 Task: Find connections with filter location Náchod with filter topic #Moneywith filter profile language Potuguese with filter current company NatWest Group with filter school Lala Lajpatrai Institute Of Management with filter industry Ground Passenger Transportation with filter service category Visual Design with filter keywords title Finance Director
Action: Mouse moved to (633, 97)
Screenshot: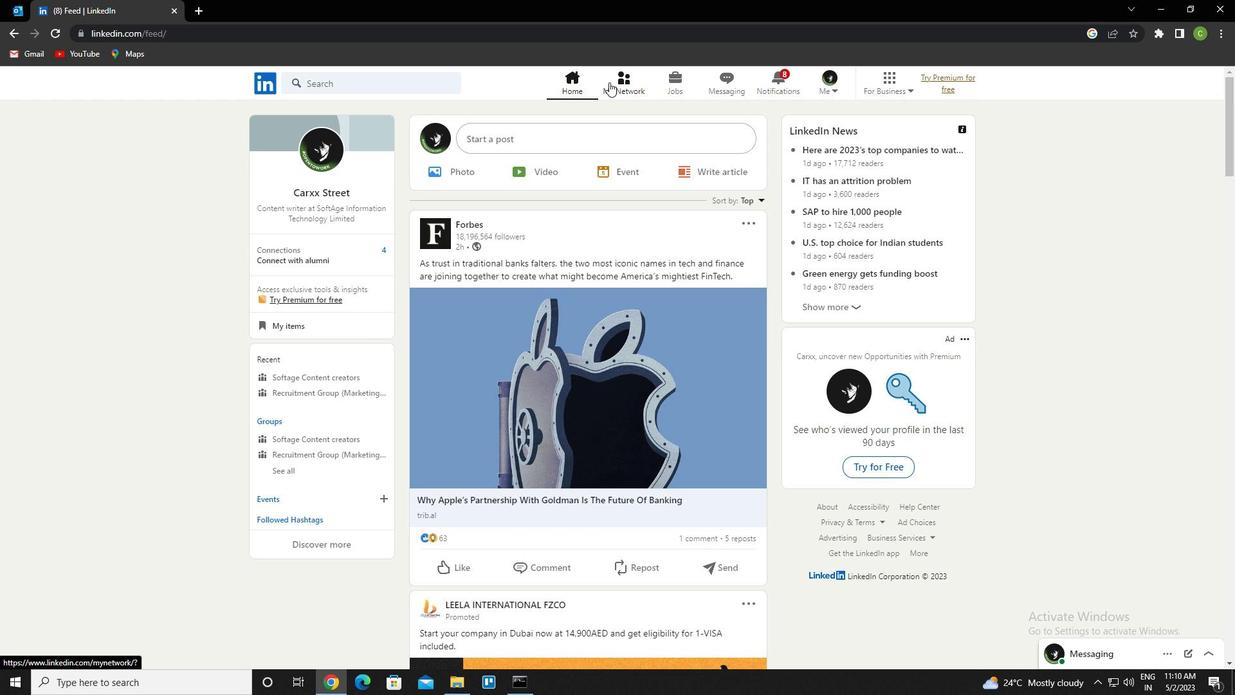 
Action: Mouse pressed left at (633, 97)
Screenshot: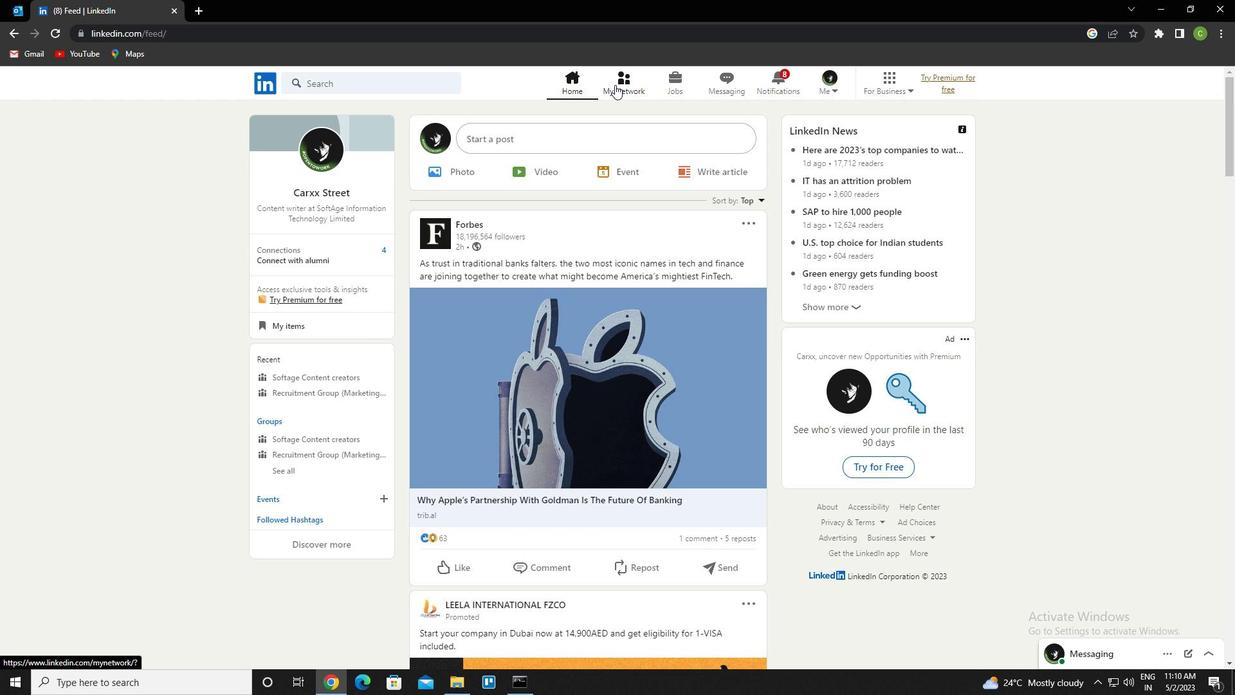 
Action: Mouse moved to (379, 150)
Screenshot: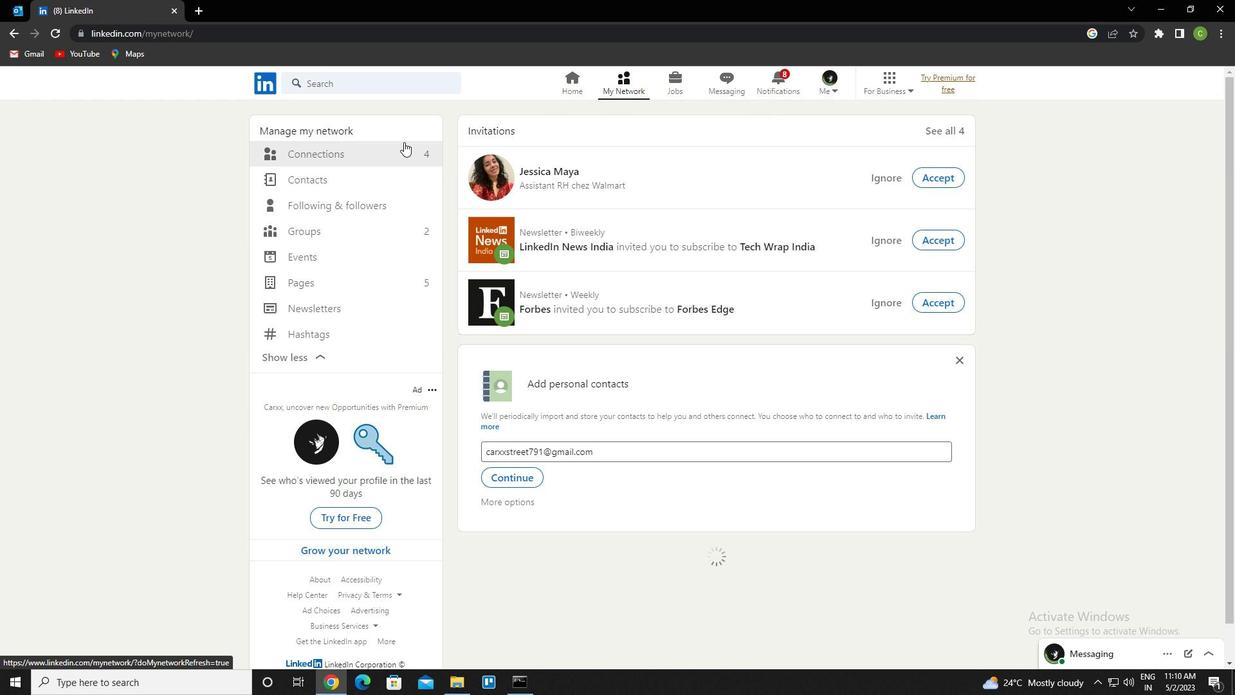 
Action: Mouse pressed left at (379, 150)
Screenshot: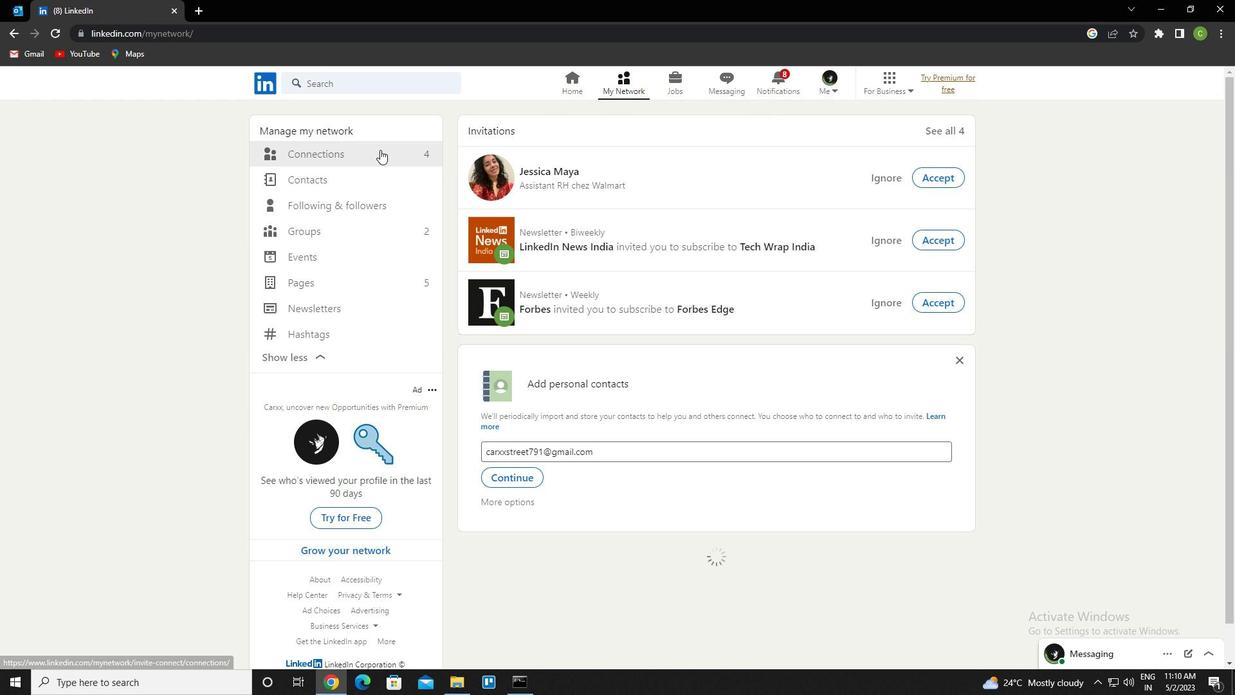 
Action: Mouse moved to (706, 153)
Screenshot: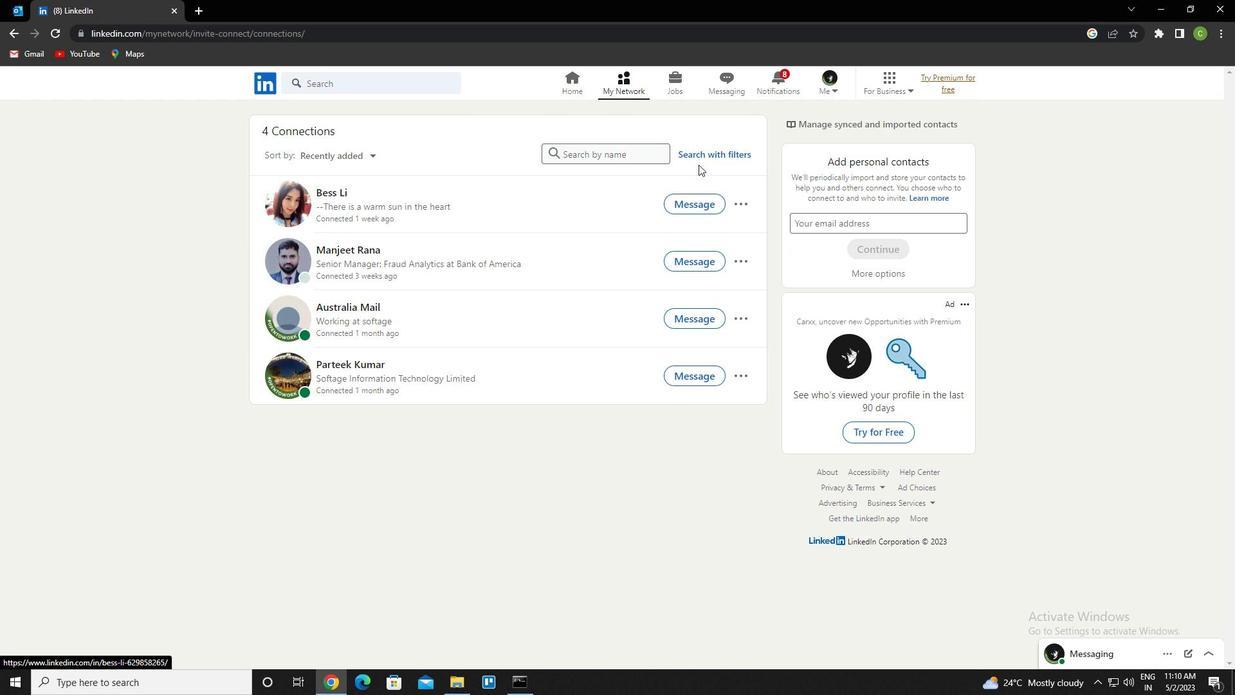 
Action: Mouse pressed left at (706, 153)
Screenshot: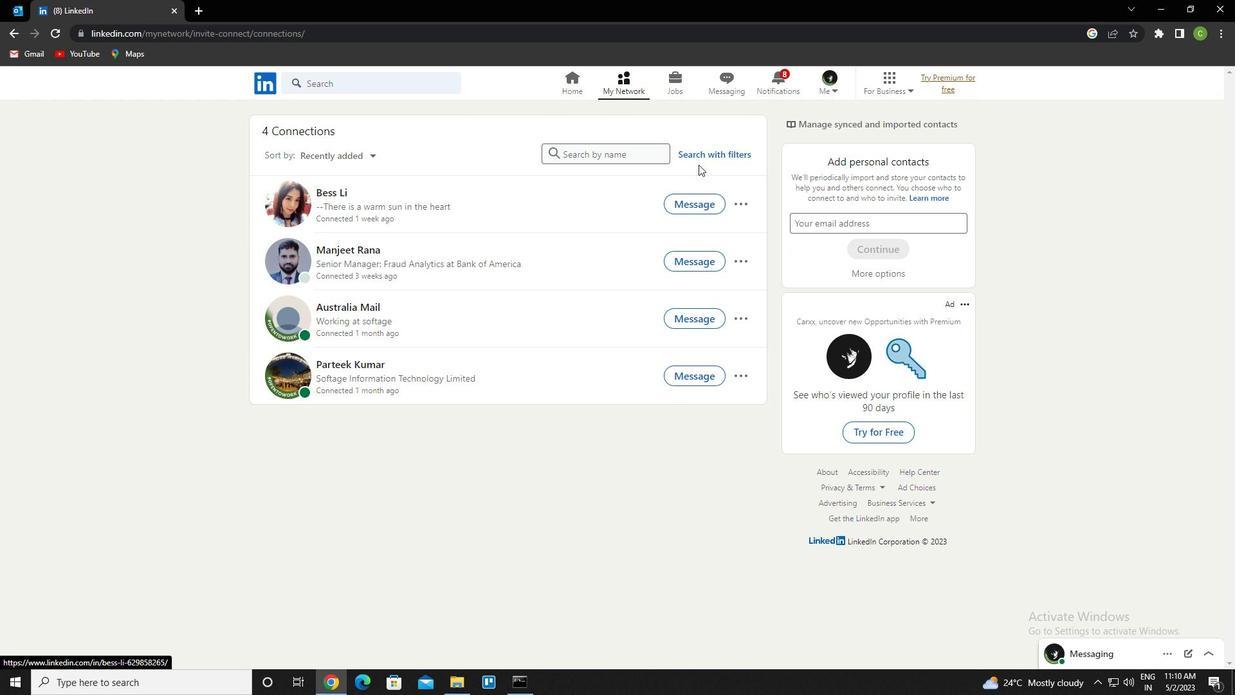 
Action: Mouse moved to (657, 120)
Screenshot: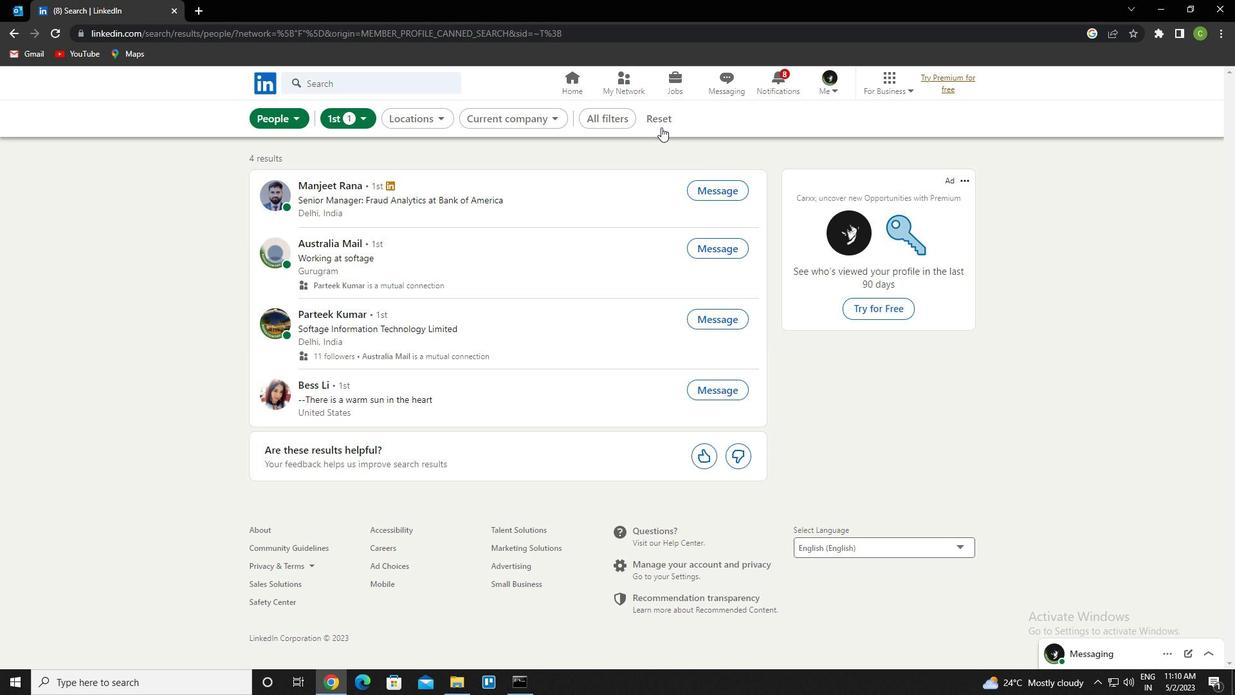 
Action: Mouse pressed left at (657, 120)
Screenshot: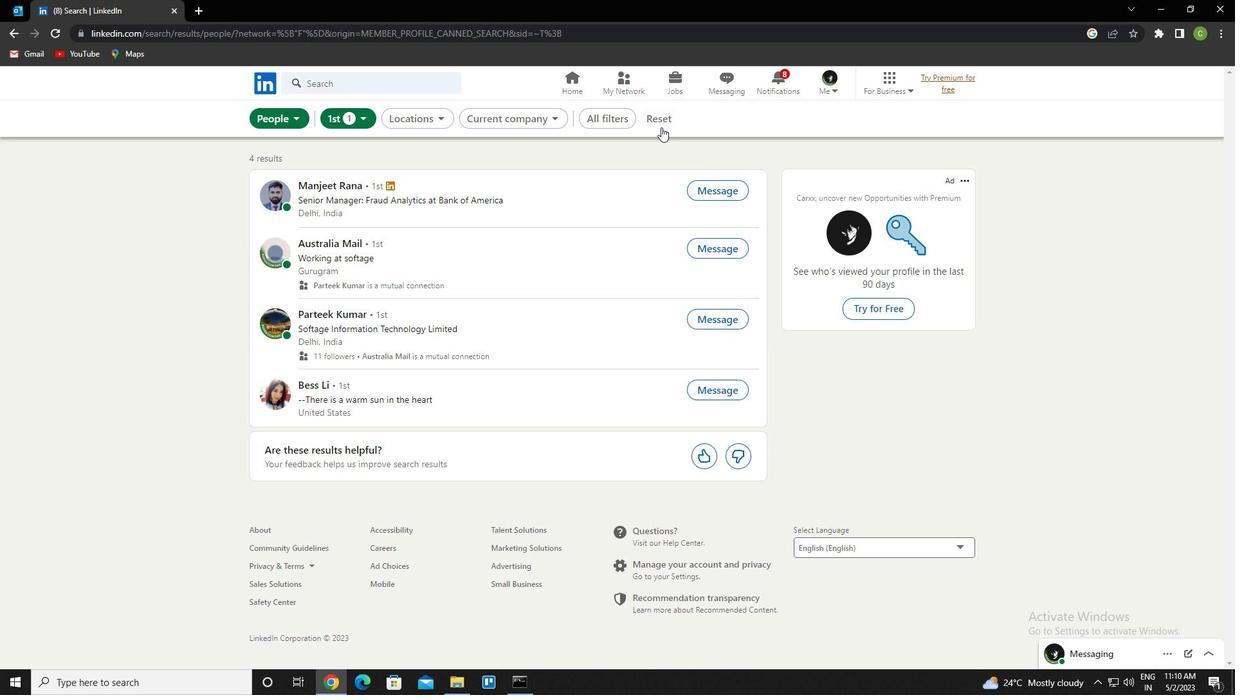 
Action: Mouse moved to (654, 119)
Screenshot: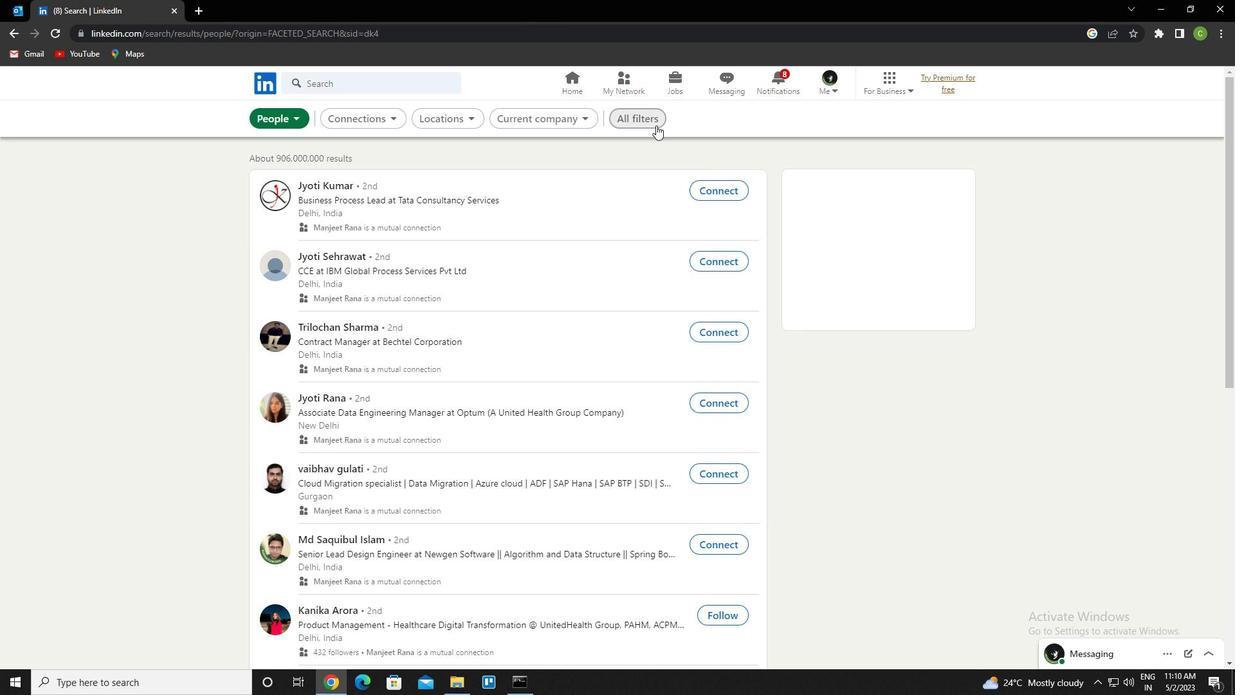 
Action: Mouse pressed left at (654, 119)
Screenshot: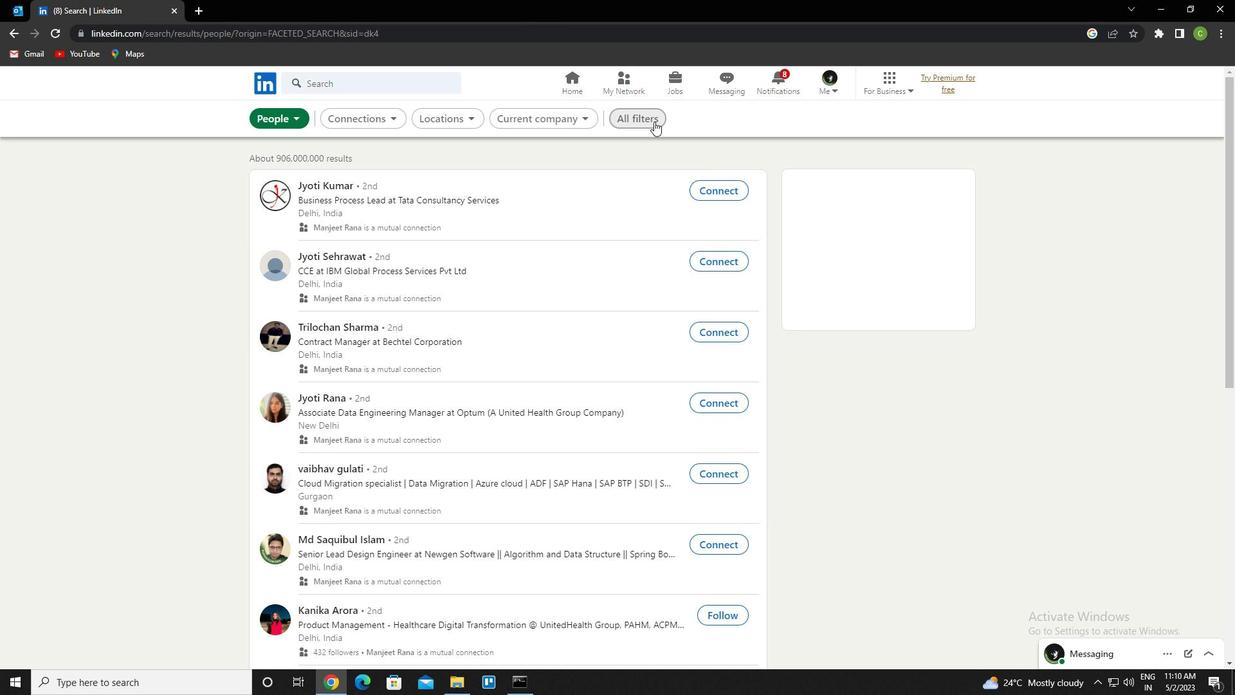 
Action: Mouse moved to (1103, 572)
Screenshot: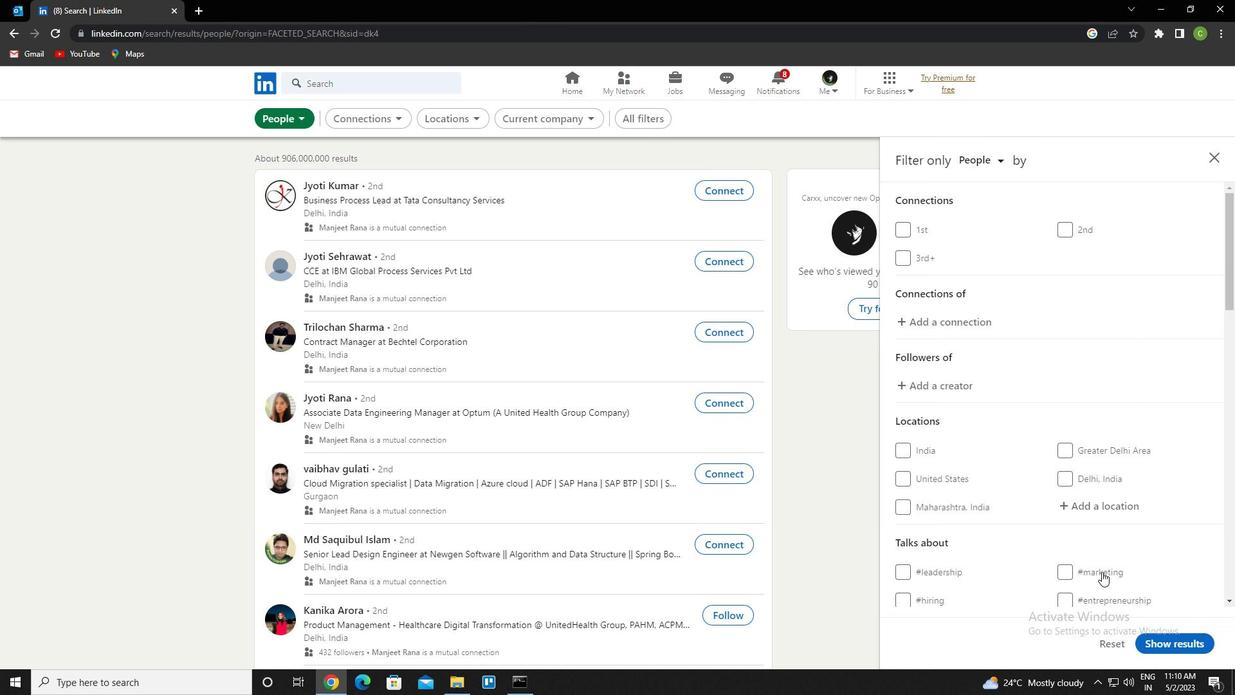 
Action: Mouse scrolled (1103, 571) with delta (0, 0)
Screenshot: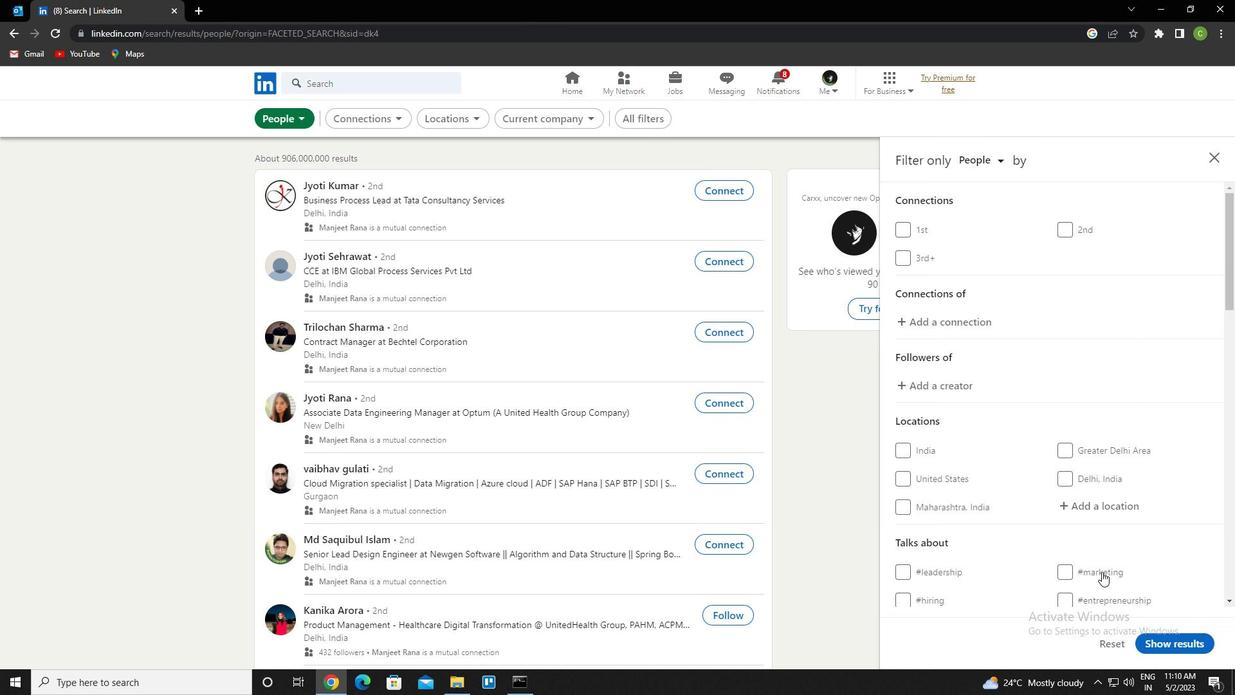 
Action: Mouse moved to (1100, 560)
Screenshot: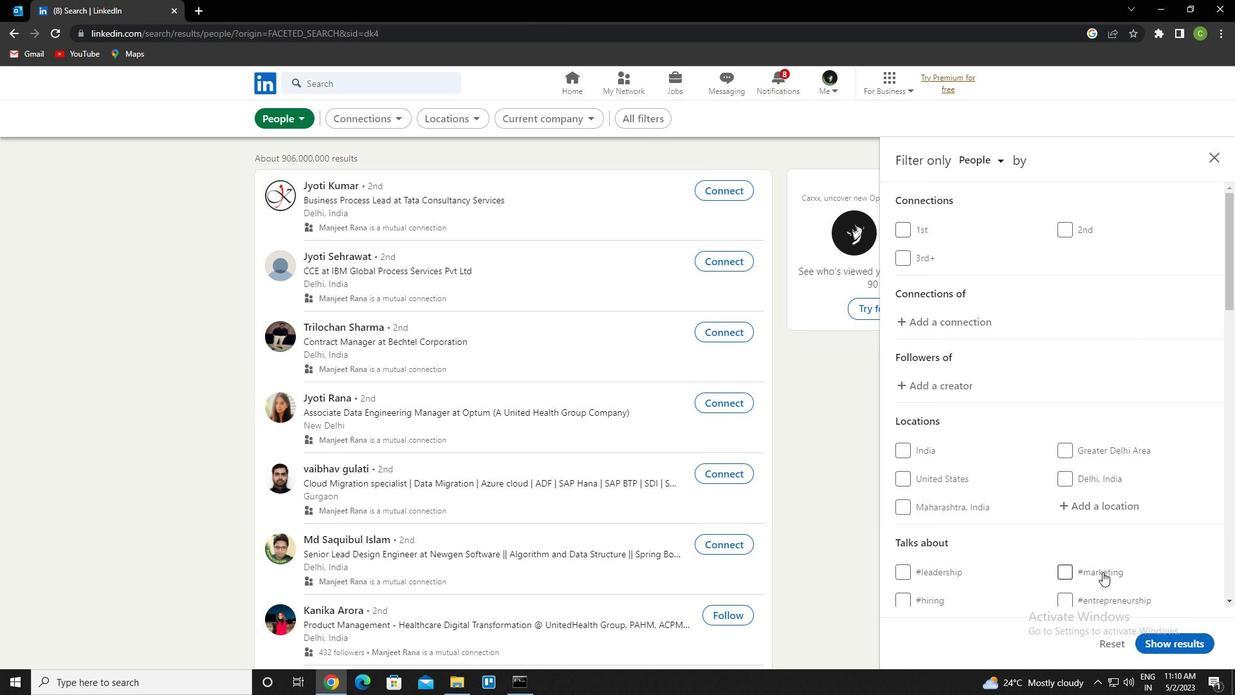 
Action: Mouse scrolled (1100, 559) with delta (0, 0)
Screenshot: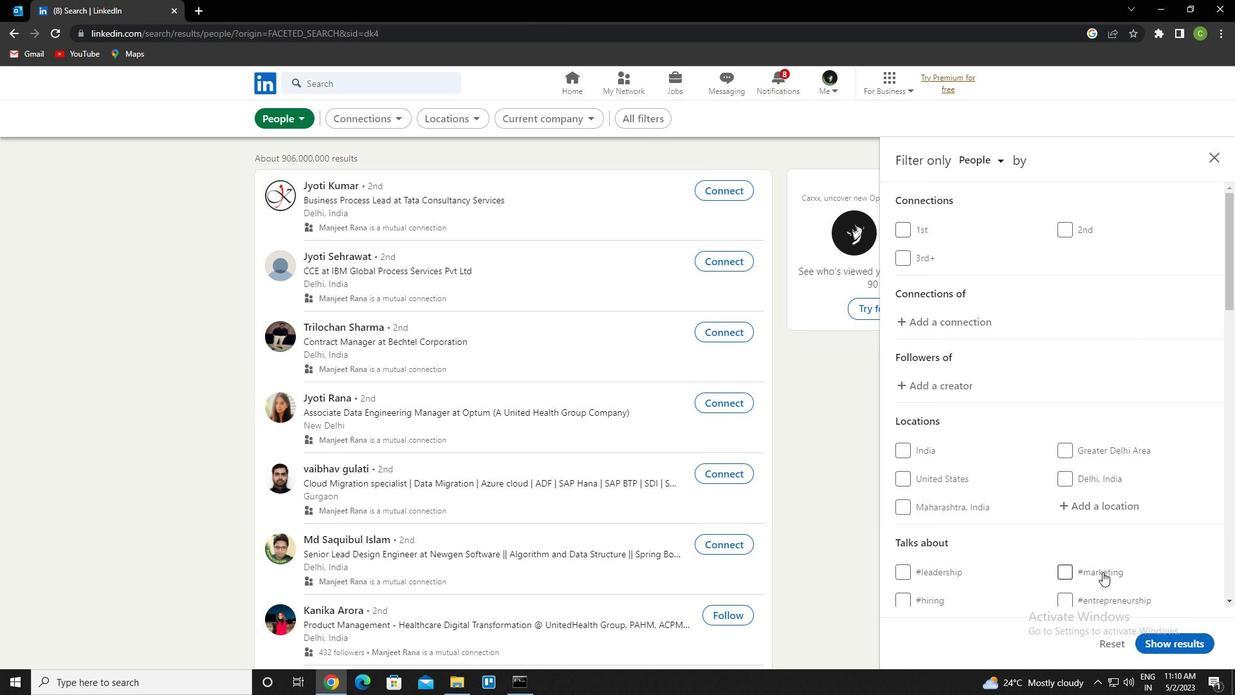 
Action: Mouse moved to (1096, 372)
Screenshot: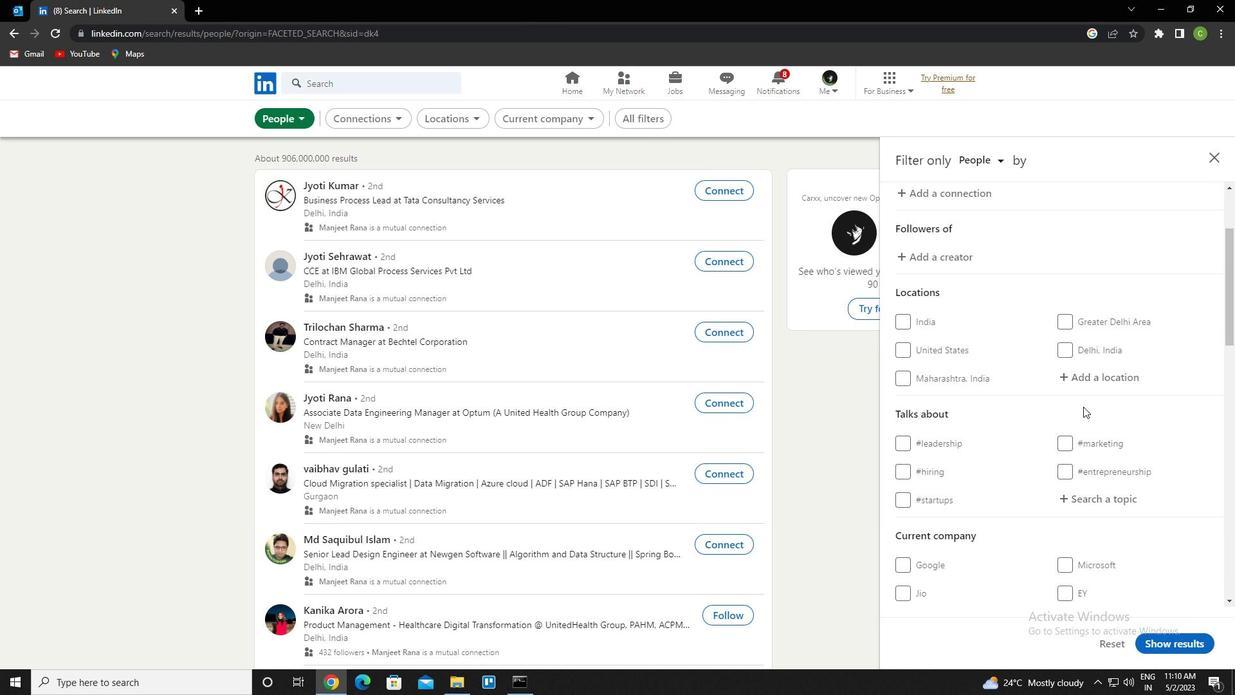 
Action: Mouse pressed left at (1096, 372)
Screenshot: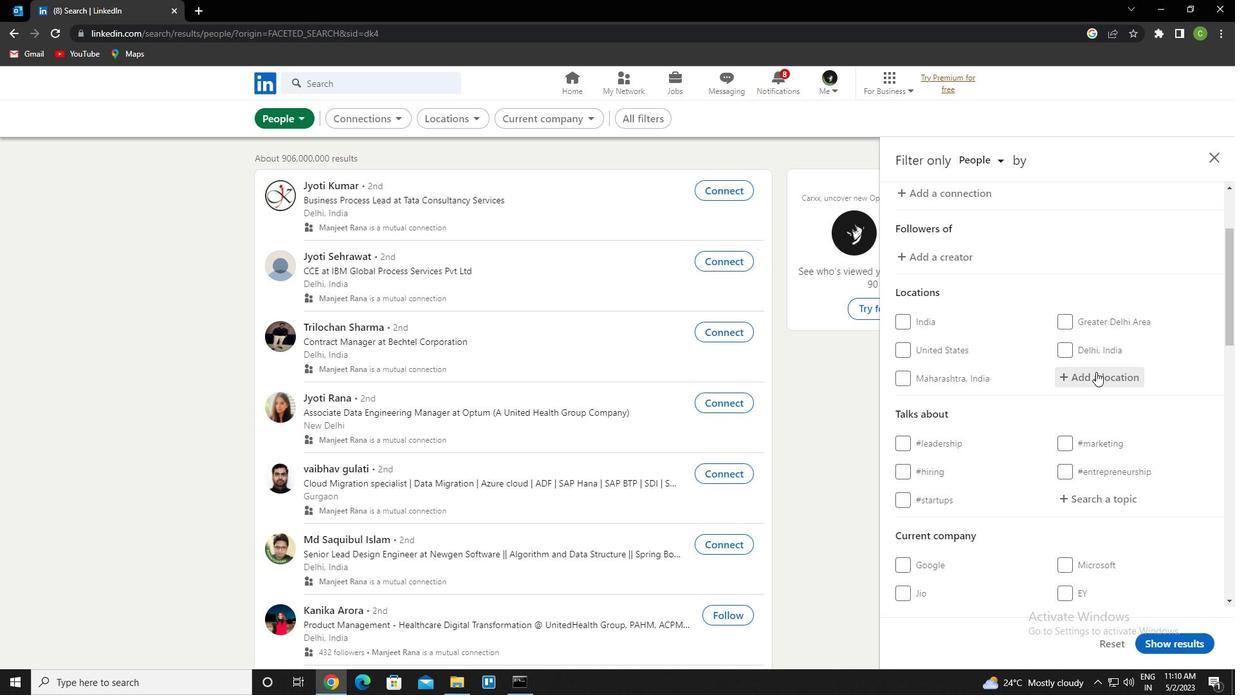 
Action: Key pressed <Key.caps_lock>n<Key.caps_lock>achod<Key.down><Key.enter>
Screenshot: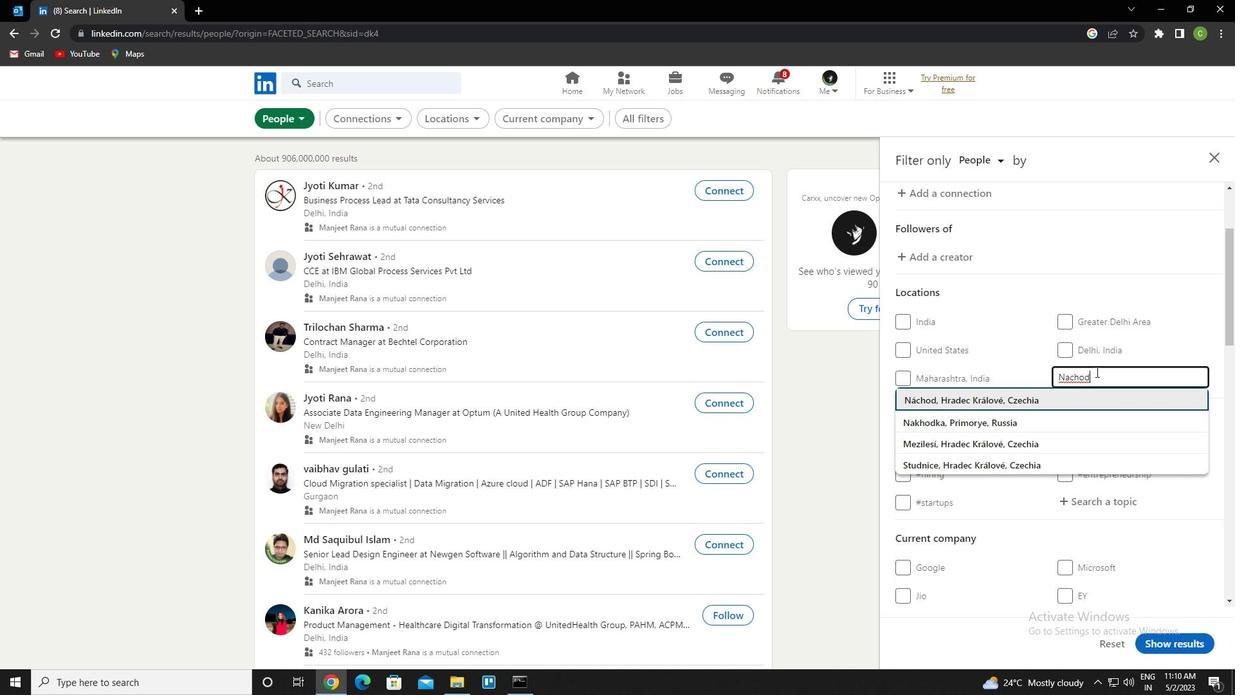 
Action: Mouse scrolled (1096, 371) with delta (0, 0)
Screenshot: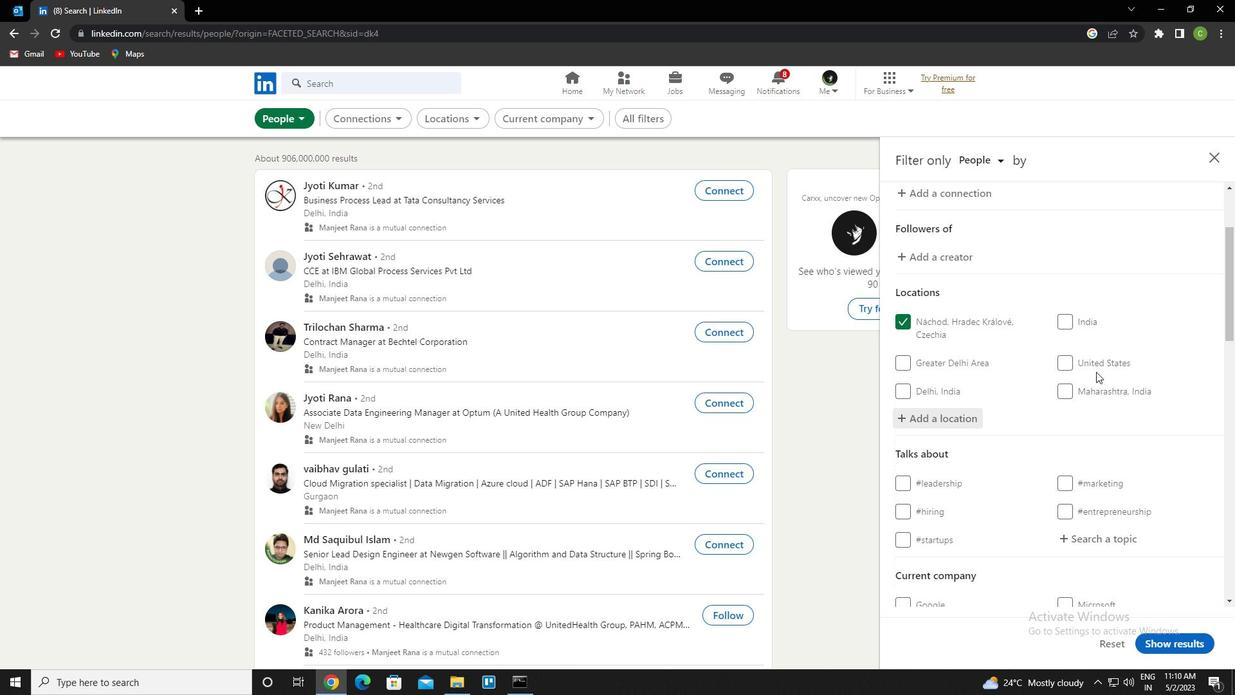 
Action: Mouse scrolled (1096, 371) with delta (0, 0)
Screenshot: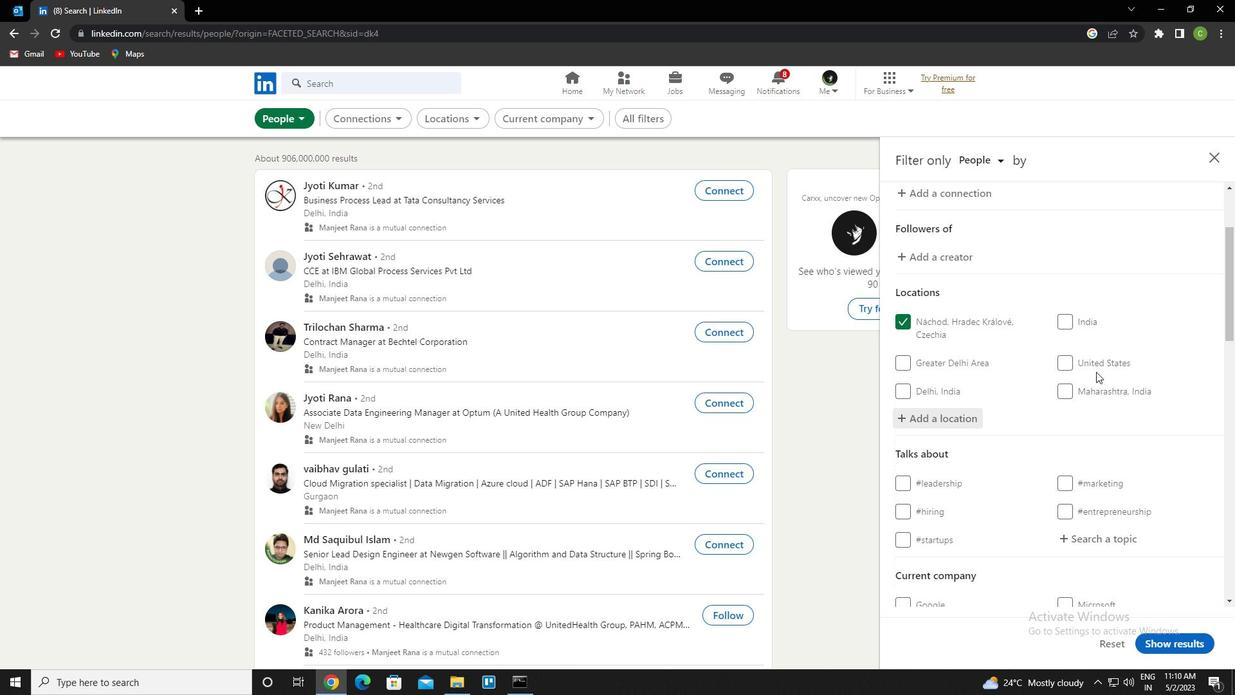 
Action: Mouse scrolled (1096, 371) with delta (0, 0)
Screenshot: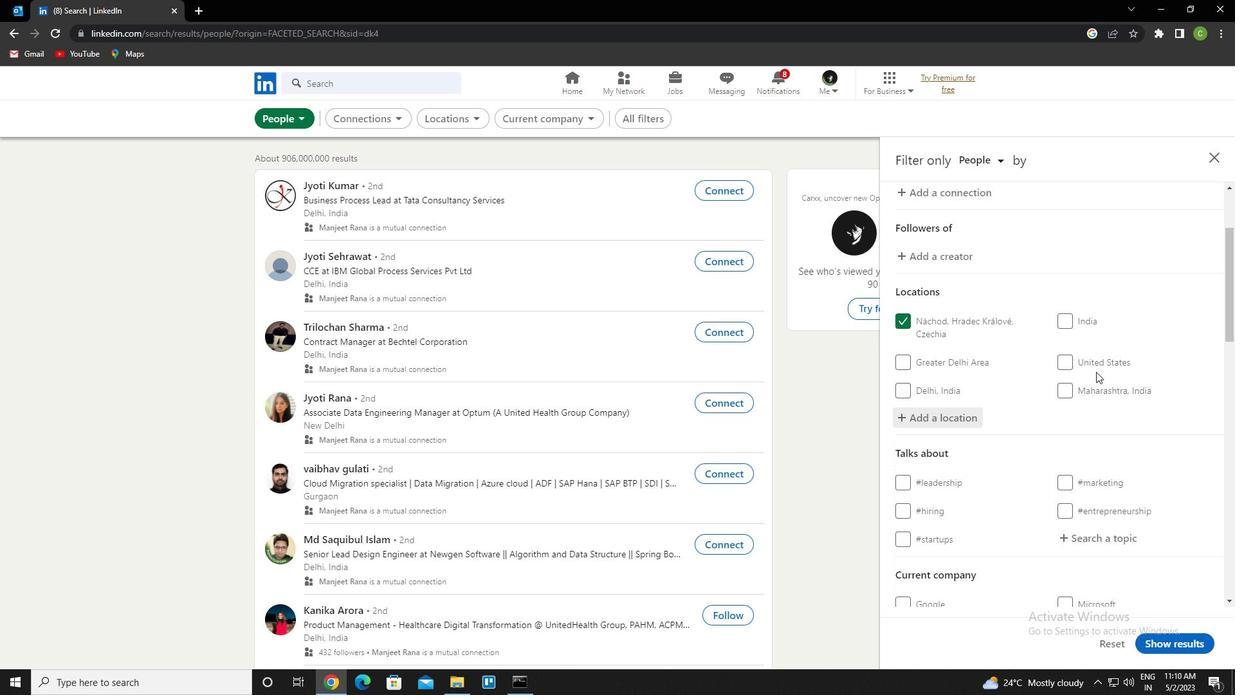 
Action: Mouse moved to (1098, 347)
Screenshot: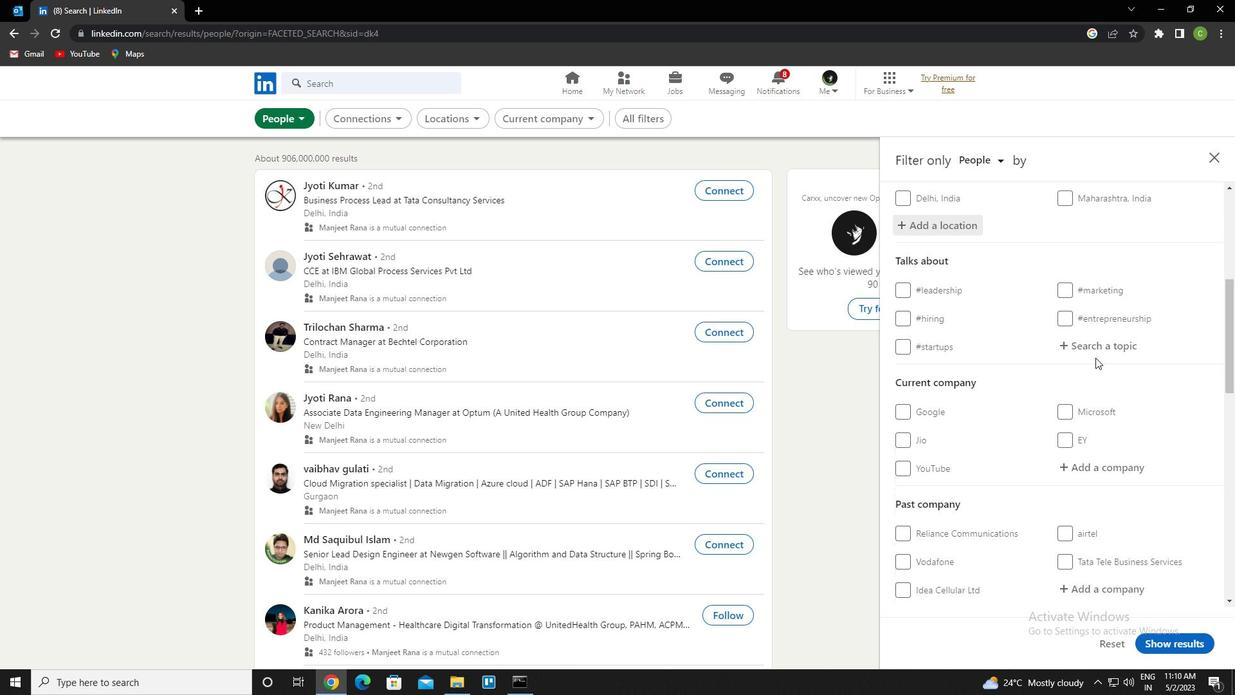 
Action: Mouse pressed left at (1098, 347)
Screenshot: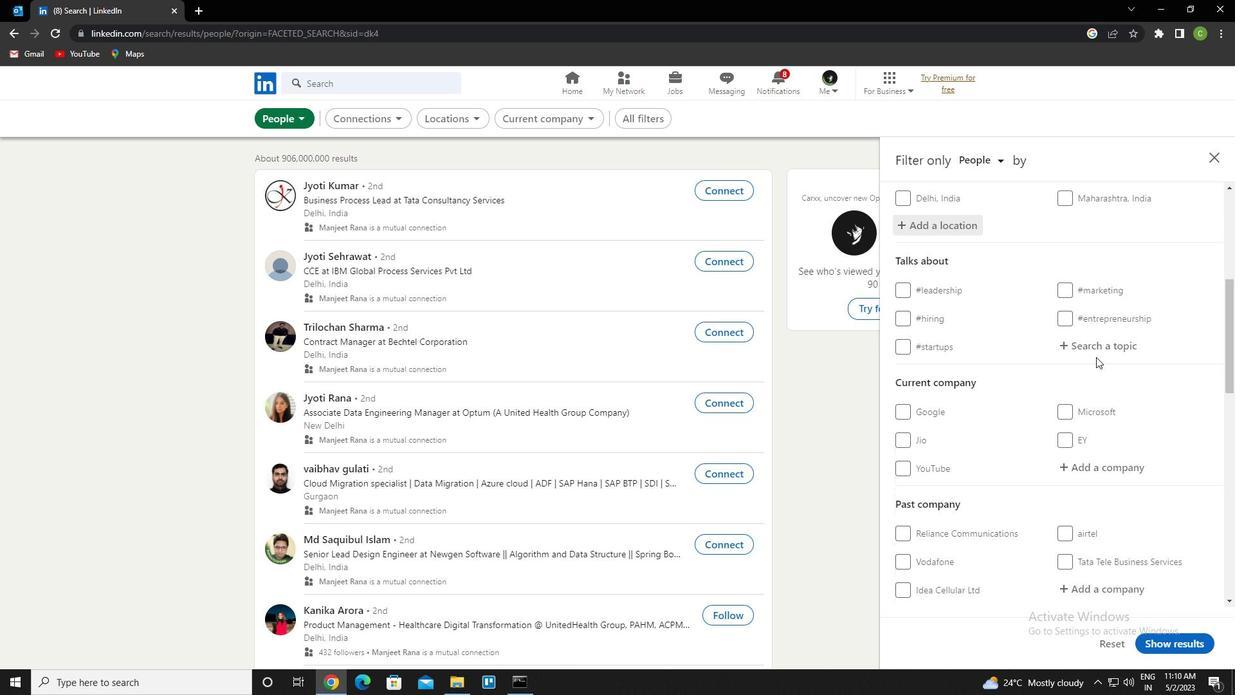 
Action: Key pressed money<Key.down><Key.enter>
Screenshot: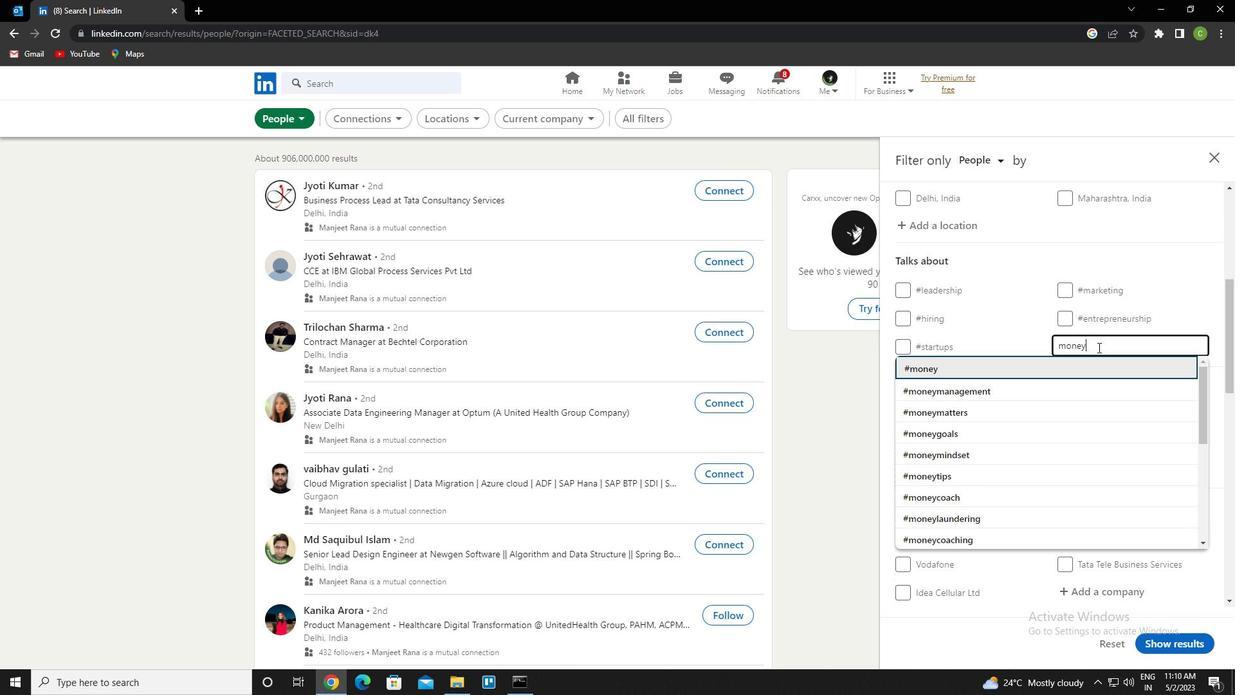 
Action: Mouse moved to (1196, 337)
Screenshot: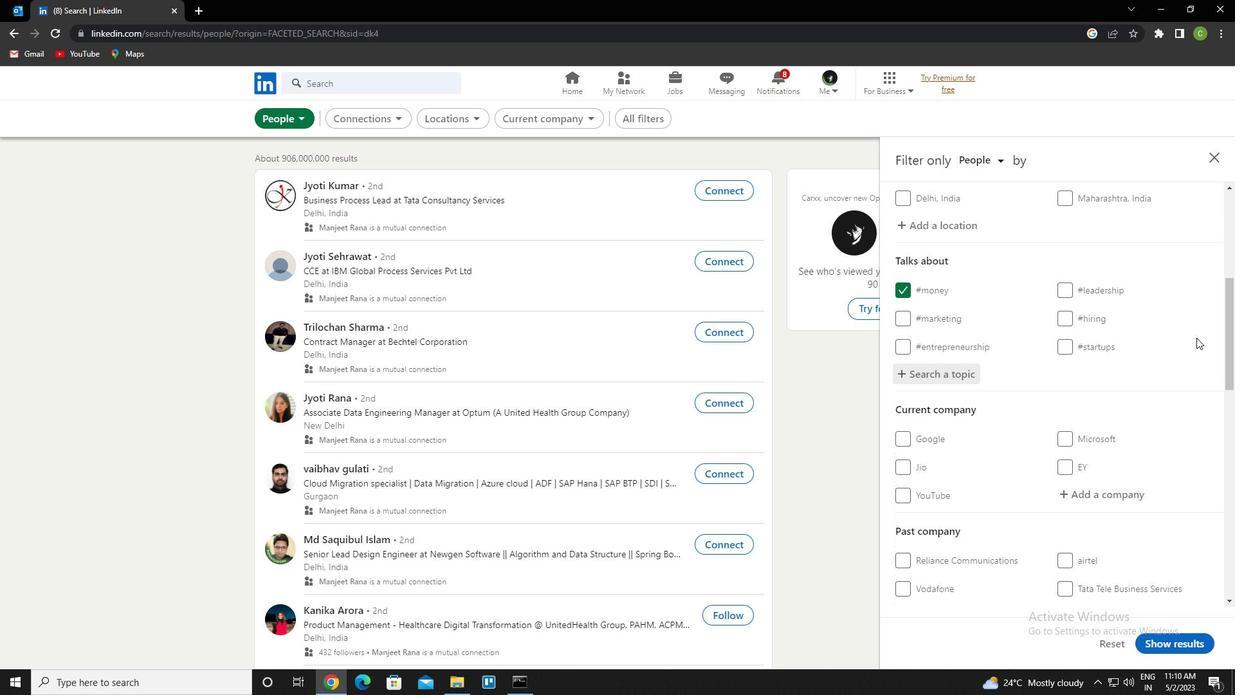
Action: Mouse scrolled (1196, 337) with delta (0, 0)
Screenshot: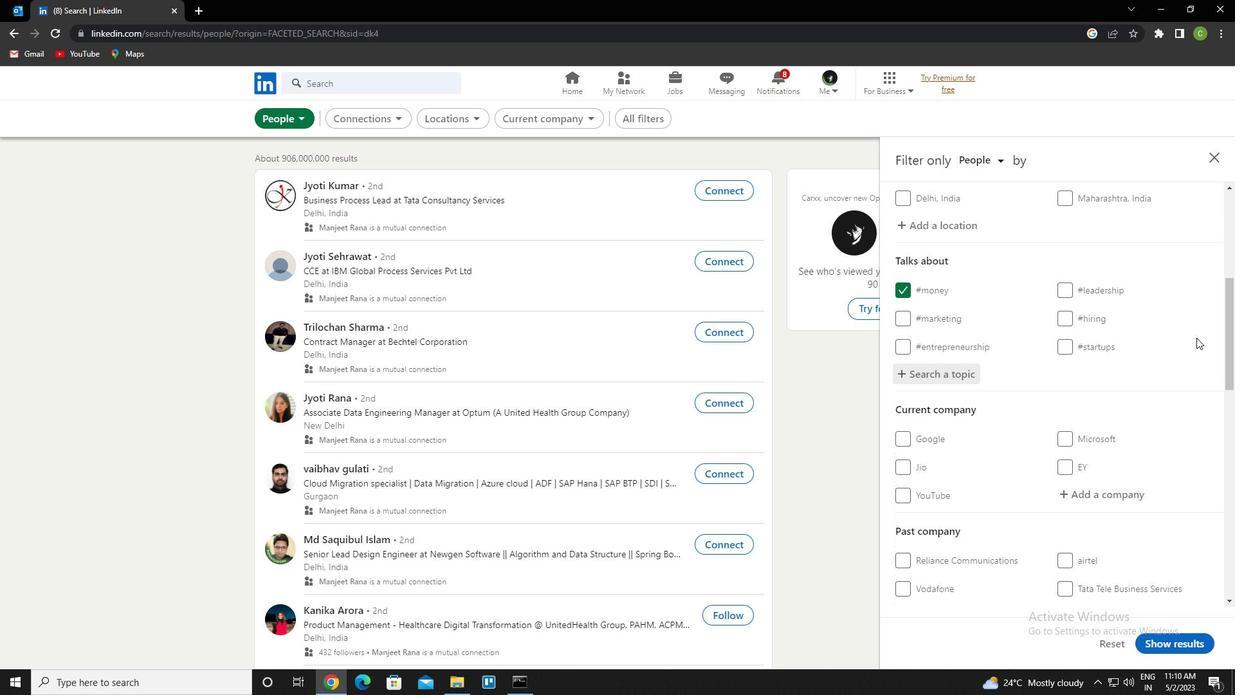 
Action: Mouse moved to (1196, 337)
Screenshot: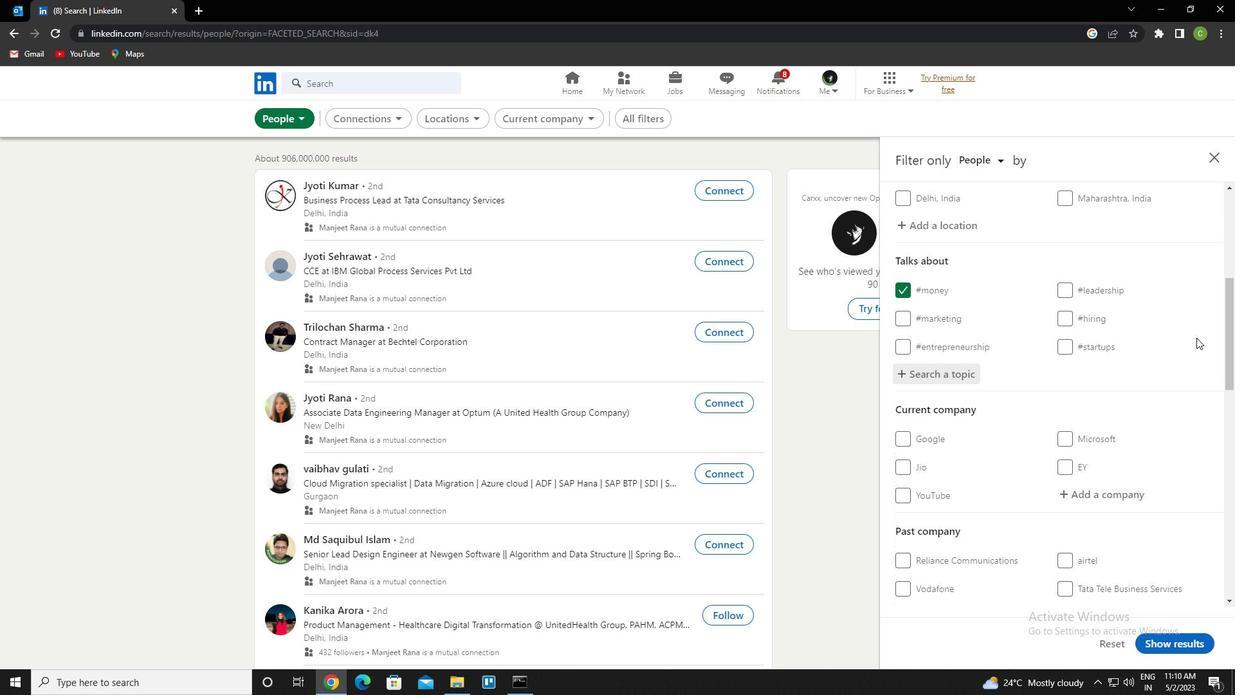 
Action: Mouse scrolled (1196, 337) with delta (0, 0)
Screenshot: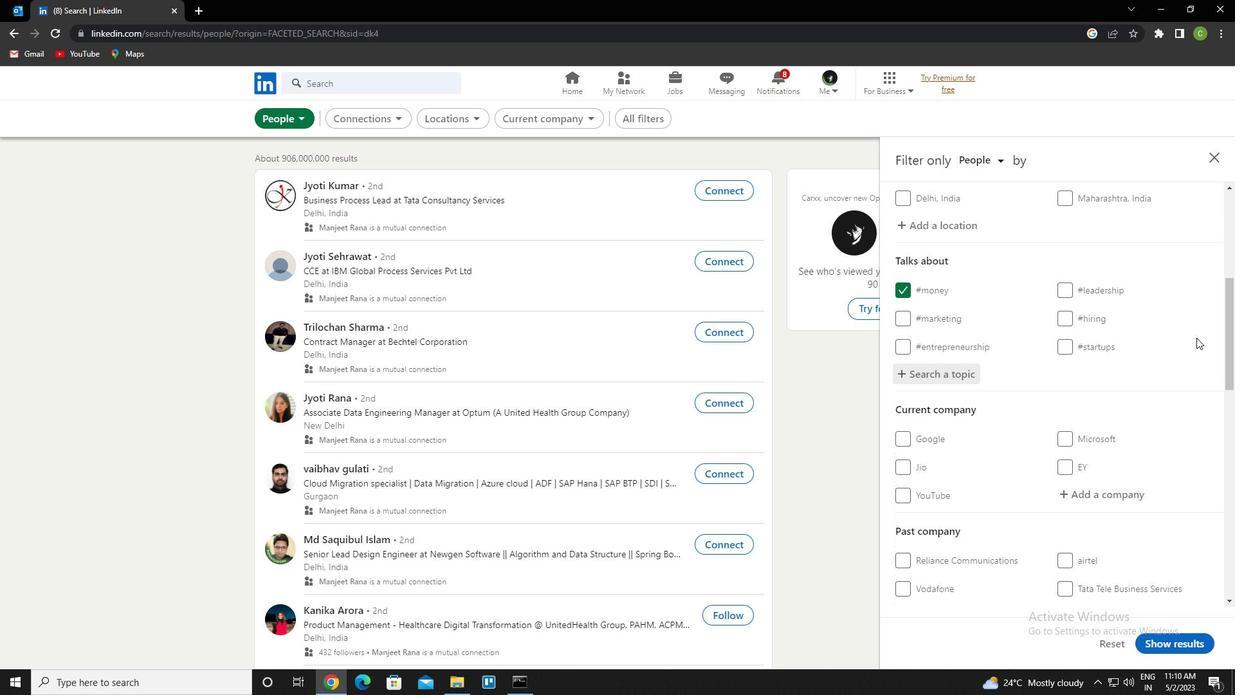 
Action: Mouse moved to (1188, 345)
Screenshot: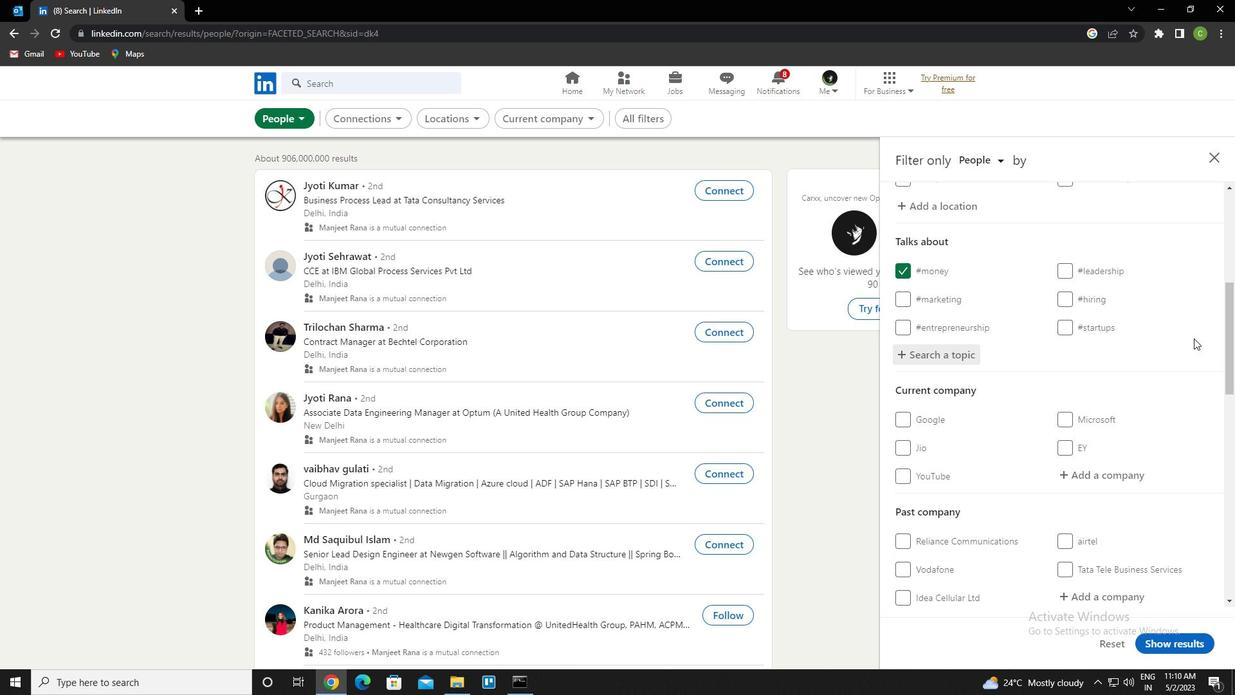 
Action: Mouse scrolled (1188, 344) with delta (0, 0)
Screenshot: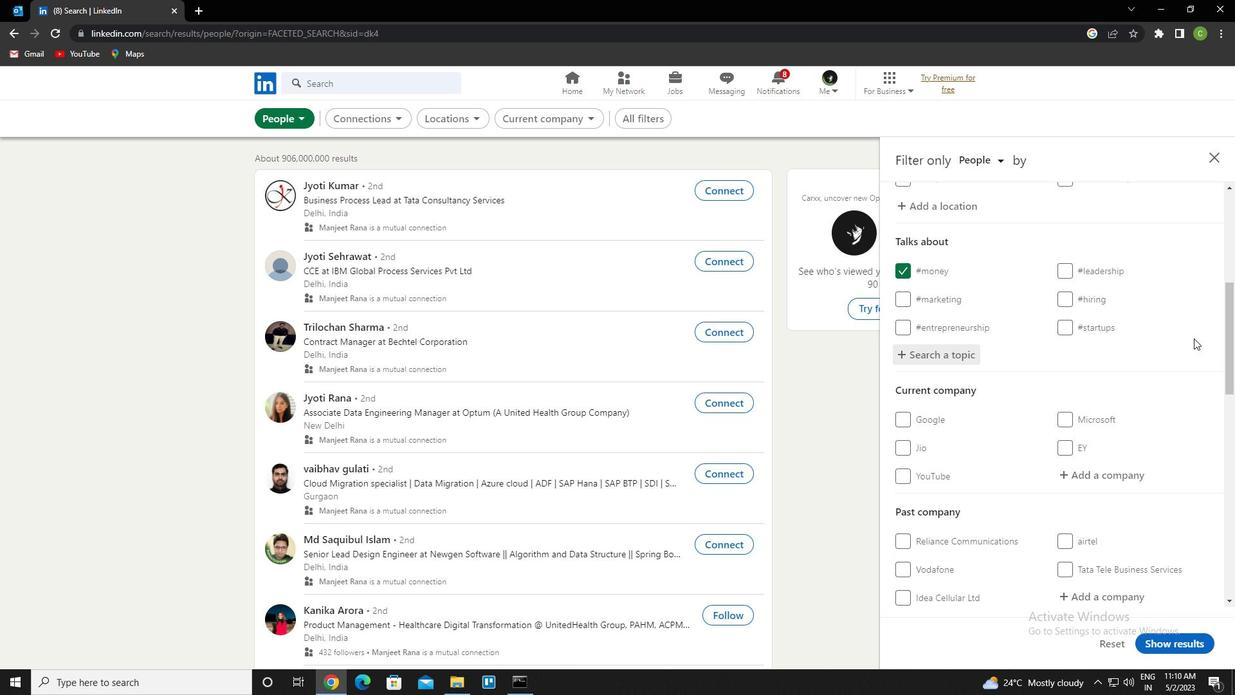 
Action: Mouse moved to (1181, 354)
Screenshot: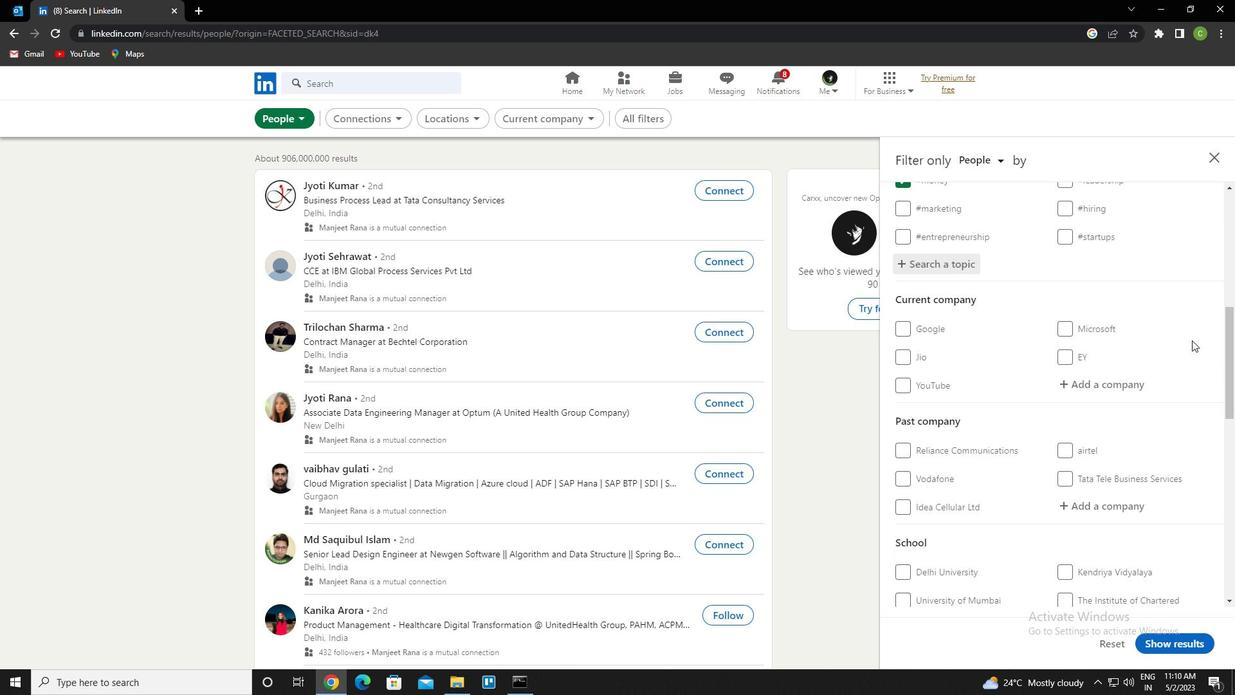 
Action: Mouse scrolled (1181, 354) with delta (0, 0)
Screenshot: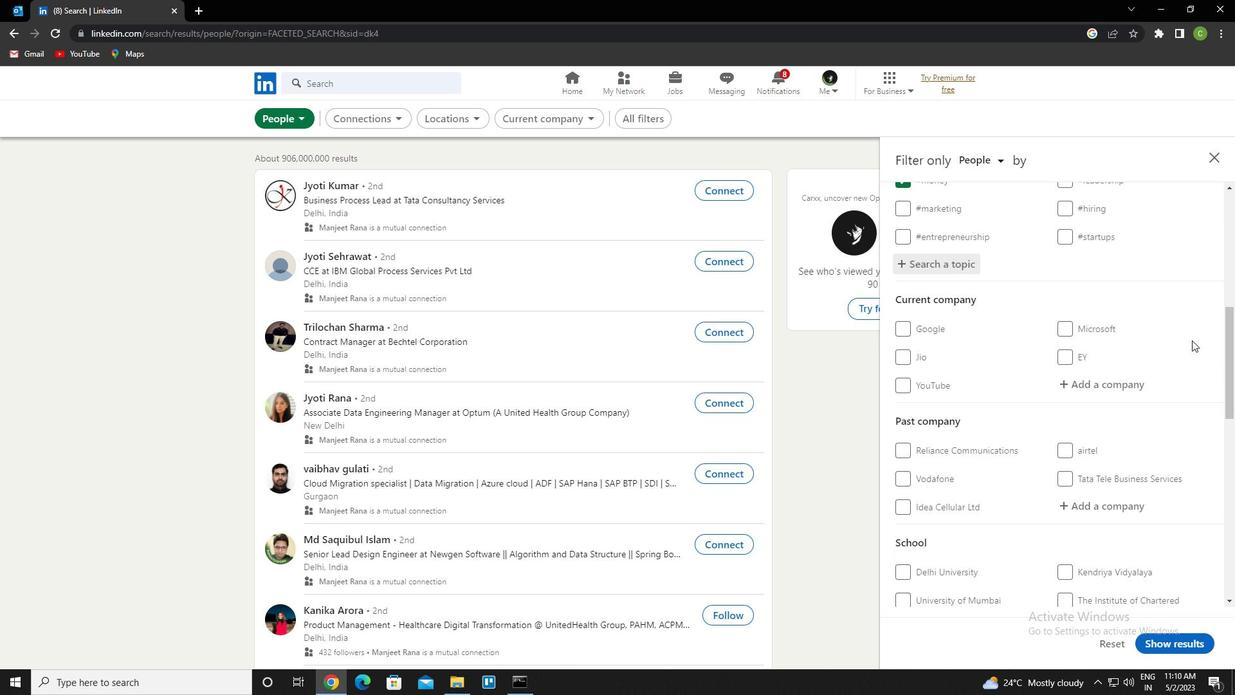 
Action: Mouse scrolled (1181, 354) with delta (0, 0)
Screenshot: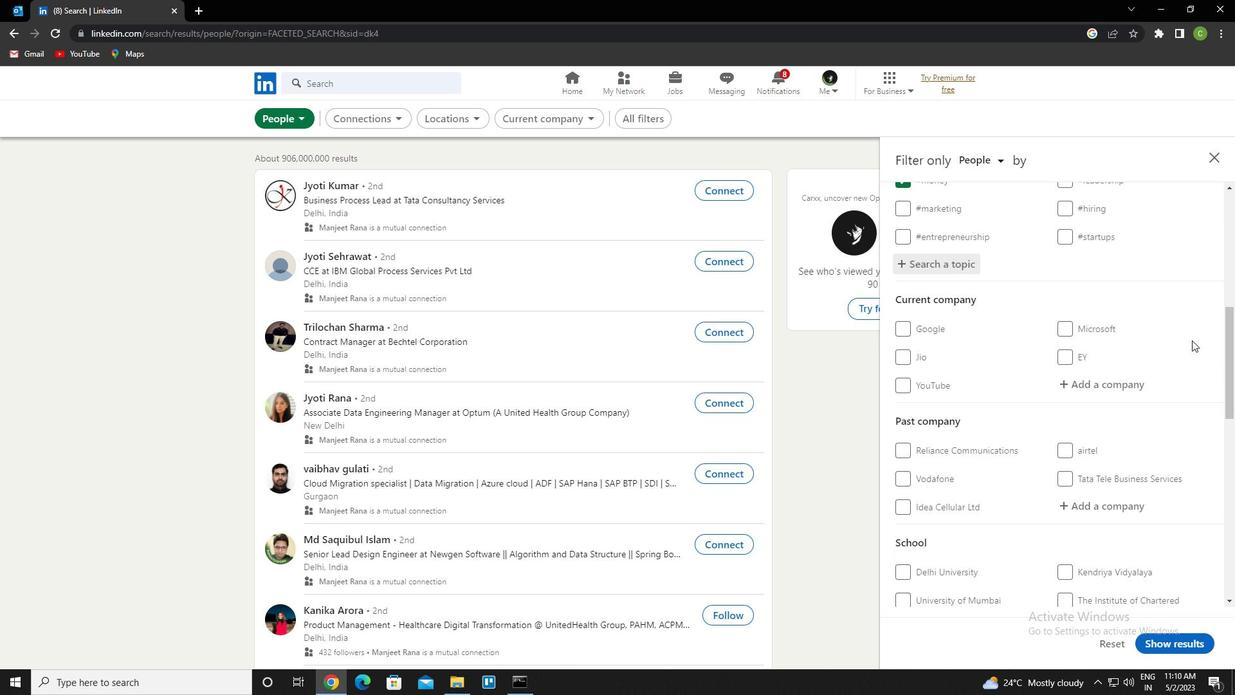 
Action: Mouse moved to (1179, 354)
Screenshot: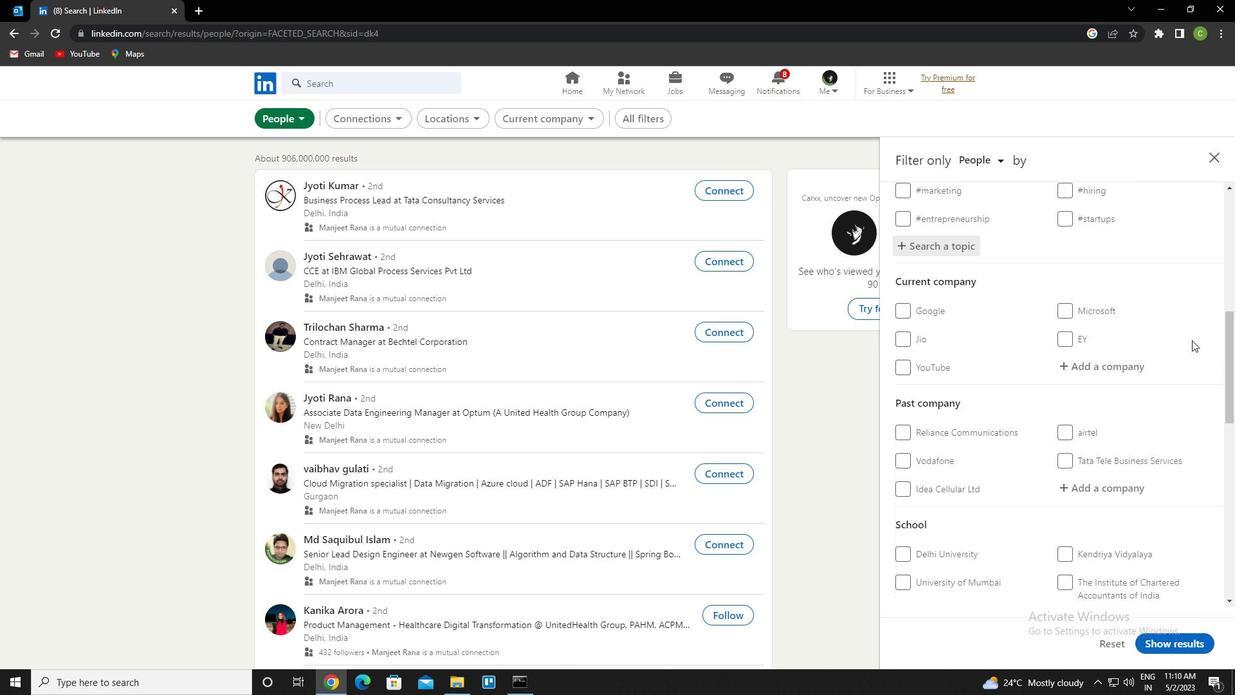 
Action: Mouse scrolled (1179, 354) with delta (0, 0)
Screenshot: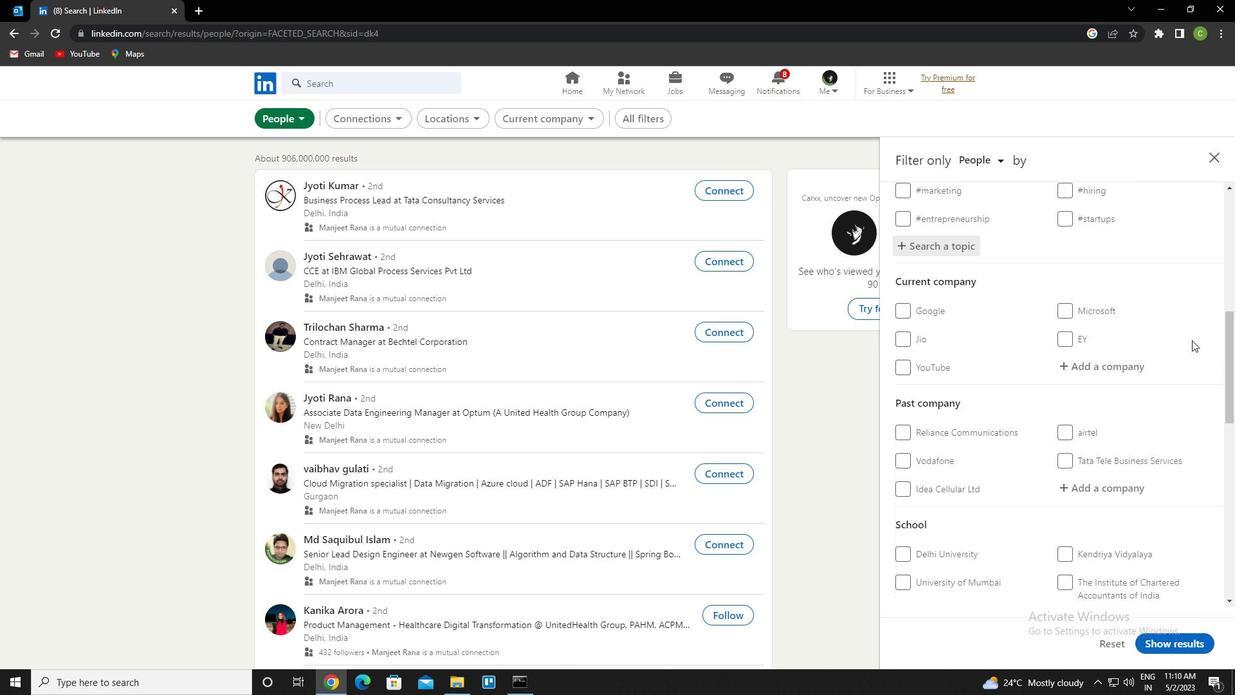
Action: Mouse moved to (1179, 354)
Screenshot: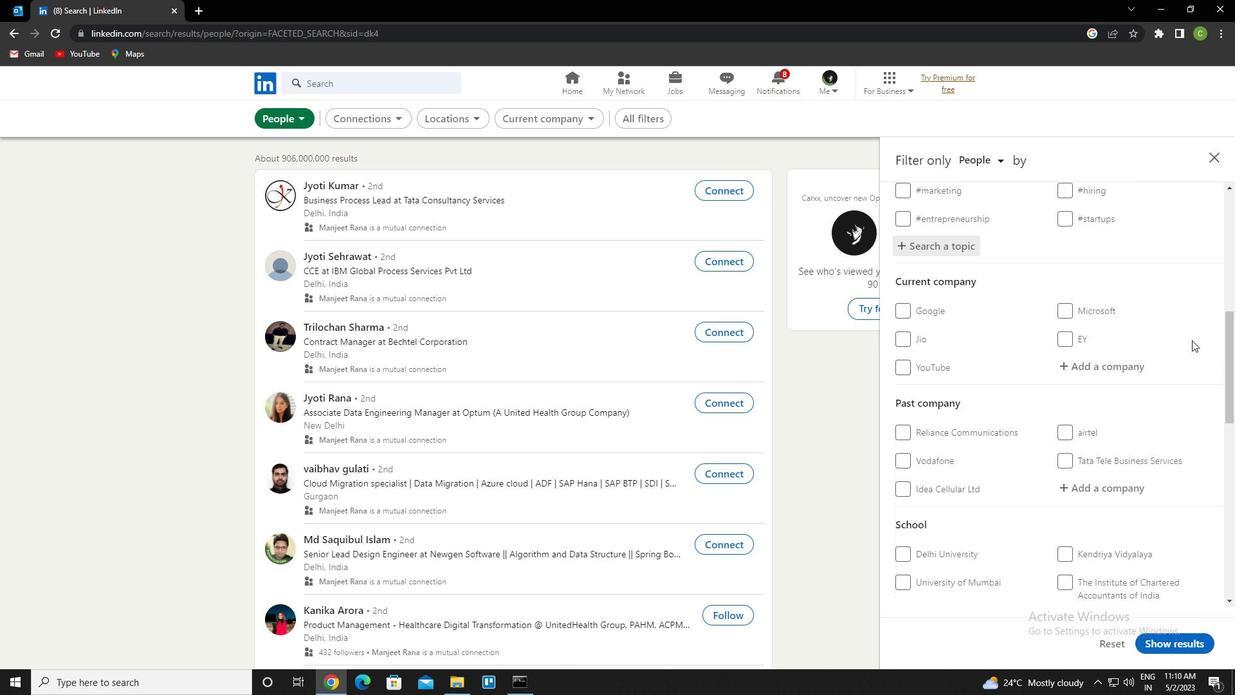 
Action: Mouse scrolled (1179, 354) with delta (0, 0)
Screenshot: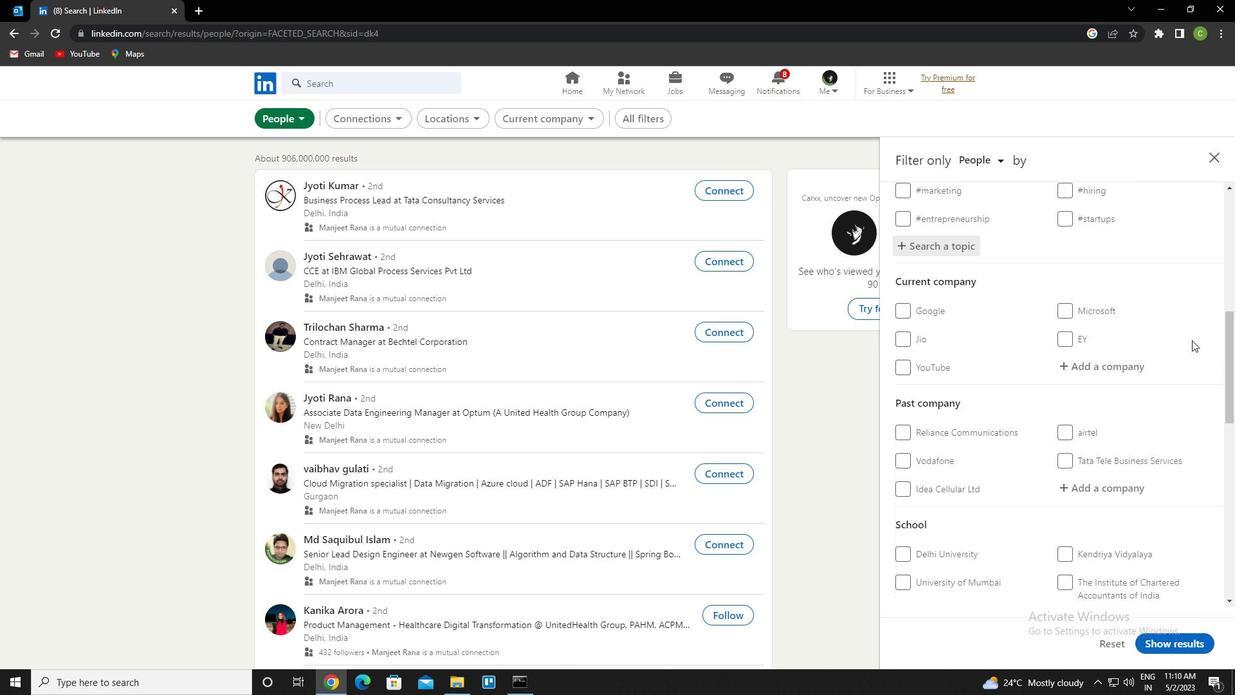 
Action: Mouse scrolled (1179, 354) with delta (0, 0)
Screenshot: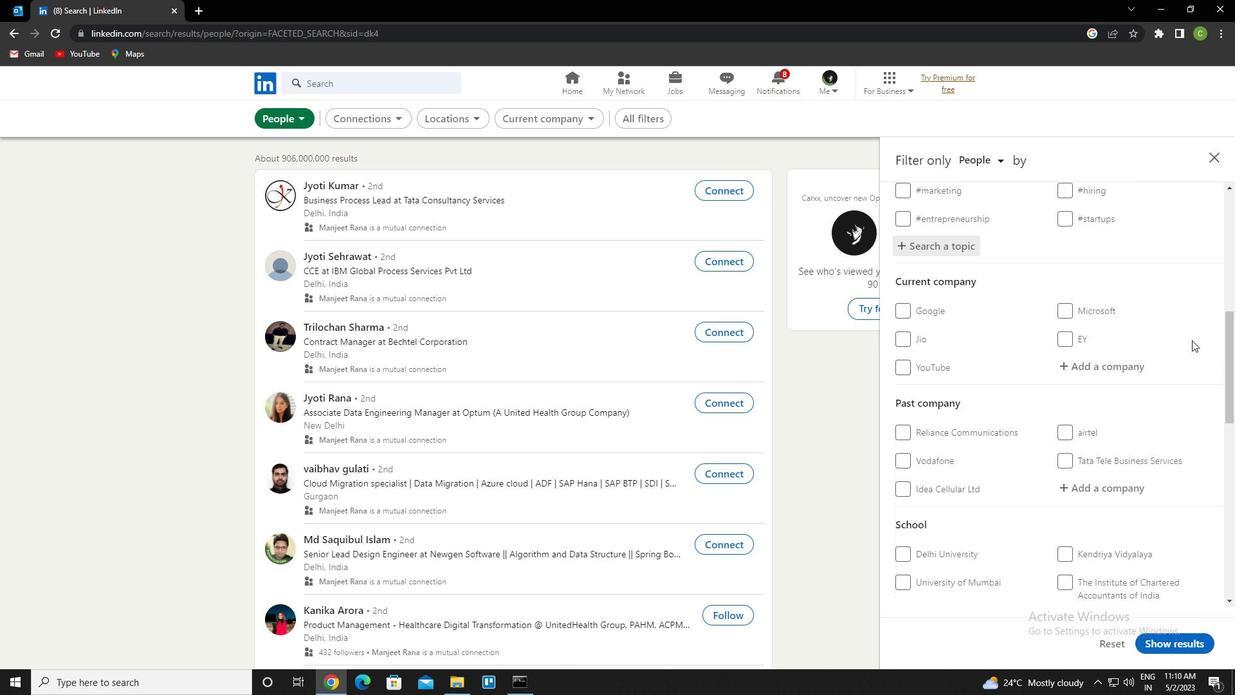 
Action: Mouse moved to (1062, 460)
Screenshot: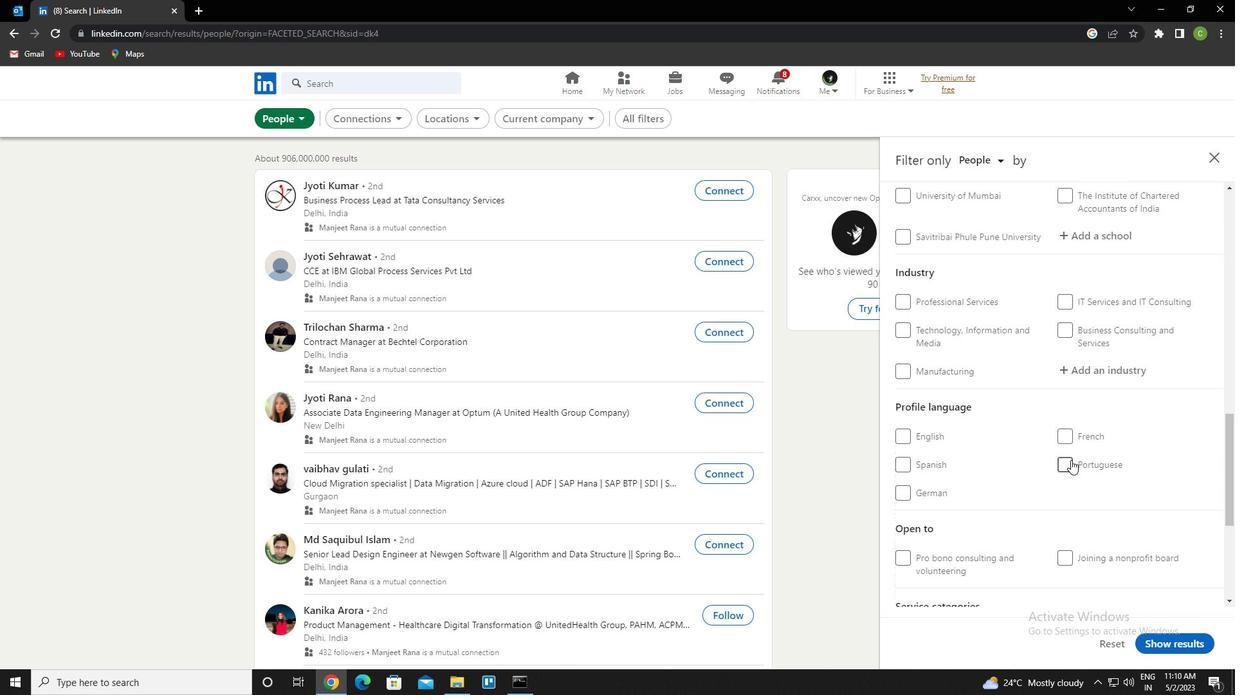 
Action: Mouse pressed left at (1062, 460)
Screenshot: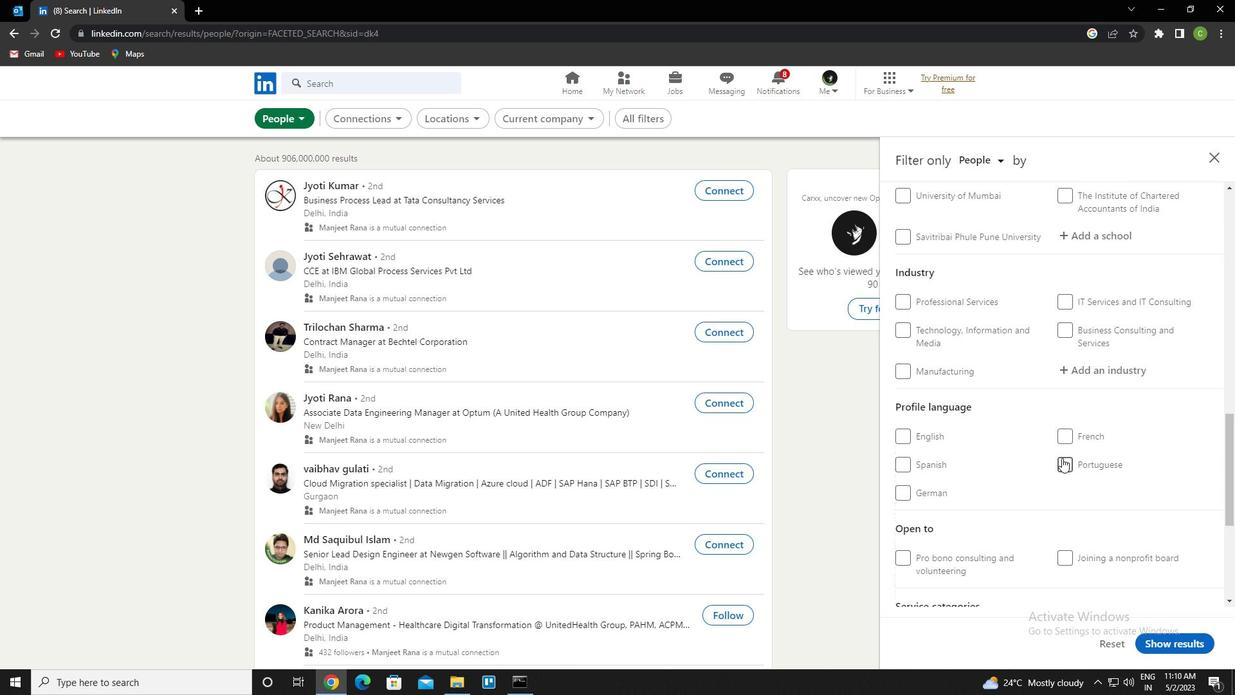 
Action: Mouse scrolled (1062, 460) with delta (0, 0)
Screenshot: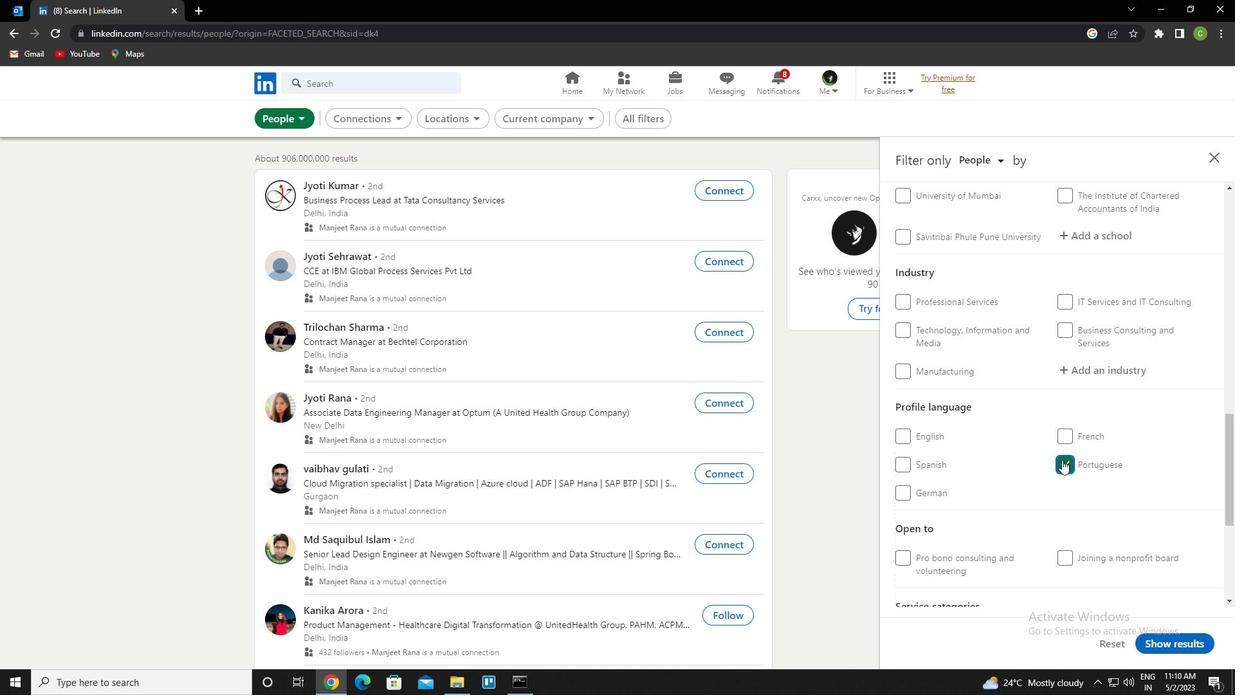
Action: Mouse scrolled (1062, 460) with delta (0, 0)
Screenshot: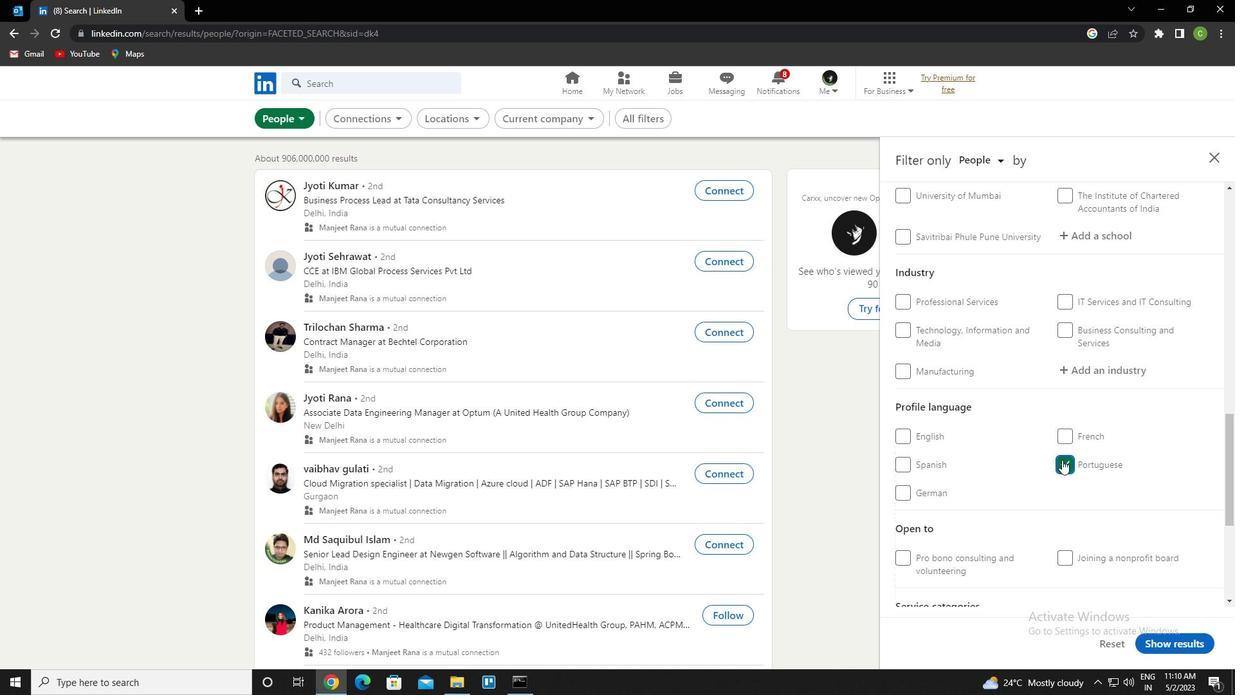 
Action: Mouse scrolled (1062, 460) with delta (0, 0)
Screenshot: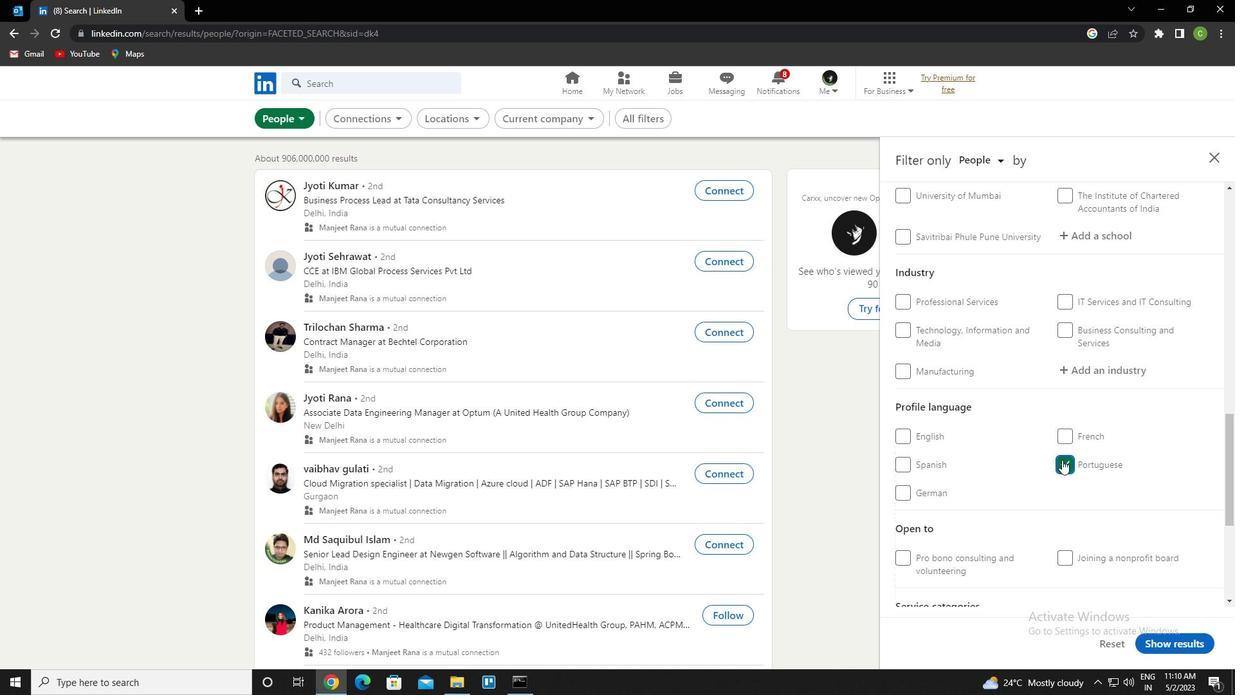 
Action: Mouse scrolled (1062, 460) with delta (0, 0)
Screenshot: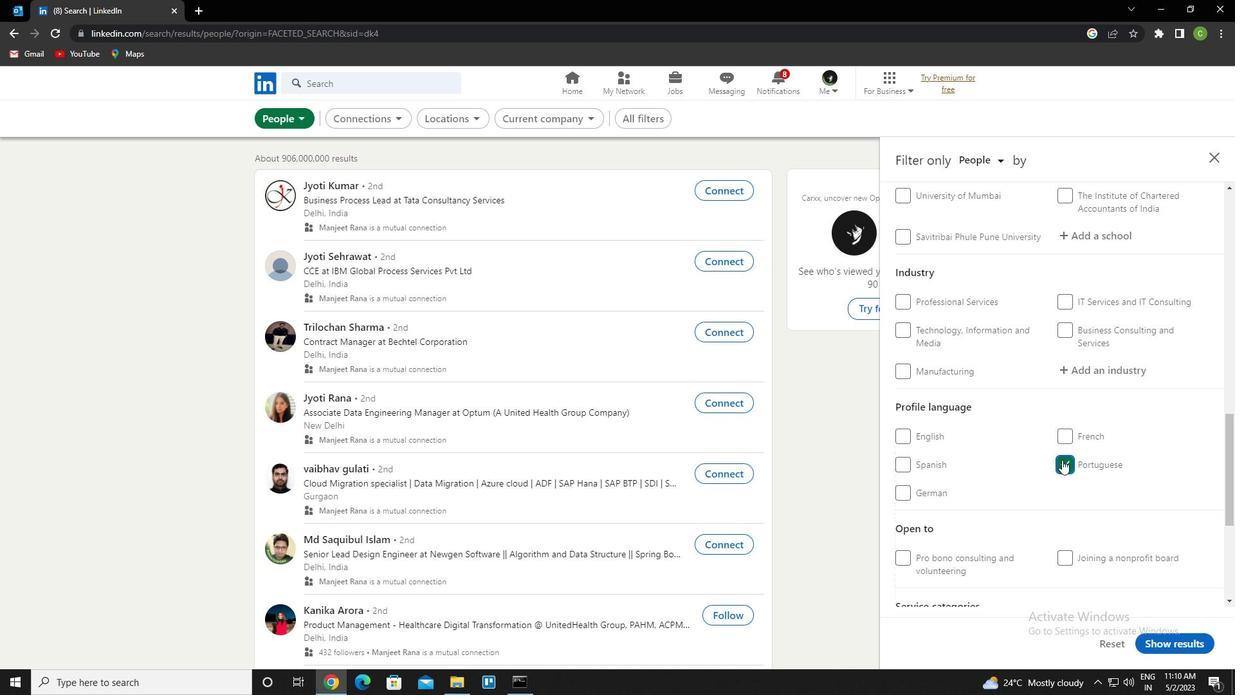 
Action: Mouse scrolled (1062, 460) with delta (0, 0)
Screenshot: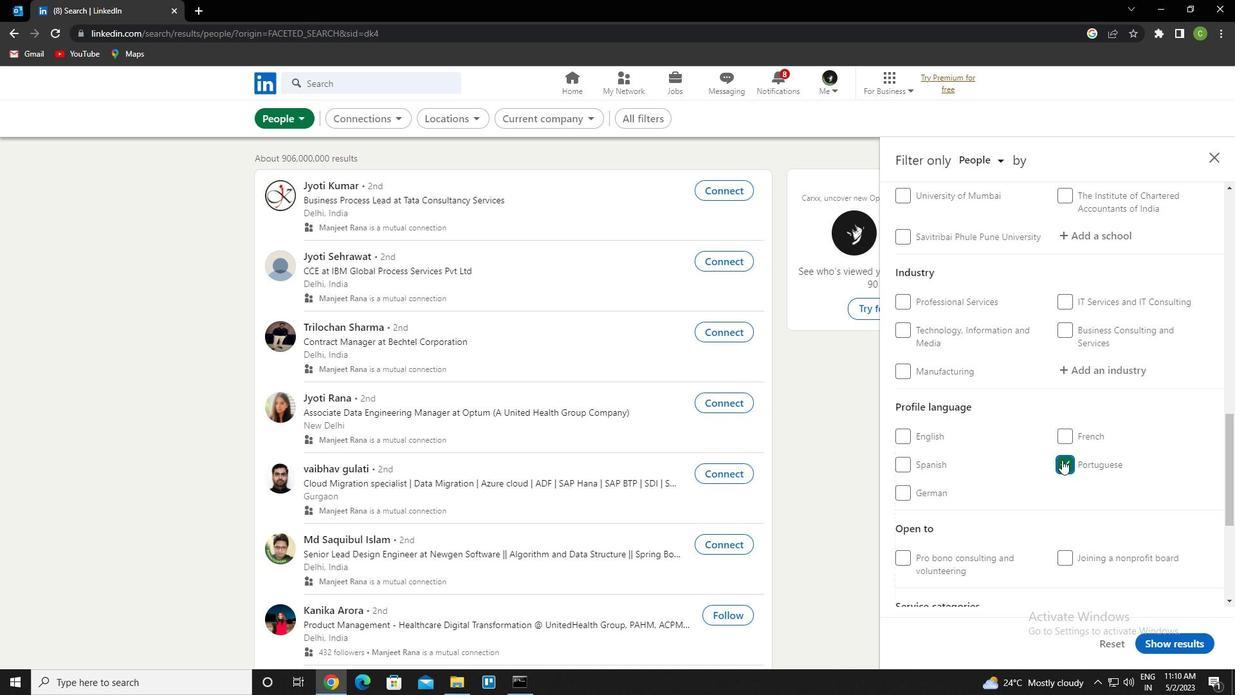 
Action: Mouse moved to (1120, 308)
Screenshot: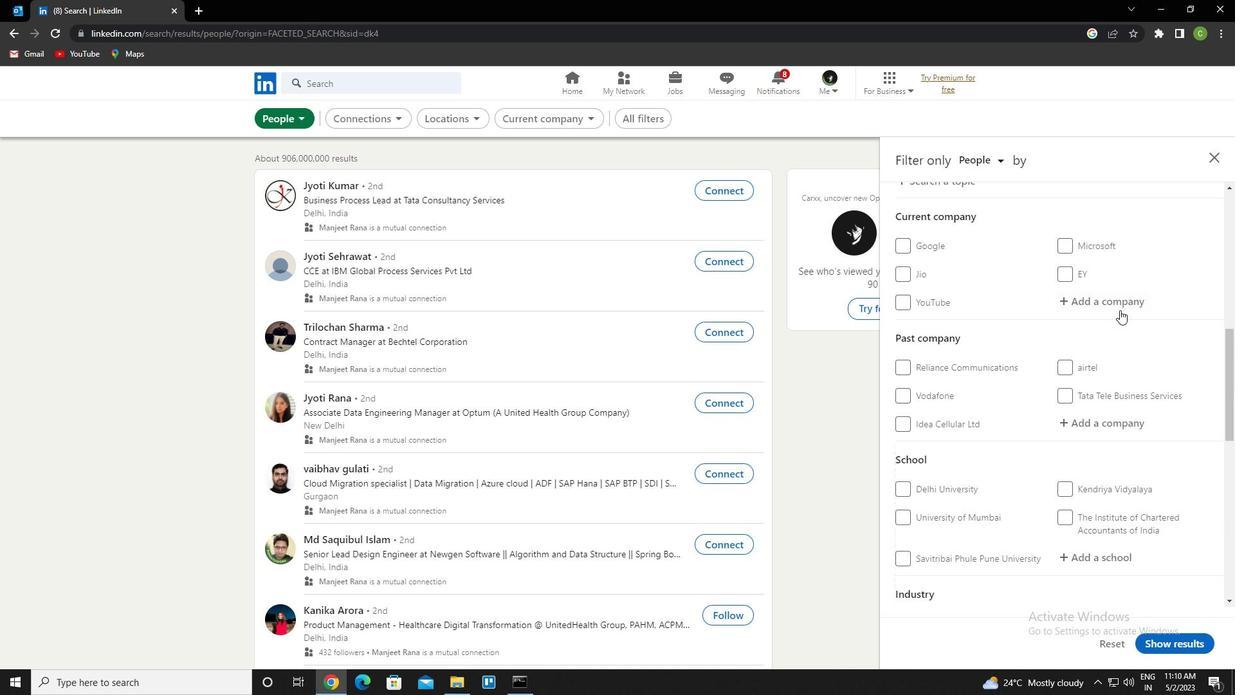 
Action: Mouse pressed left at (1120, 308)
Screenshot: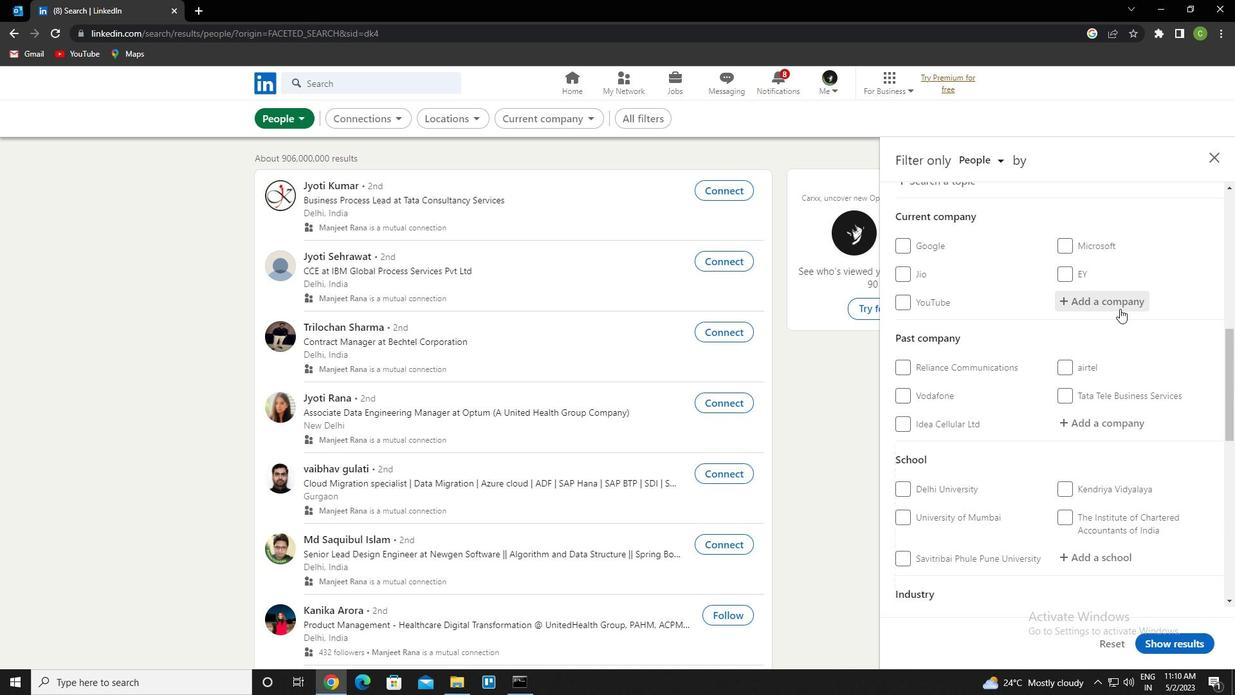 
Action: Key pressed <Key.caps_lock>n<Key.caps_lock>atwest<Key.down><Key.enter>
Screenshot: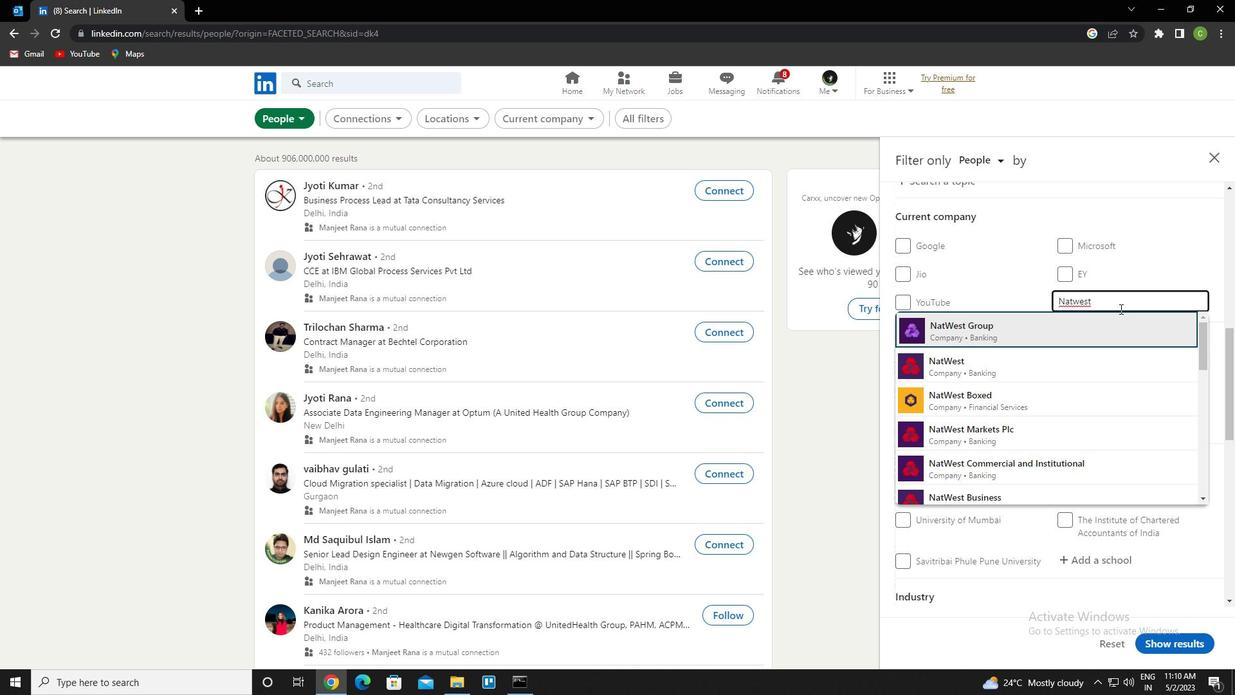 
Action: Mouse moved to (1123, 305)
Screenshot: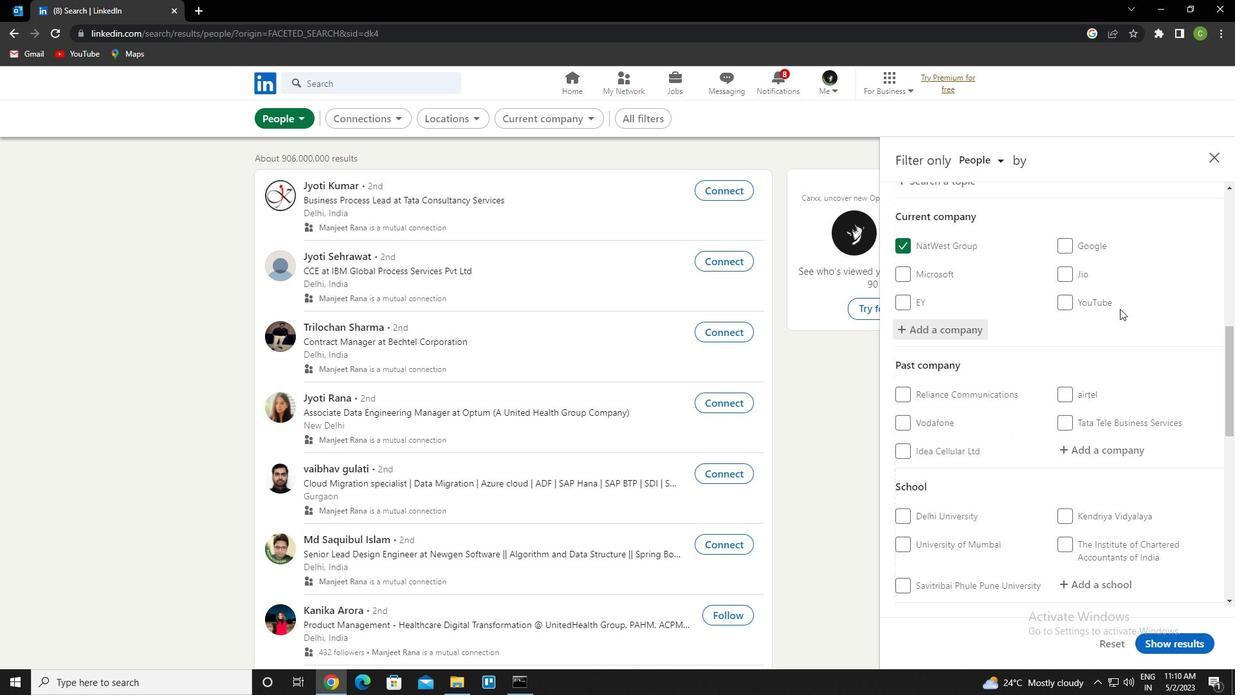 
Action: Mouse scrolled (1123, 304) with delta (0, 0)
Screenshot: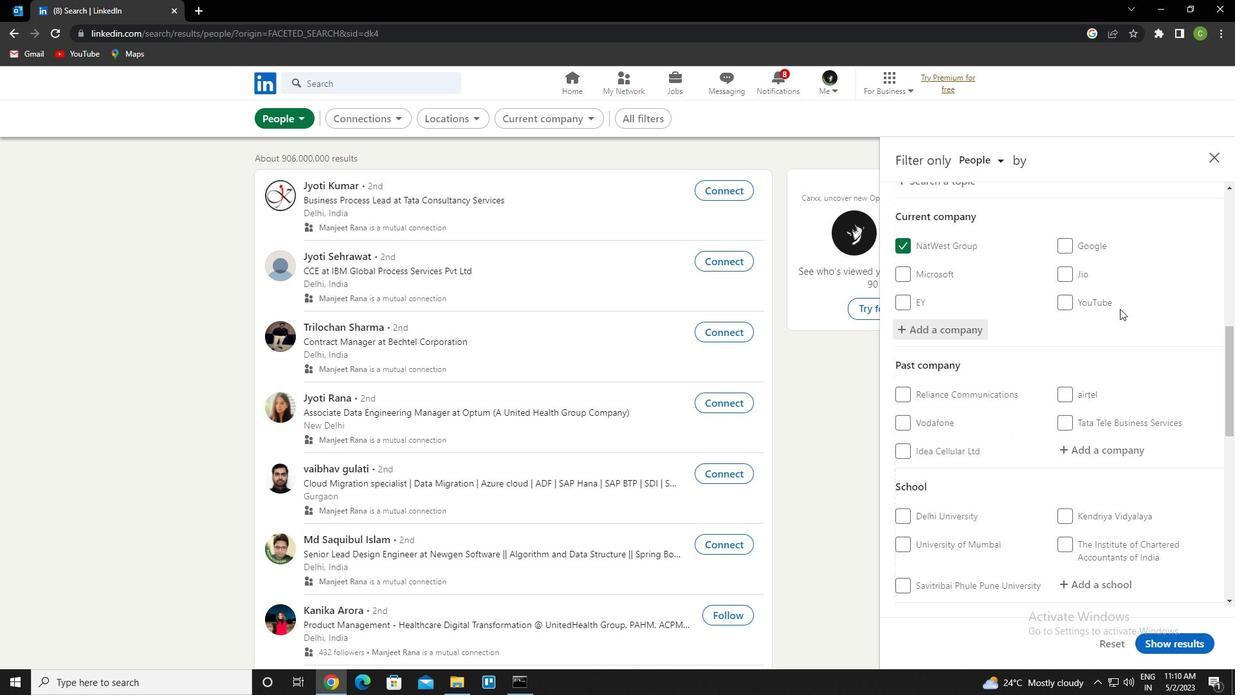 
Action: Mouse moved to (1127, 303)
Screenshot: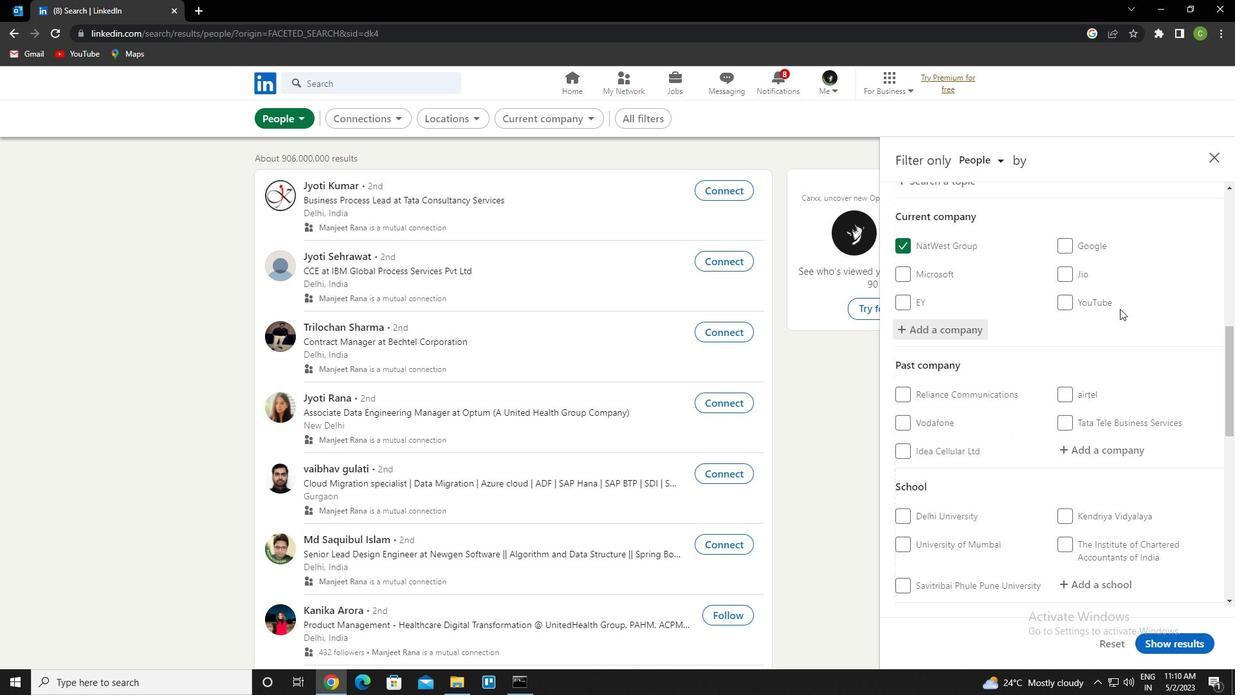 
Action: Mouse scrolled (1127, 302) with delta (0, 0)
Screenshot: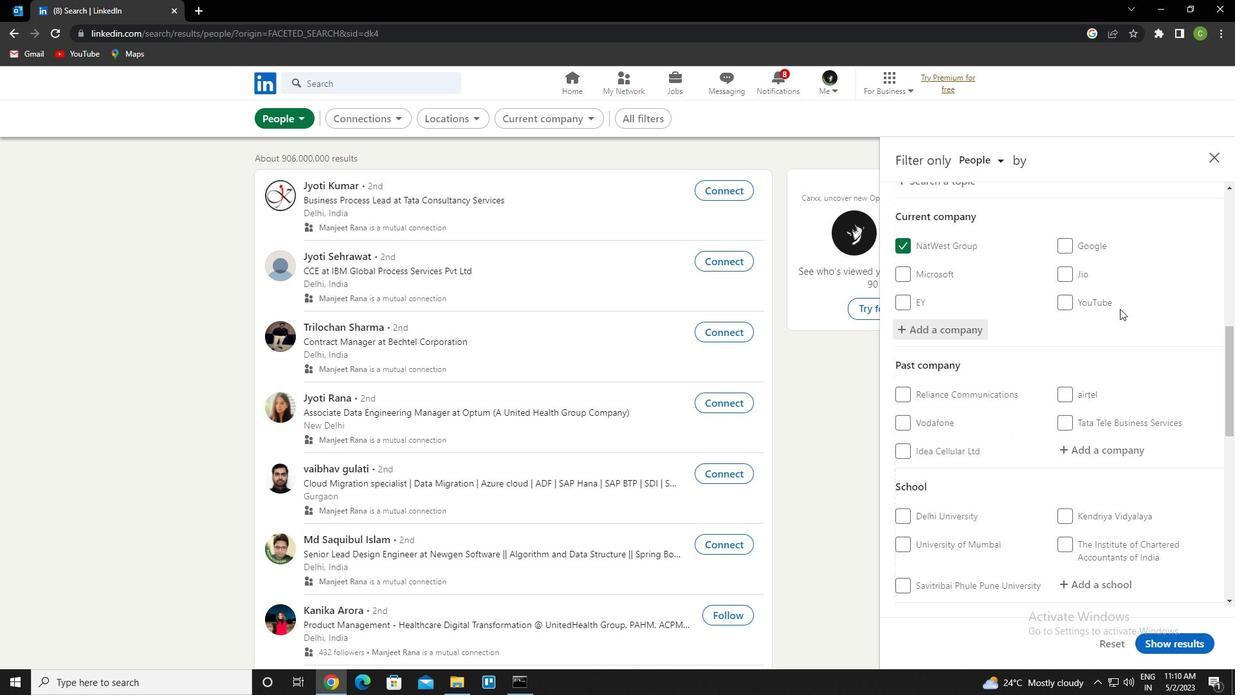 
Action: Mouse scrolled (1127, 302) with delta (0, 0)
Screenshot: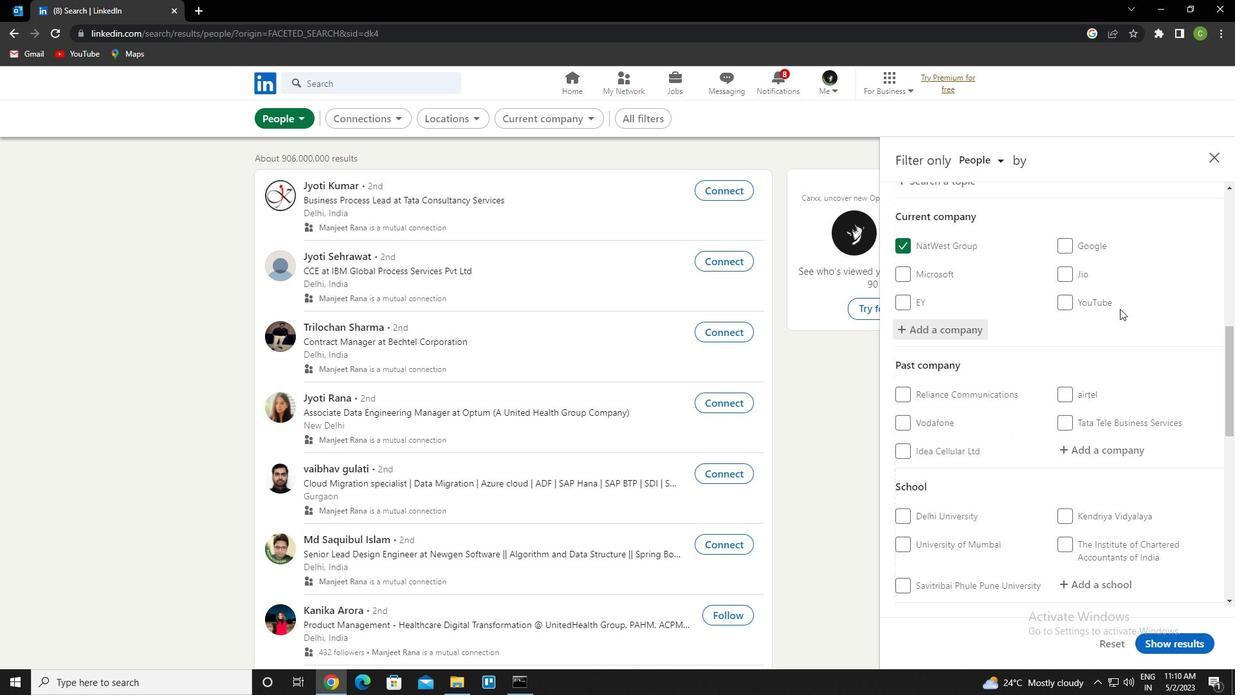 
Action: Mouse moved to (1103, 392)
Screenshot: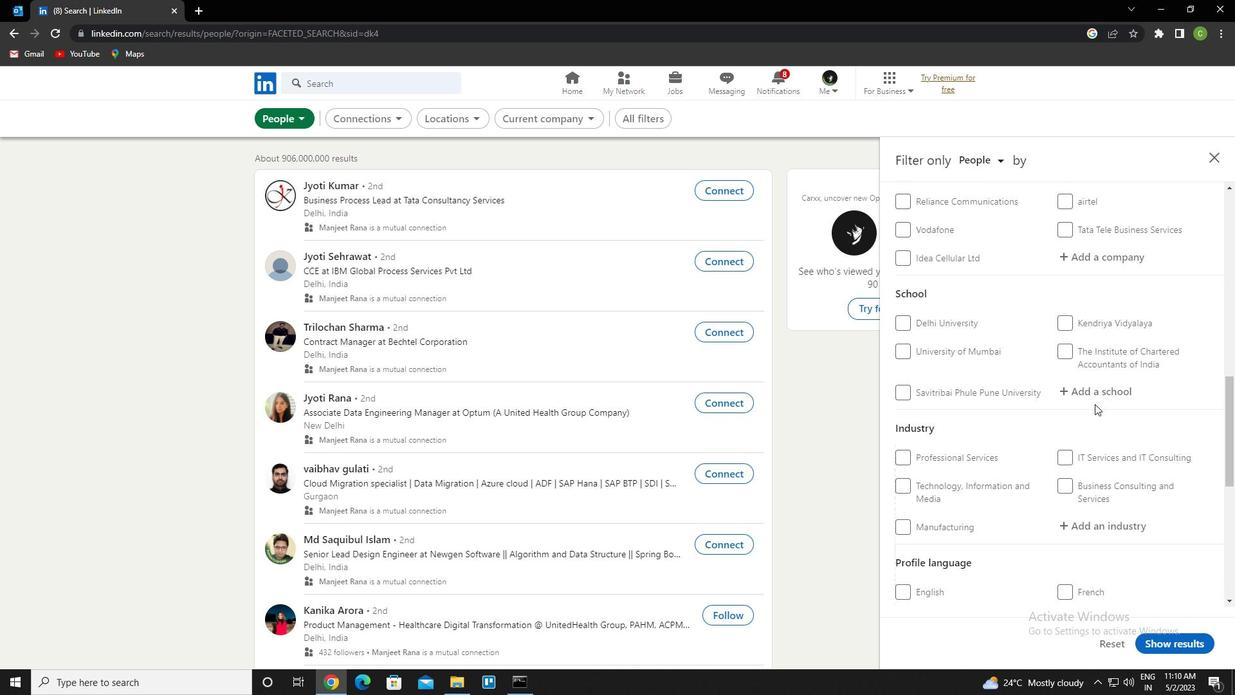 
Action: Mouse pressed left at (1103, 392)
Screenshot: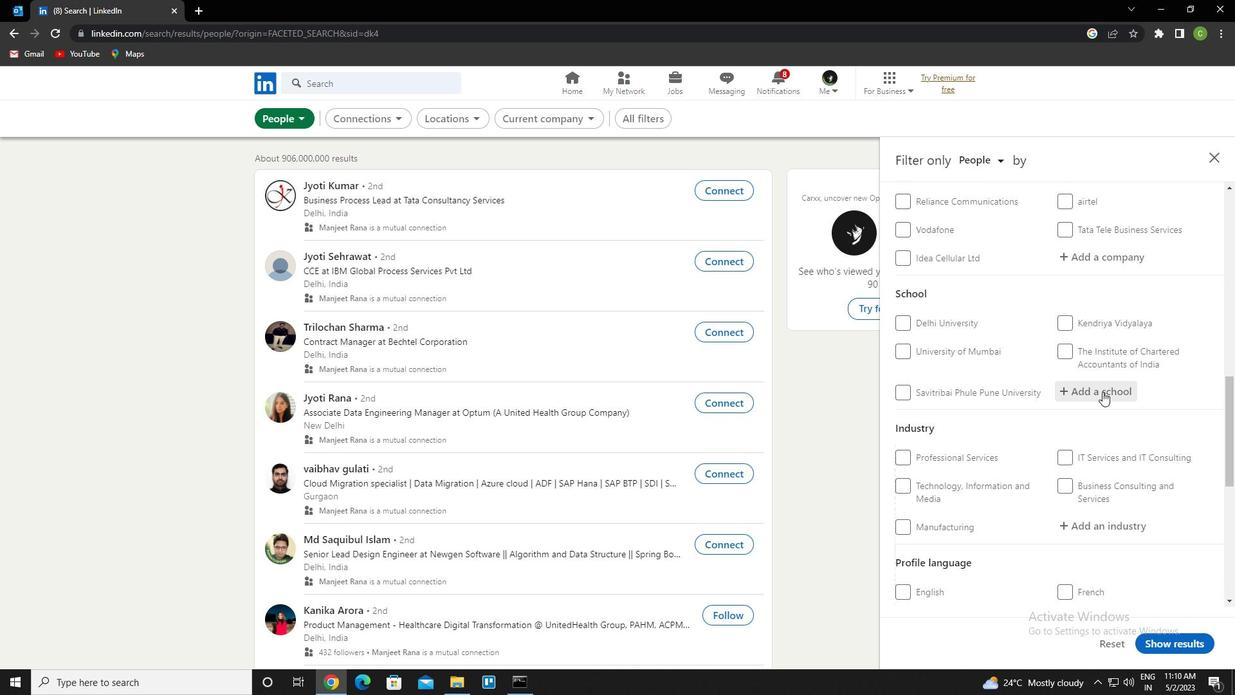 
Action: Key pressed <Key.caps_lock>l<Key.caps_lock>ala<Key.space><Key.caps_lock>l<Key.caps_lock>ajpat<Key.down><Key.enter>
Screenshot: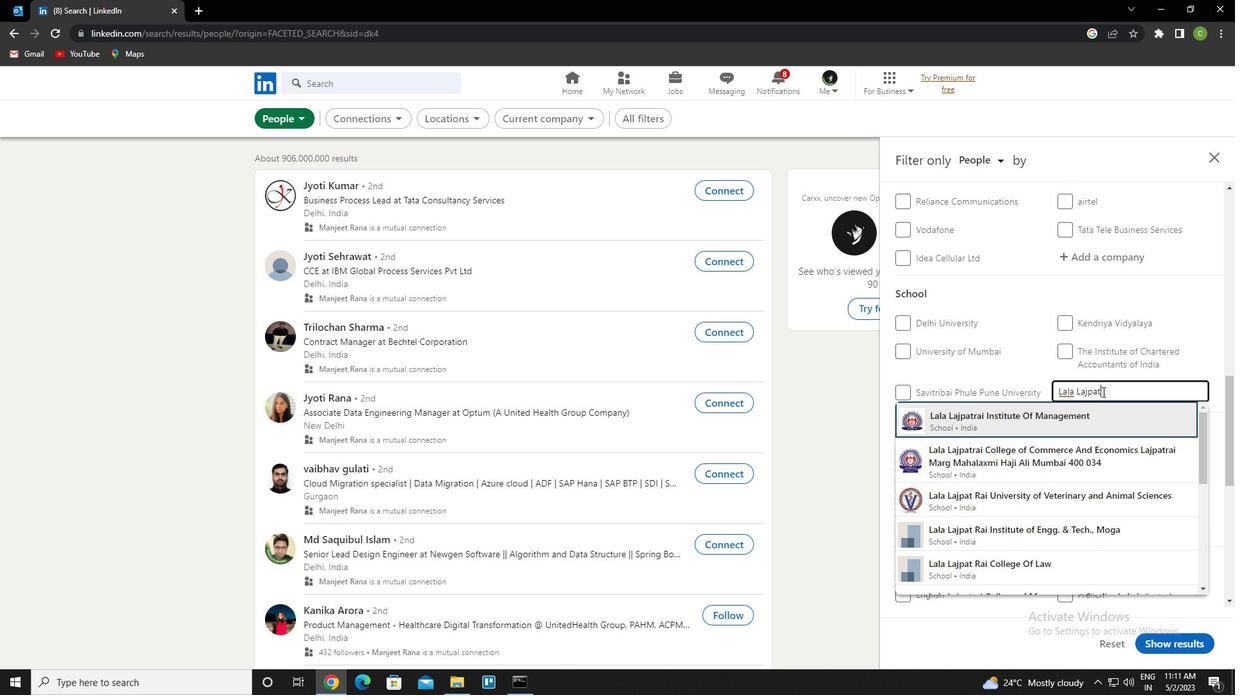 
Action: Mouse moved to (1116, 387)
Screenshot: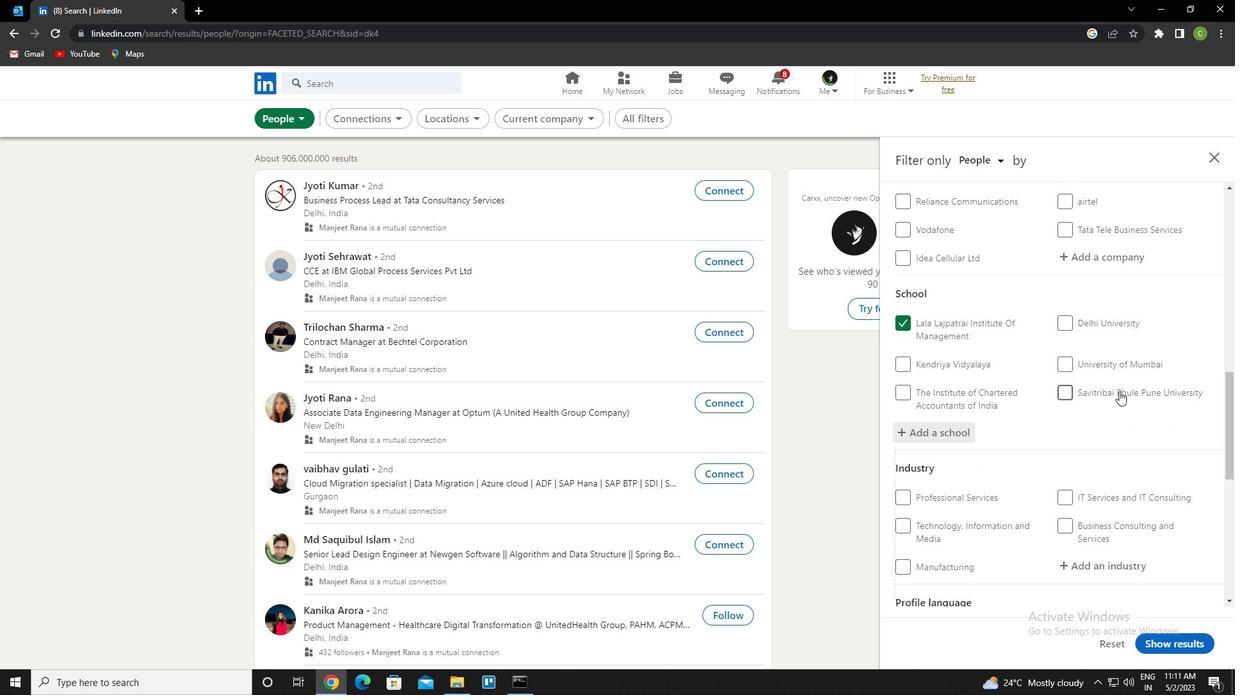 
Action: Mouse scrolled (1116, 386) with delta (0, 0)
Screenshot: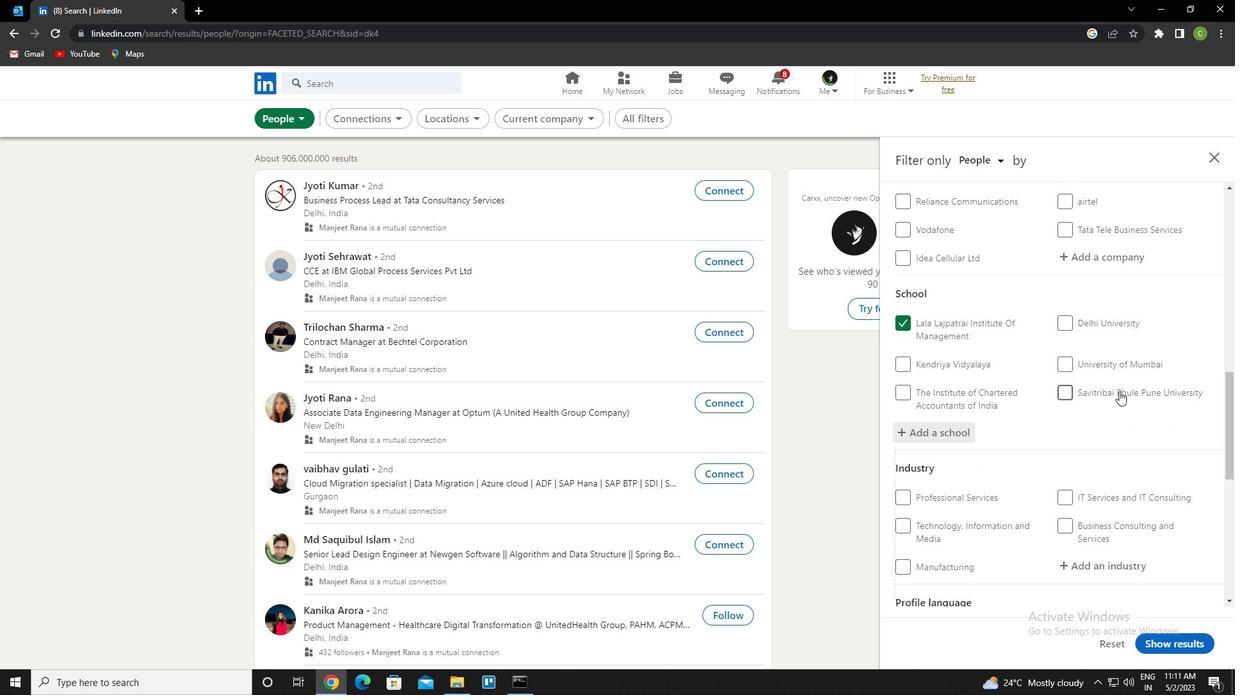 
Action: Mouse moved to (1116, 387)
Screenshot: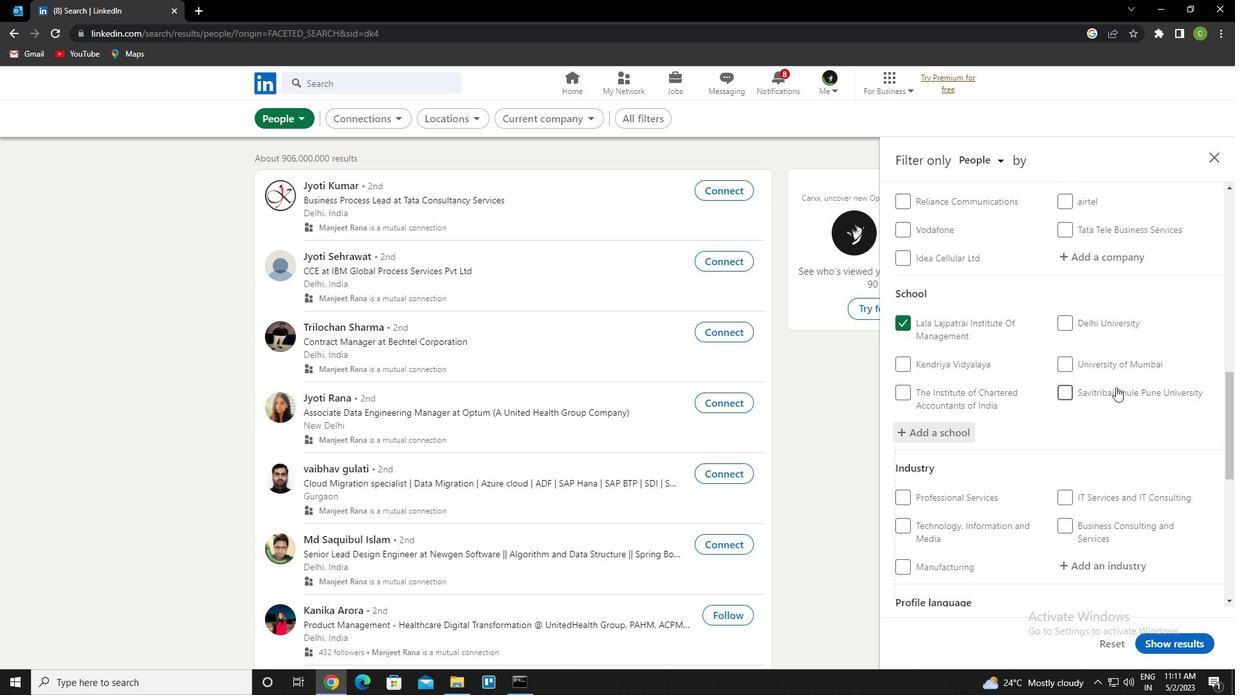 
Action: Mouse scrolled (1116, 386) with delta (0, 0)
Screenshot: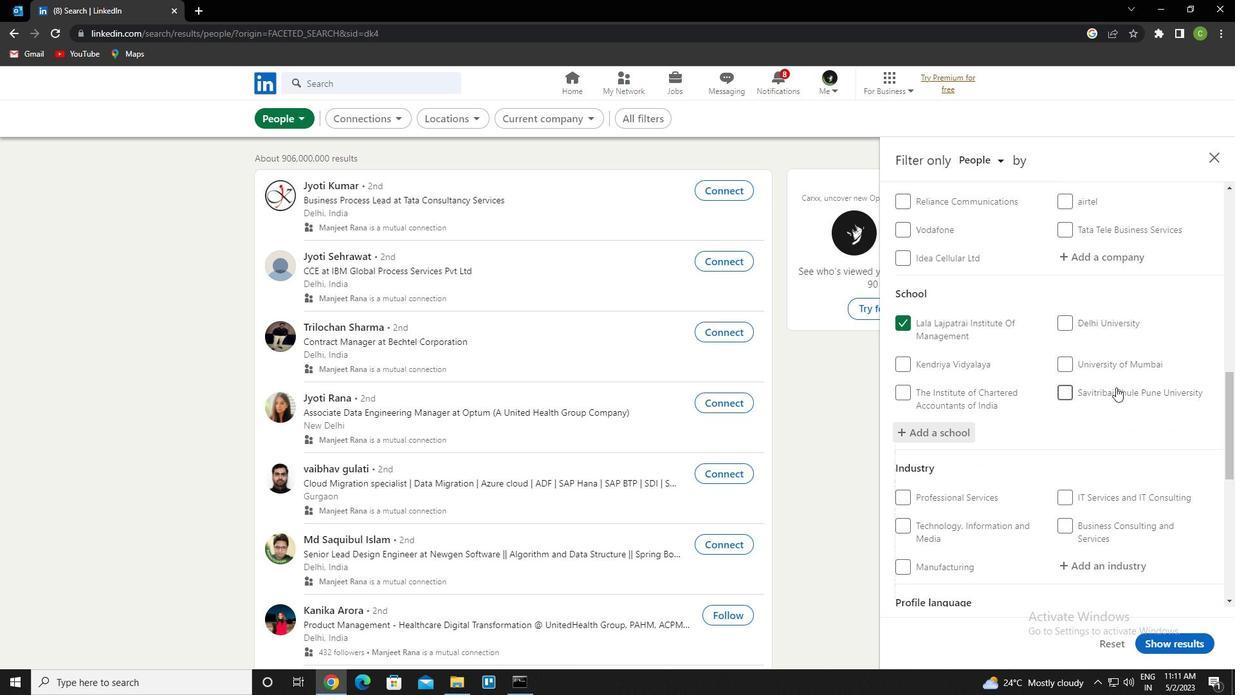
Action: Mouse scrolled (1116, 386) with delta (0, 0)
Screenshot: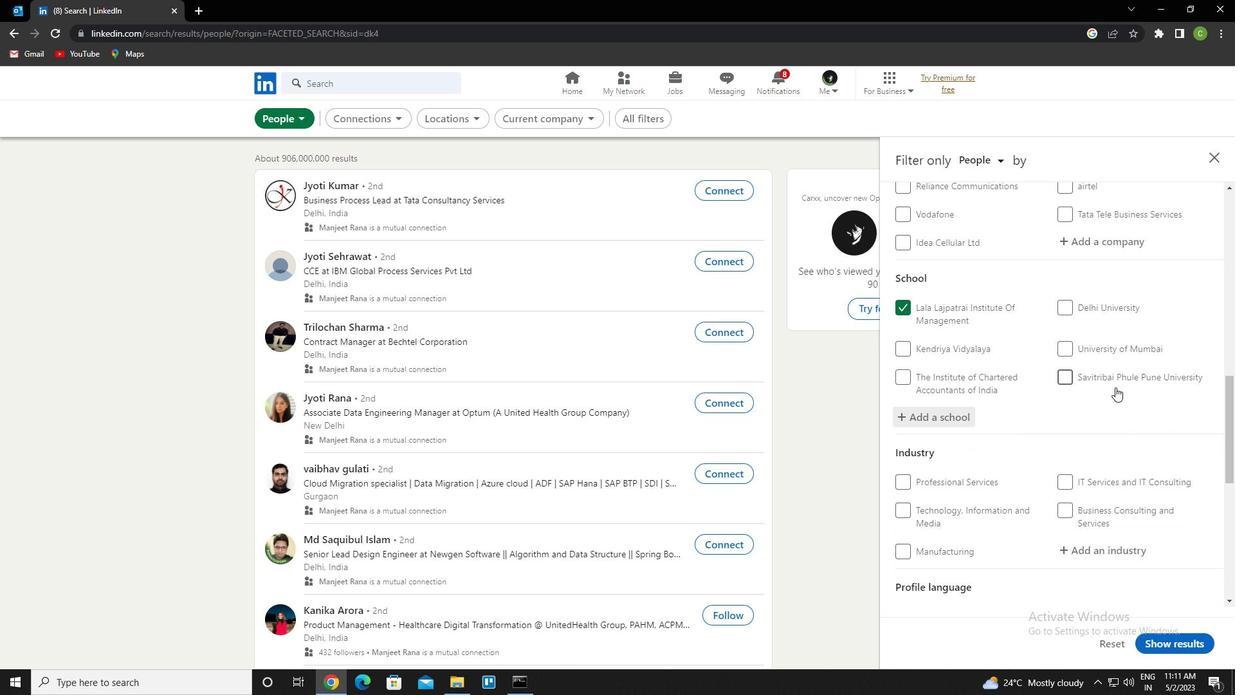 
Action: Mouse scrolled (1116, 386) with delta (0, 0)
Screenshot: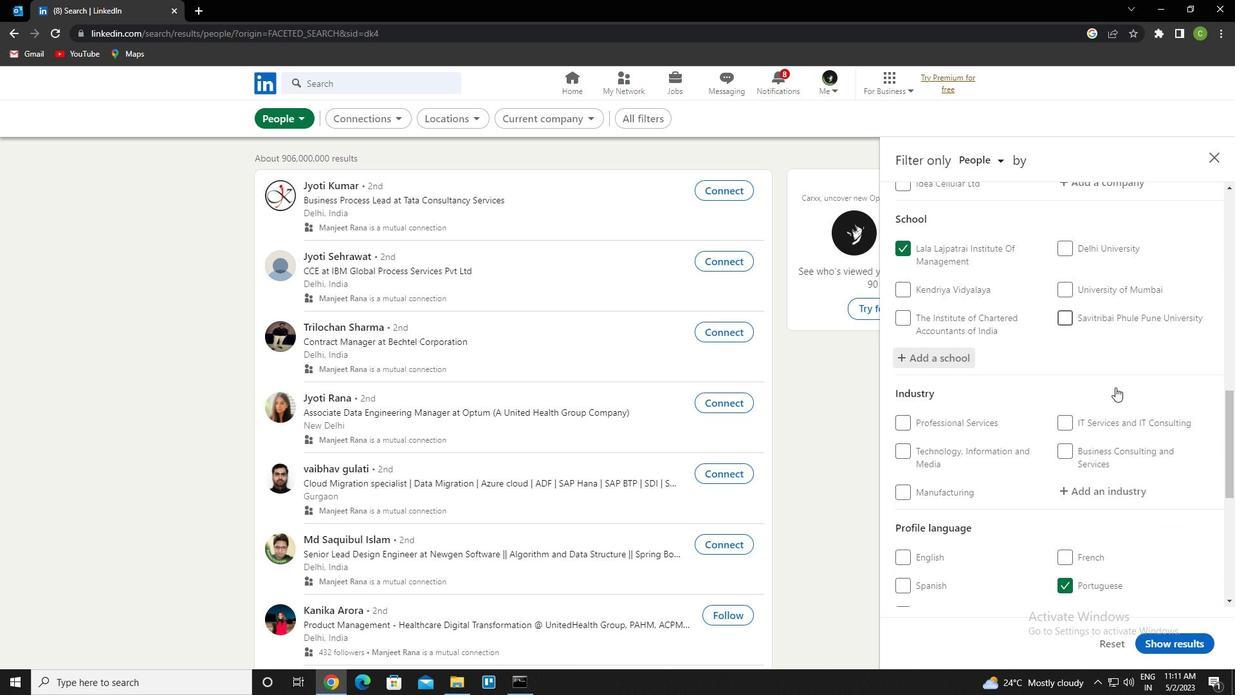 
Action: Mouse moved to (1090, 312)
Screenshot: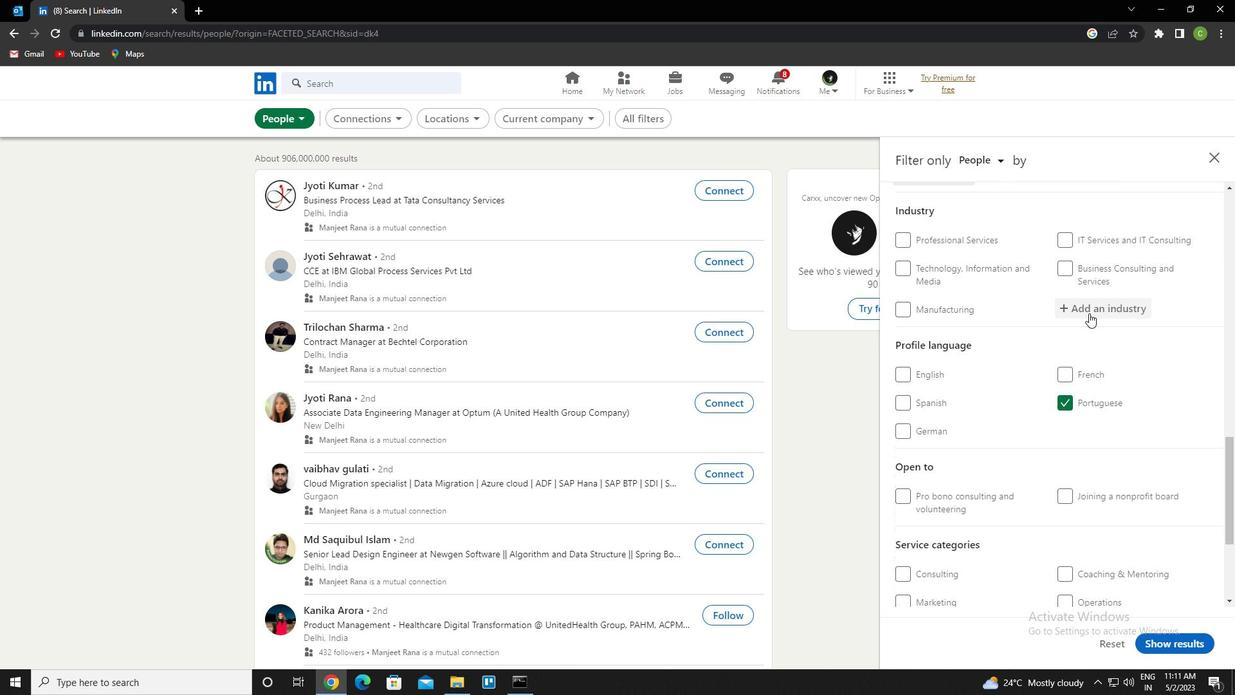 
Action: Mouse pressed left at (1090, 312)
Screenshot: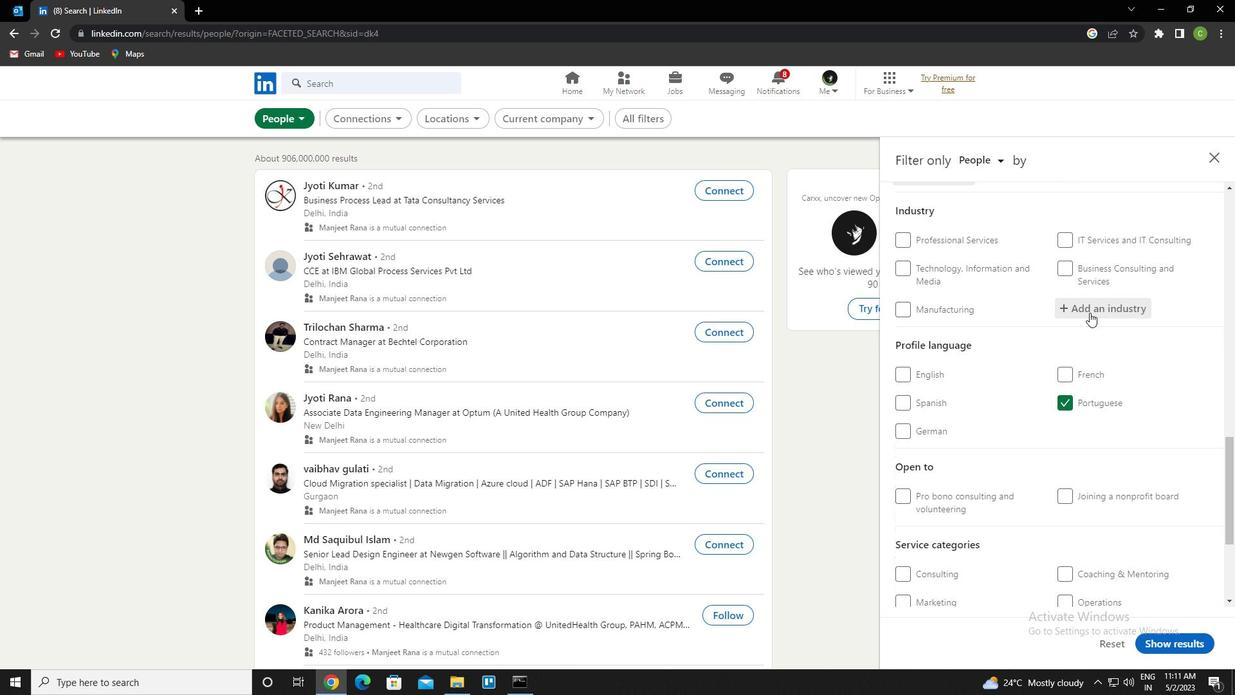 
Action: Key pressed <Key.caps_lock>g<Key.caps_lock>round<Key.down><Key.enter>
Screenshot: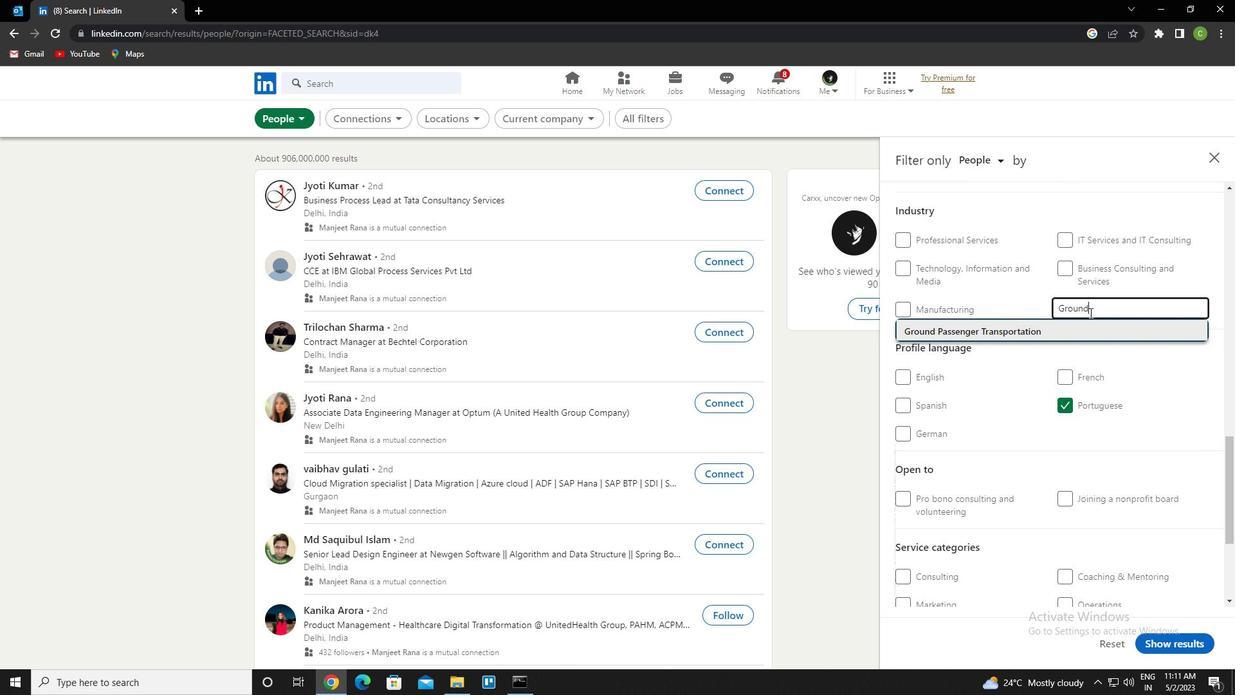 
Action: Mouse scrolled (1090, 312) with delta (0, 0)
Screenshot: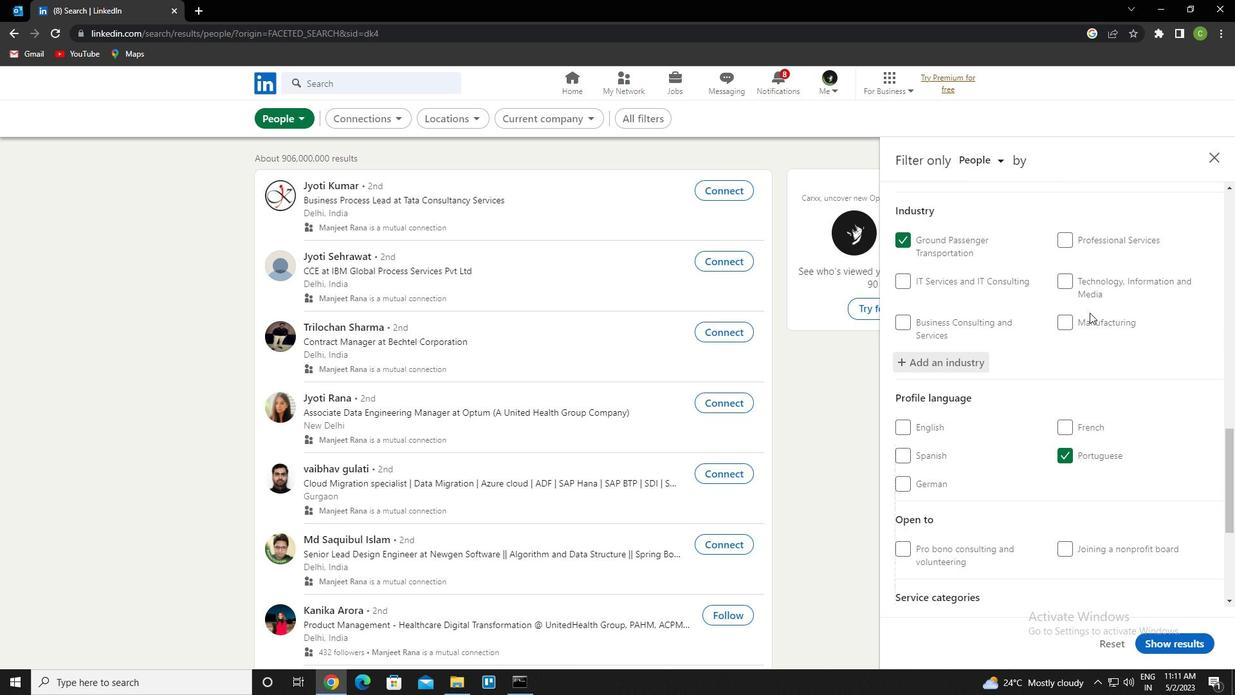 
Action: Mouse scrolled (1090, 312) with delta (0, 0)
Screenshot: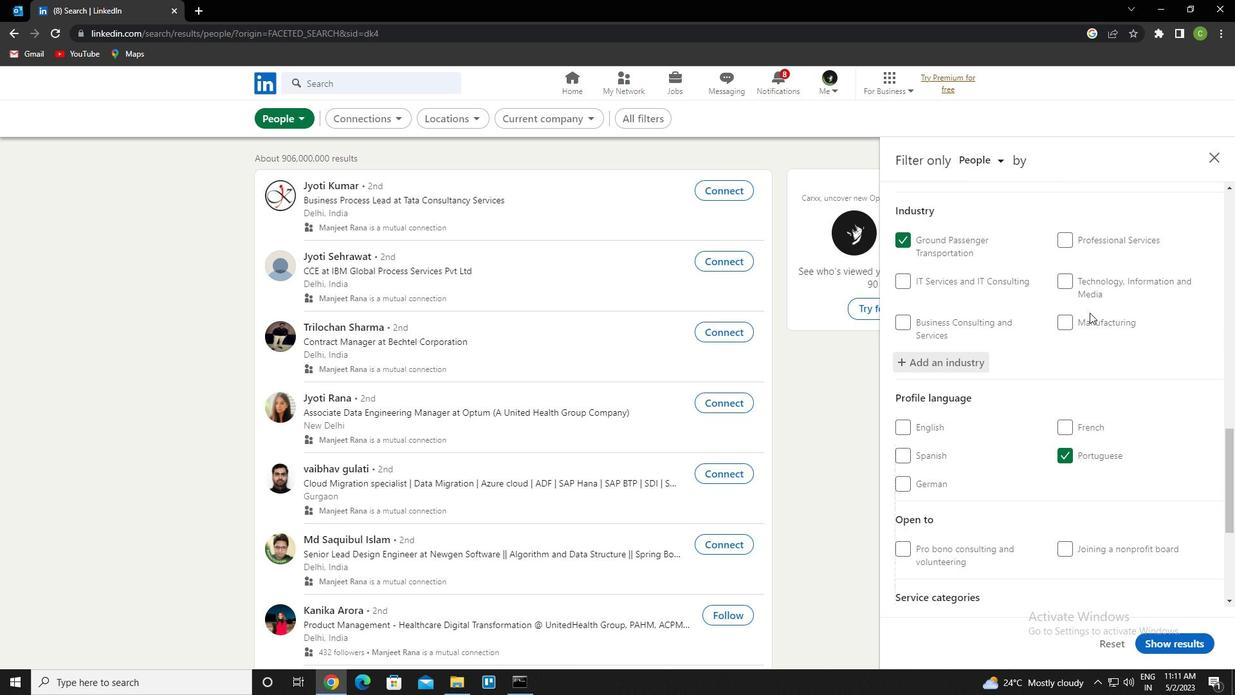 
Action: Mouse moved to (1090, 312)
Screenshot: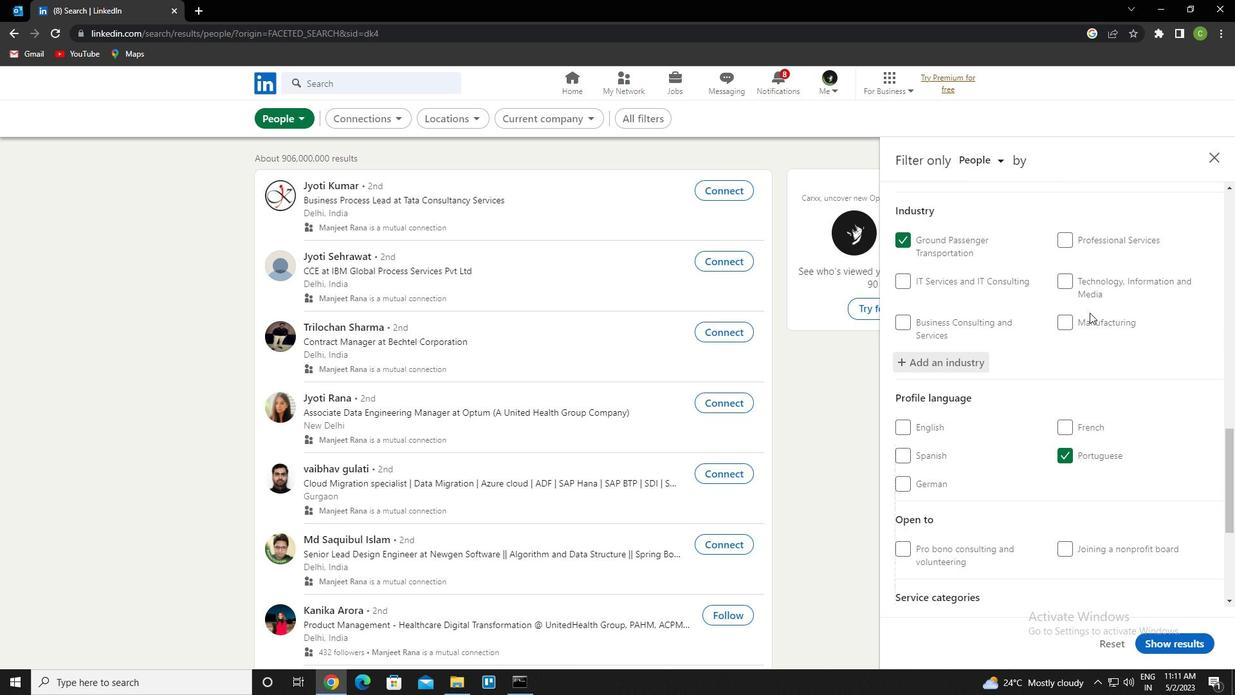 
Action: Mouse scrolled (1090, 312) with delta (0, 0)
Screenshot: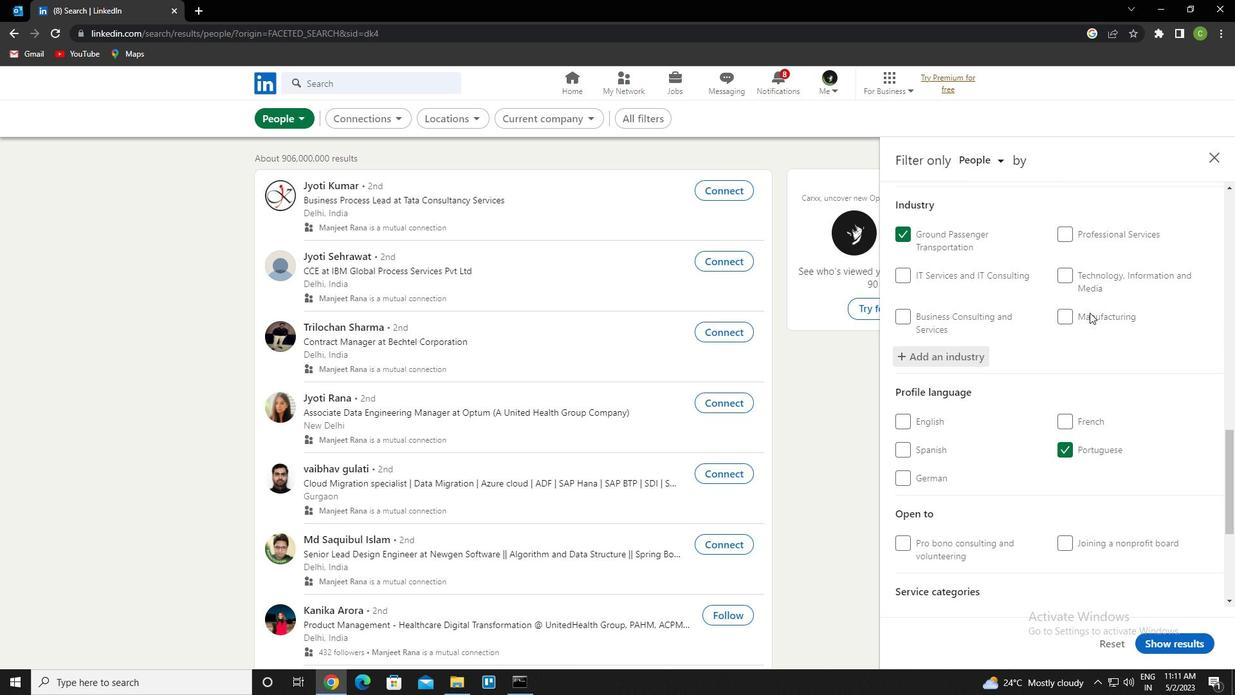 
Action: Mouse scrolled (1090, 312) with delta (0, 0)
Screenshot: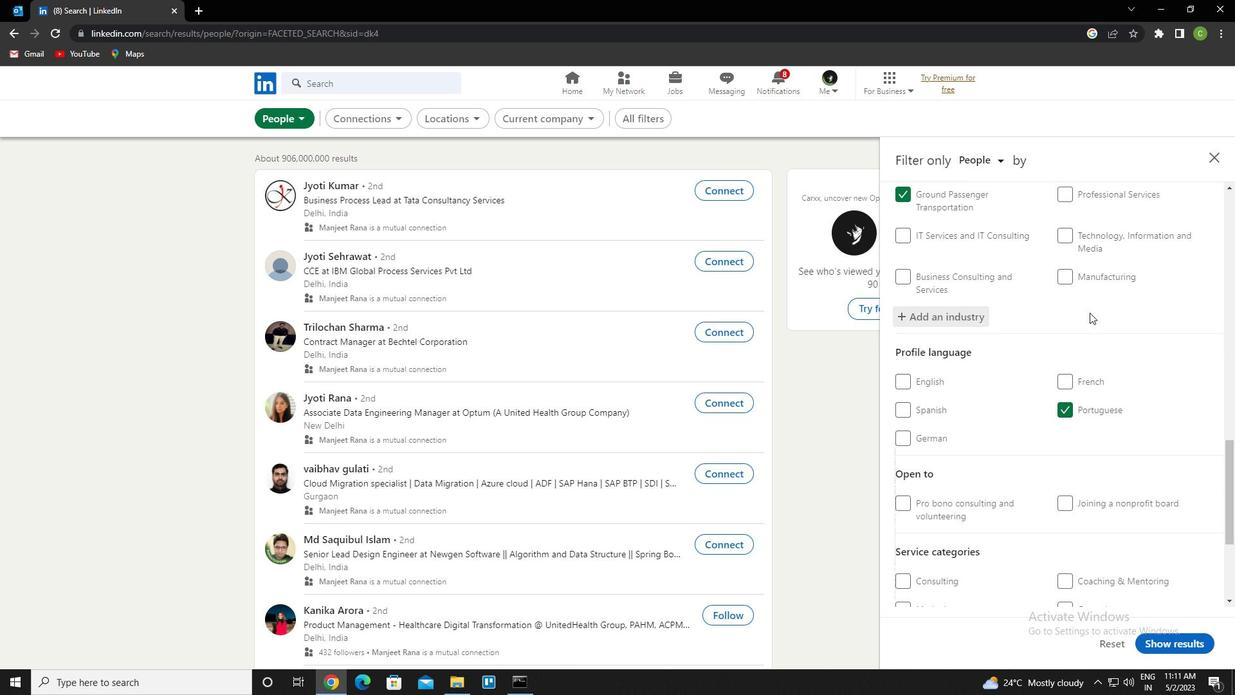 
Action: Mouse scrolled (1090, 312) with delta (0, 0)
Screenshot: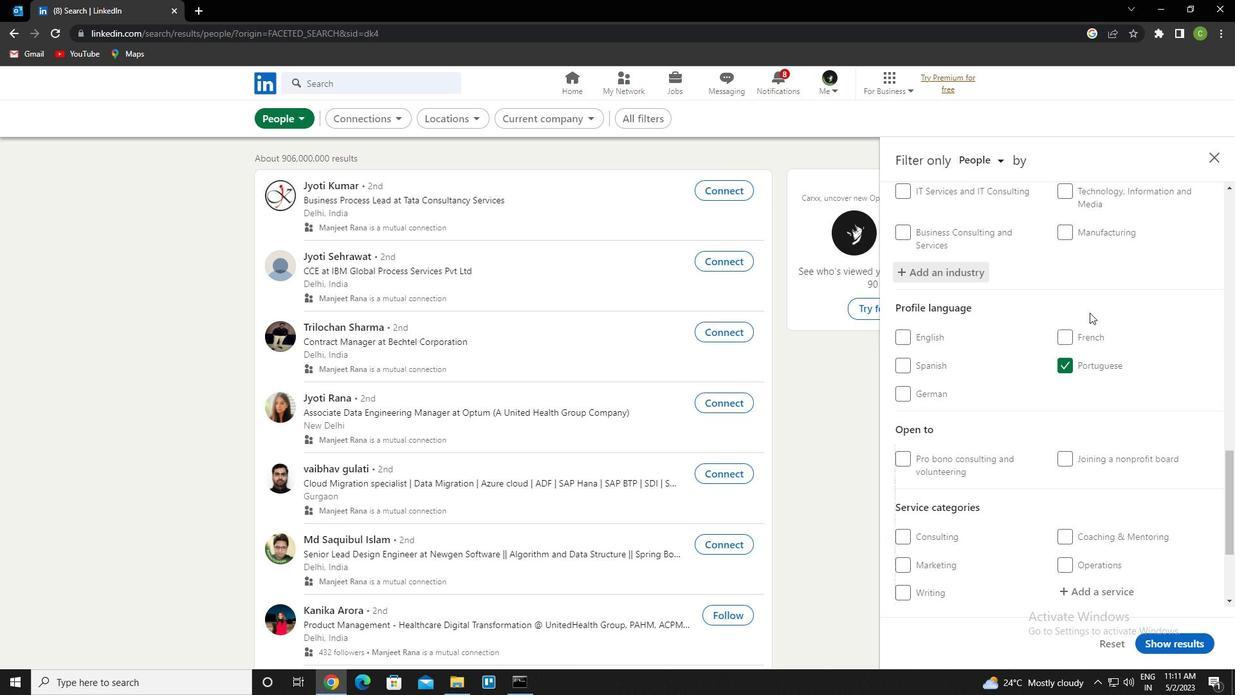 
Action: Mouse scrolled (1090, 312) with delta (0, 0)
Screenshot: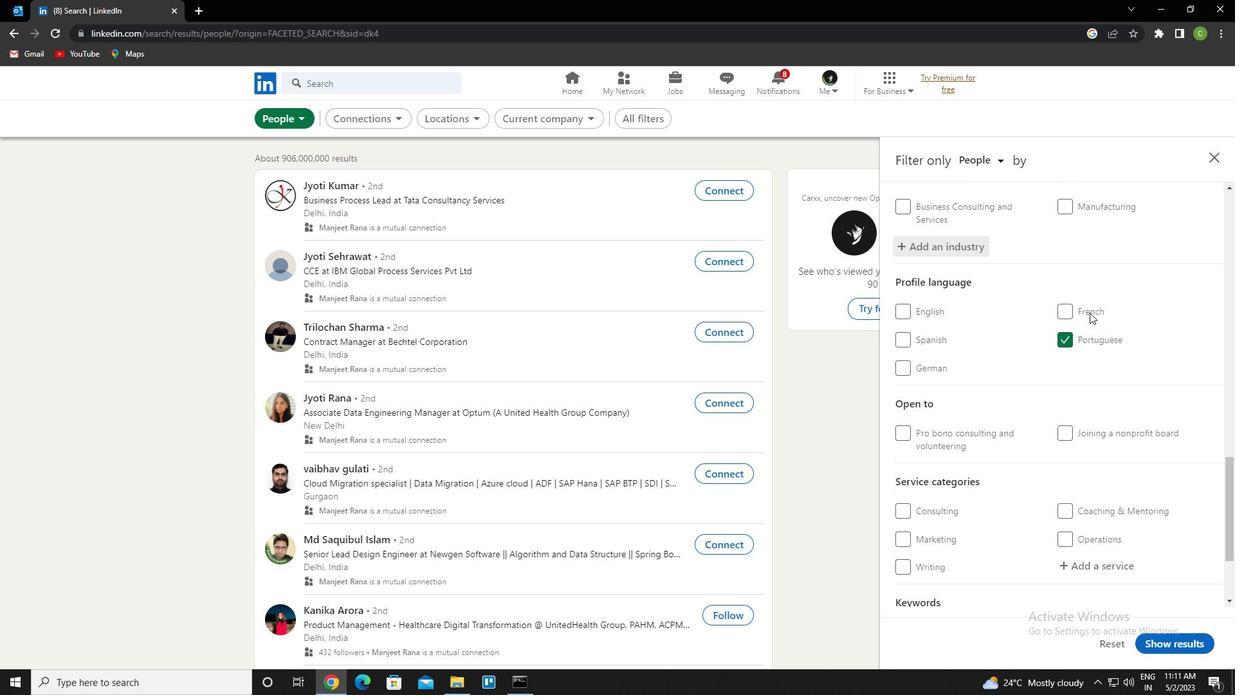 
Action: Mouse moved to (1090, 312)
Screenshot: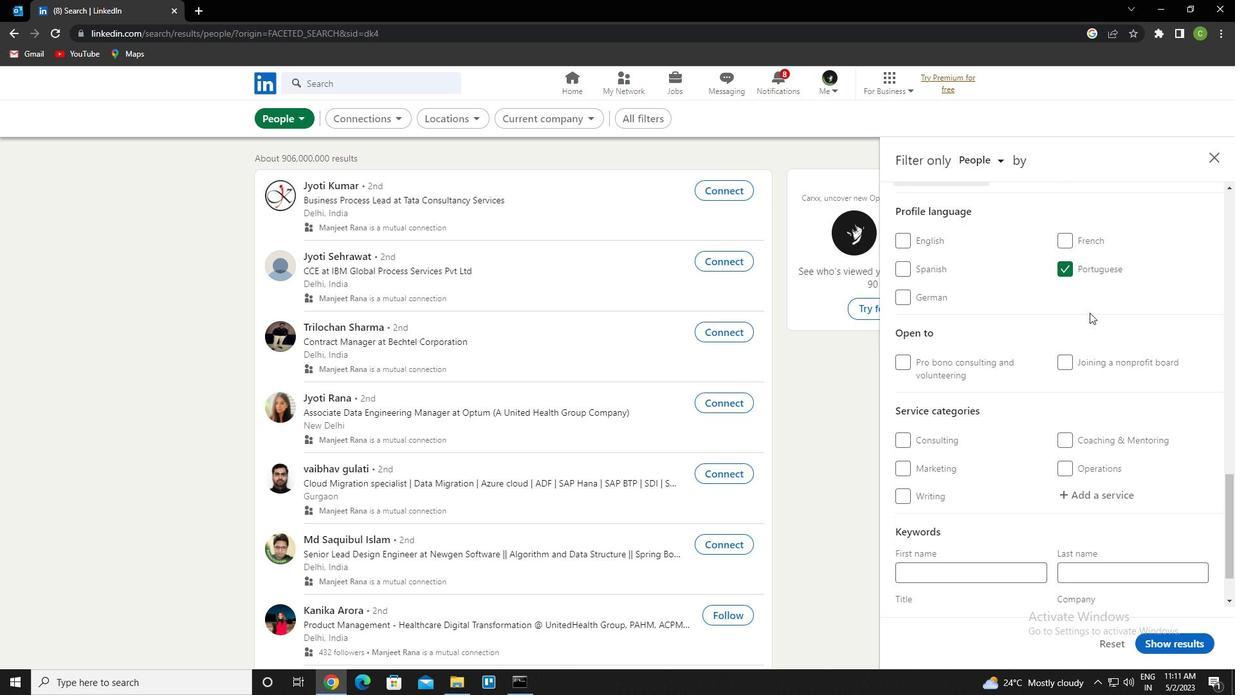 
Action: Mouse scrolled (1090, 312) with delta (0, 0)
Screenshot: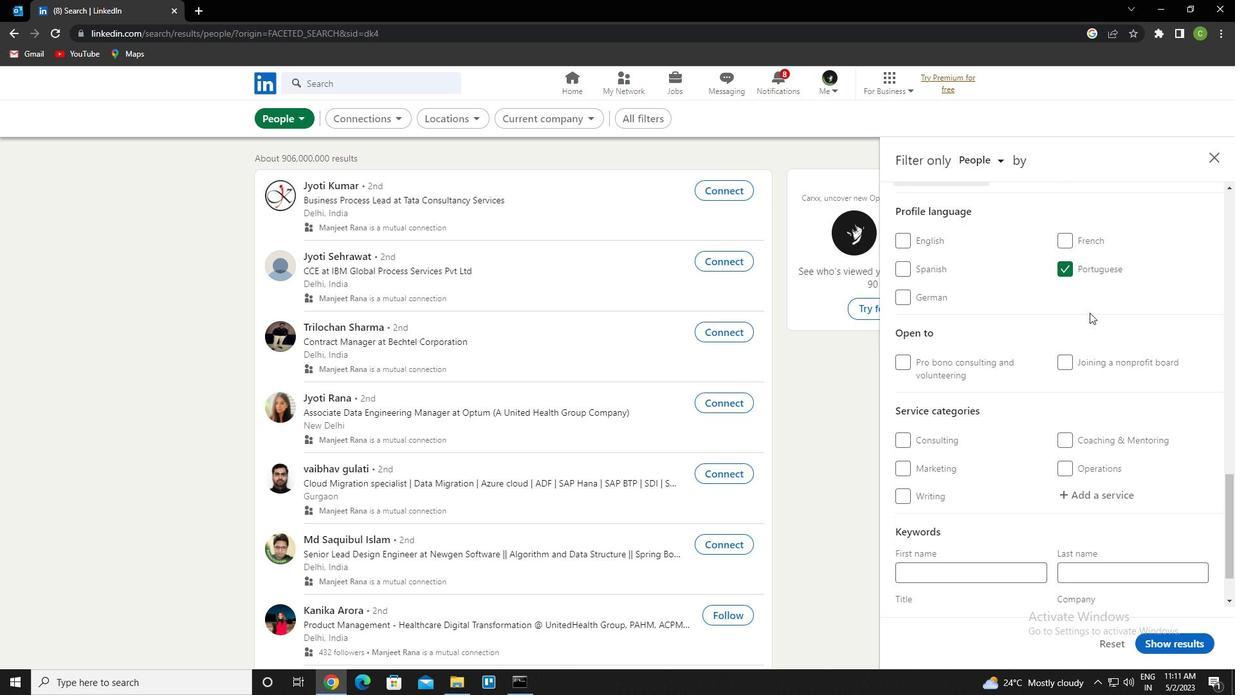
Action: Mouse moved to (1092, 429)
Screenshot: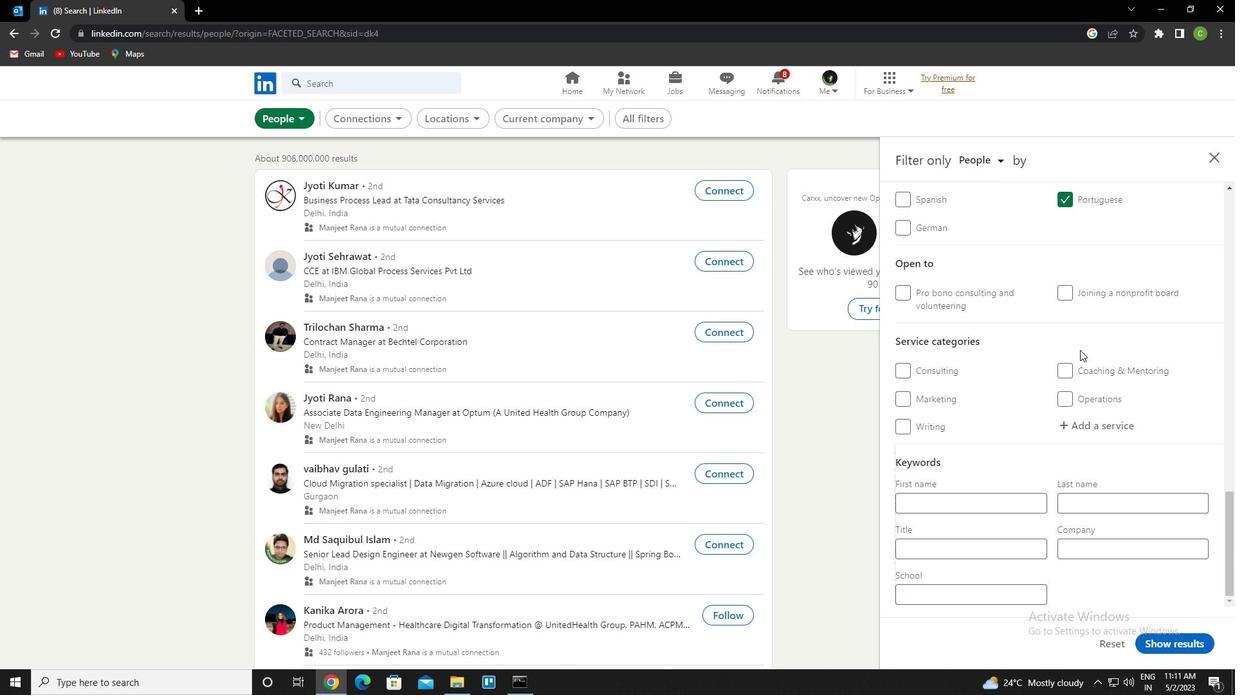 
Action: Mouse pressed left at (1092, 429)
Screenshot: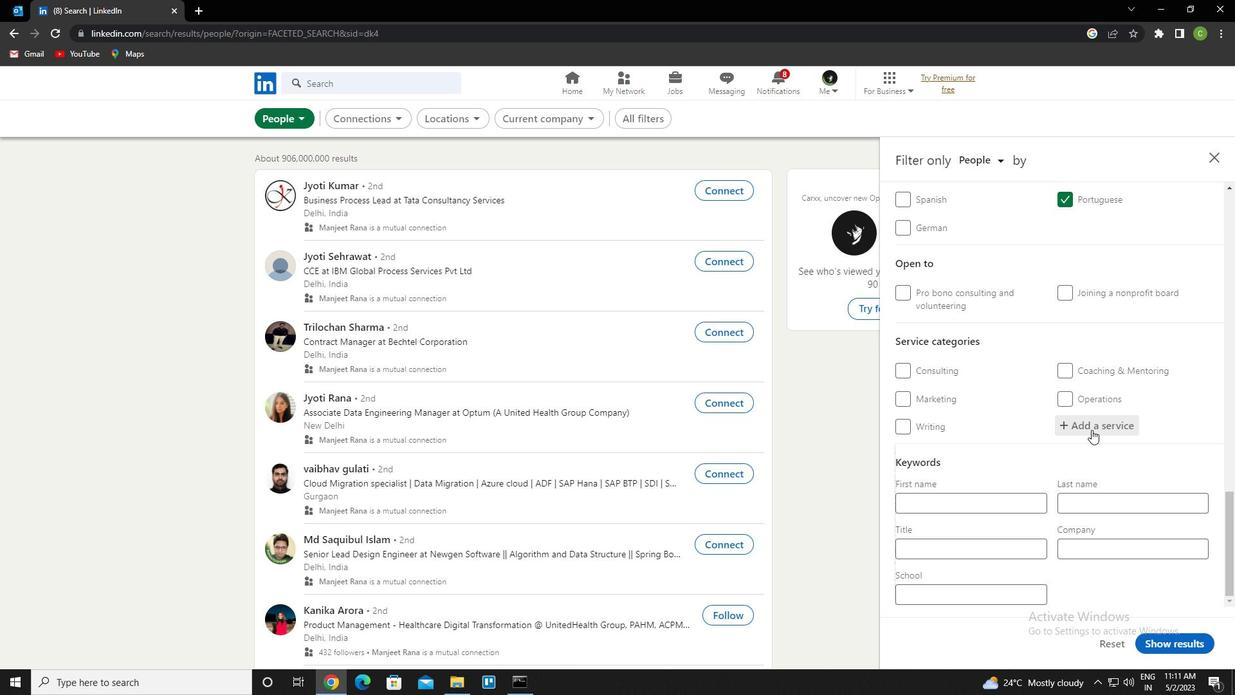 
Action: Key pressed <Key.caps_lock>v<Key.caps_lock>isual<Key.down><Key.enter>
Screenshot: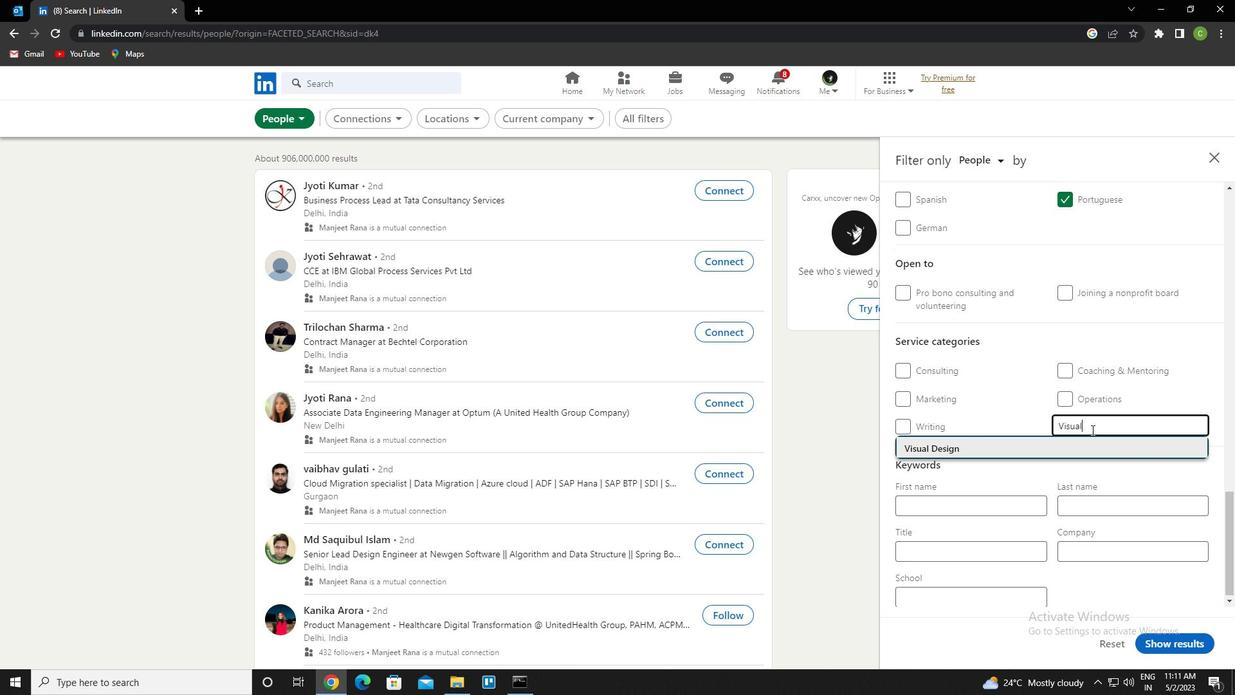 
Action: Mouse scrolled (1092, 429) with delta (0, 0)
Screenshot: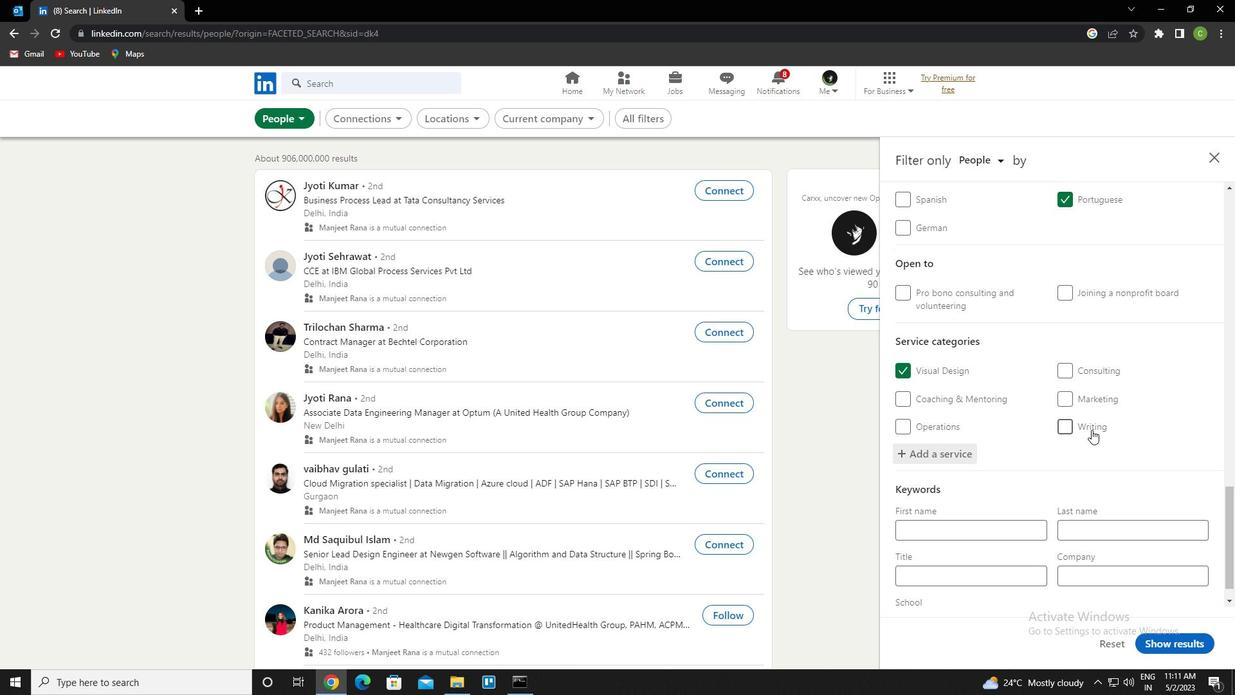 
Action: Mouse scrolled (1092, 429) with delta (0, 0)
Screenshot: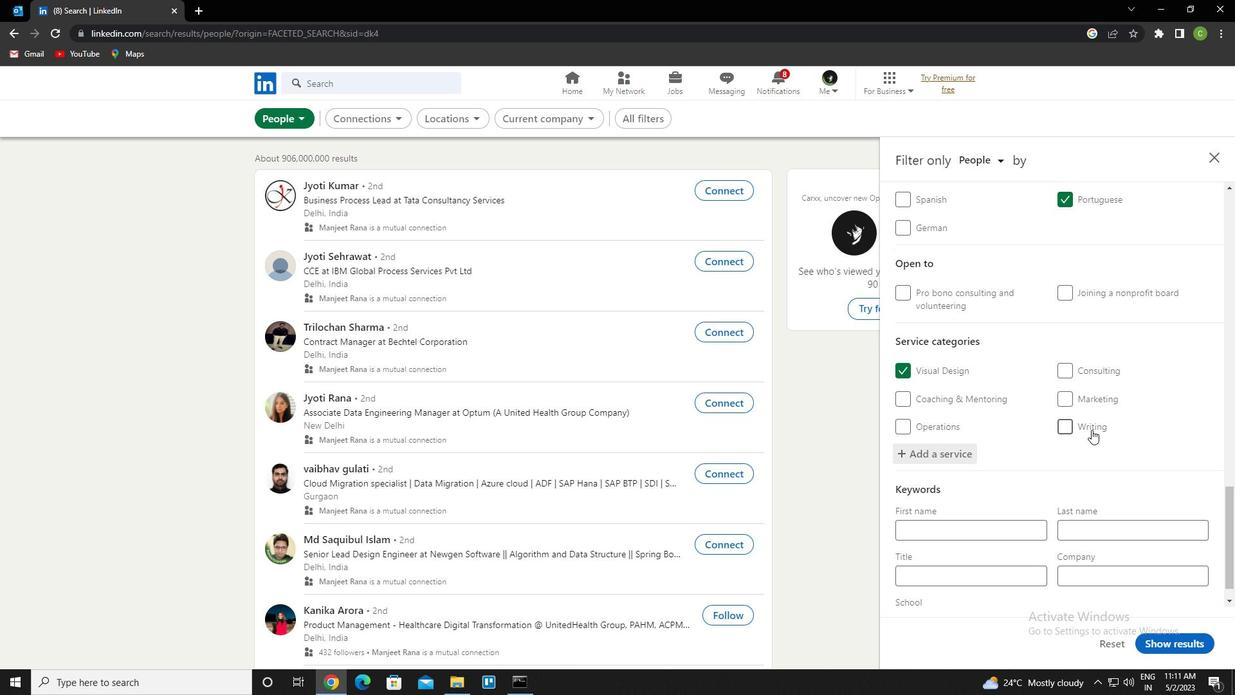 
Action: Mouse scrolled (1092, 429) with delta (0, 0)
Screenshot: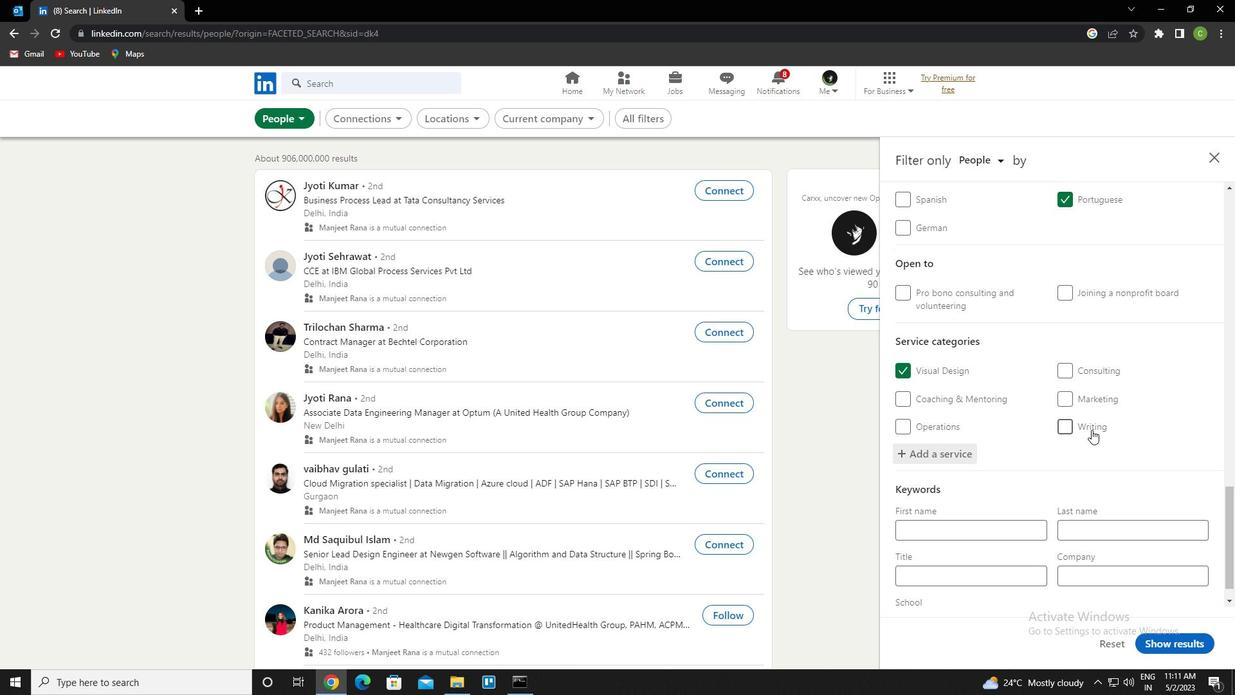 
Action: Mouse scrolled (1092, 429) with delta (0, 0)
Screenshot: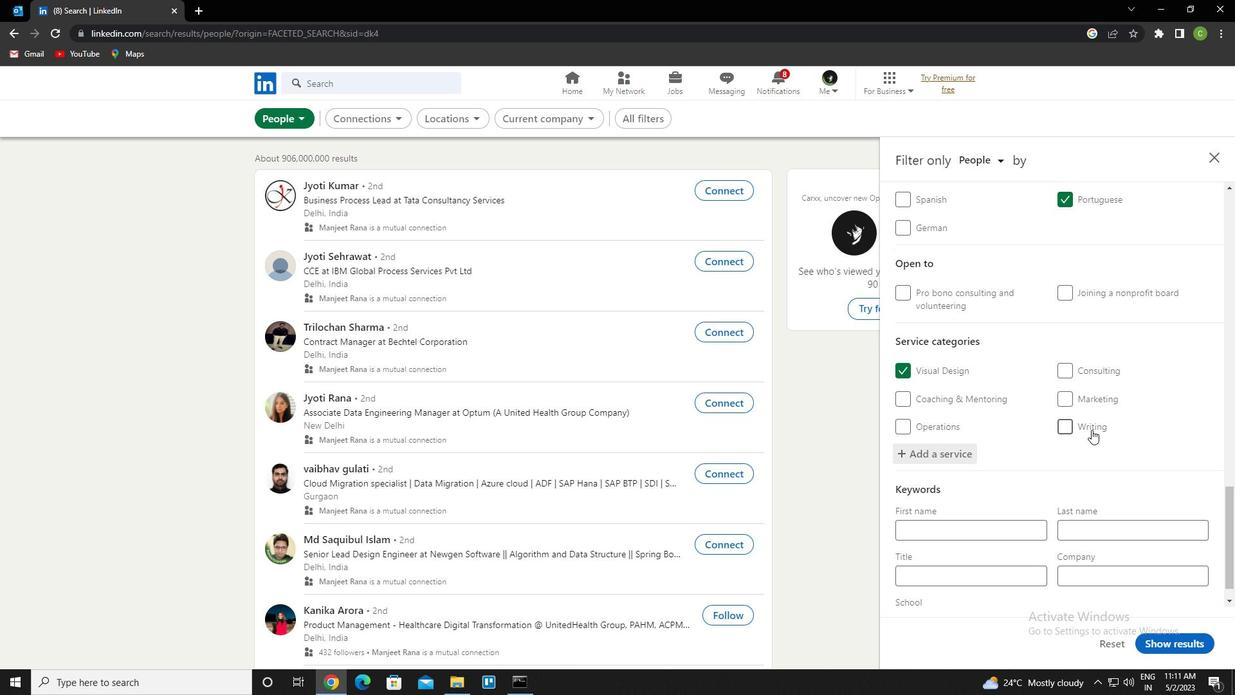 
Action: Mouse scrolled (1092, 429) with delta (0, 0)
Screenshot: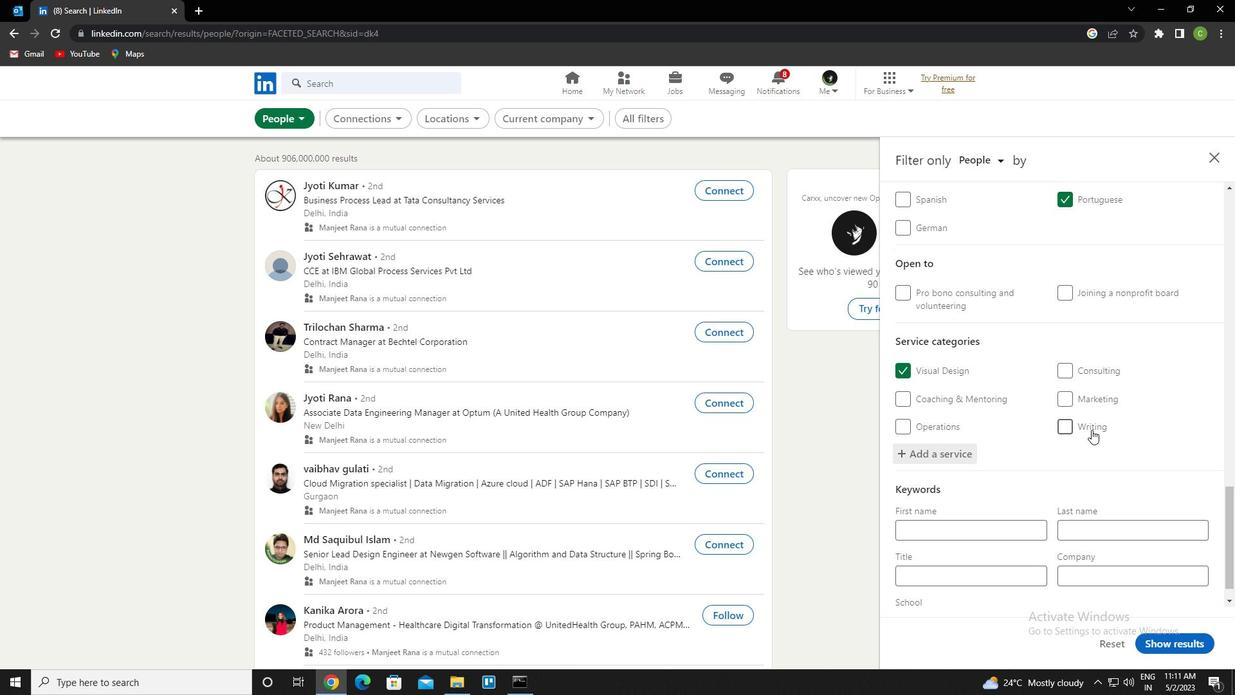 
Action: Mouse scrolled (1092, 429) with delta (0, 0)
Screenshot: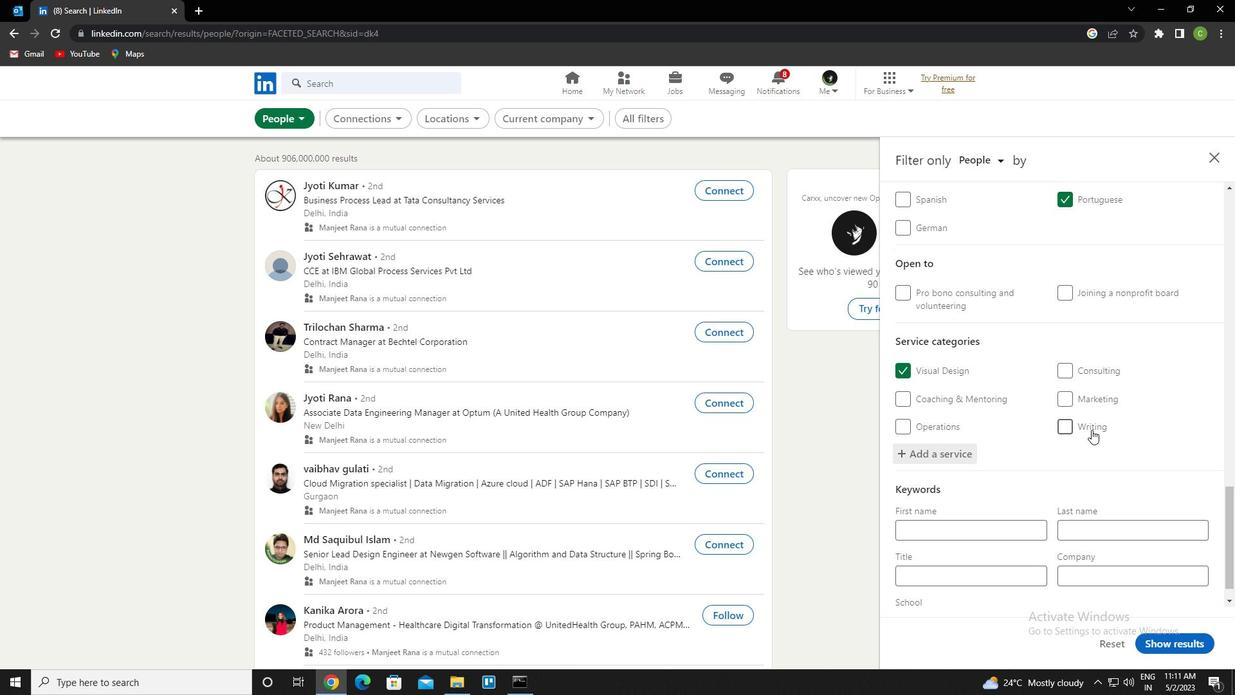 
Action: Mouse scrolled (1092, 429) with delta (0, 0)
Screenshot: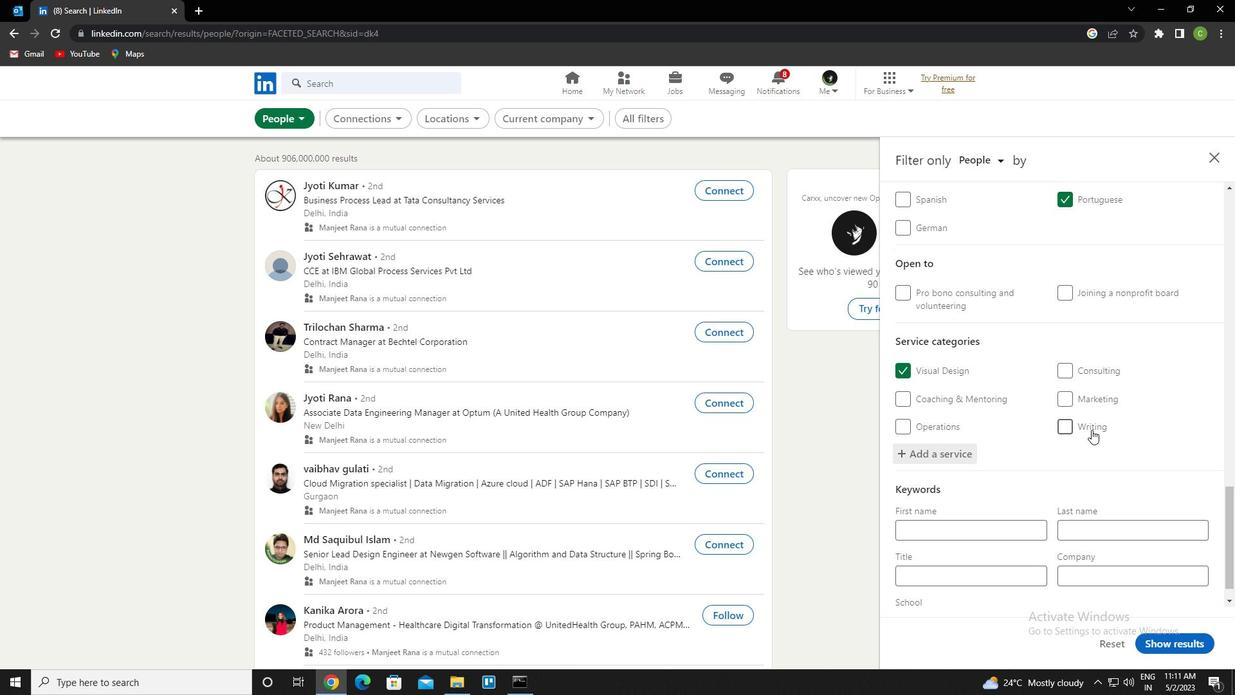 
Action: Mouse moved to (975, 545)
Screenshot: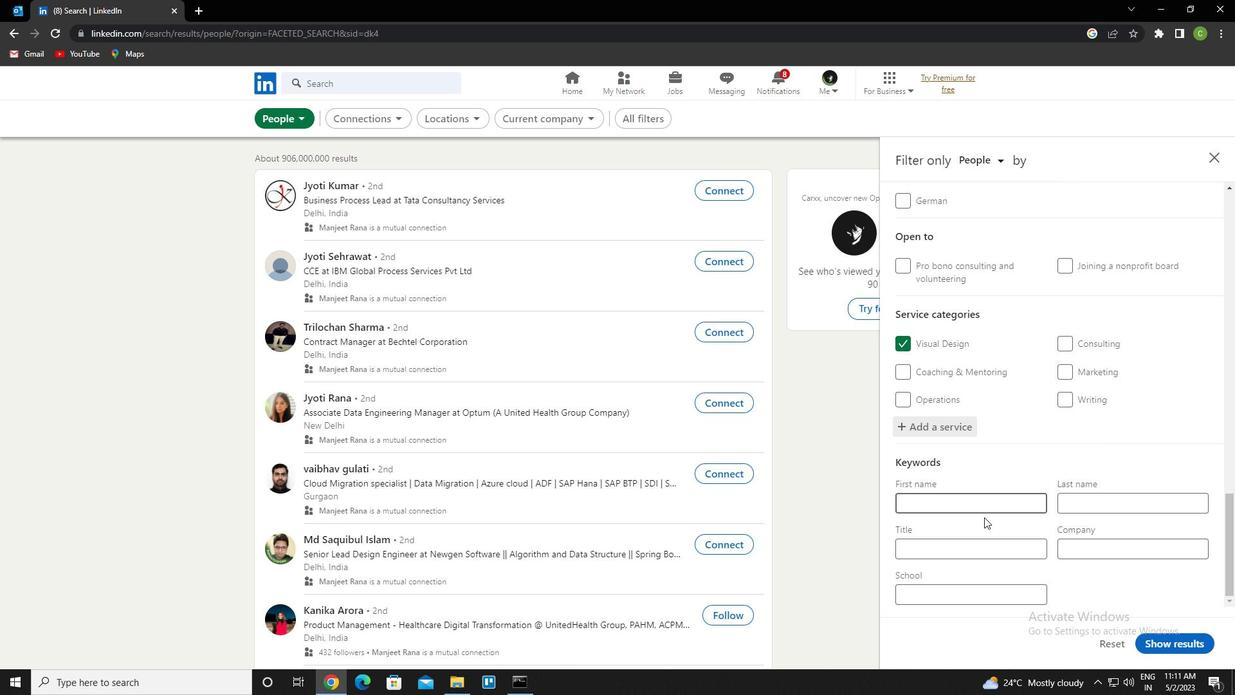
Action: Mouse pressed left at (975, 545)
Screenshot: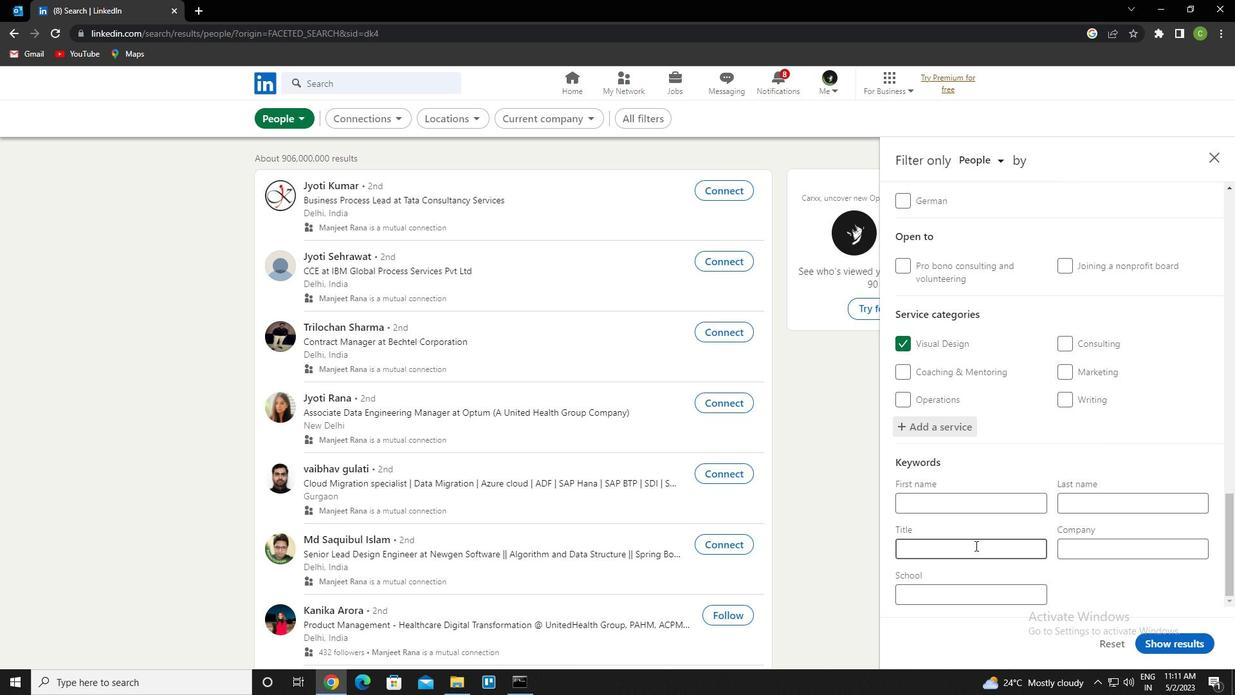 
Action: Key pressed <Key.caps_lock>f<Key.caps_lock>inance<Key.space><Key.caps_lock>d<Key.caps_lock>irector
Screenshot: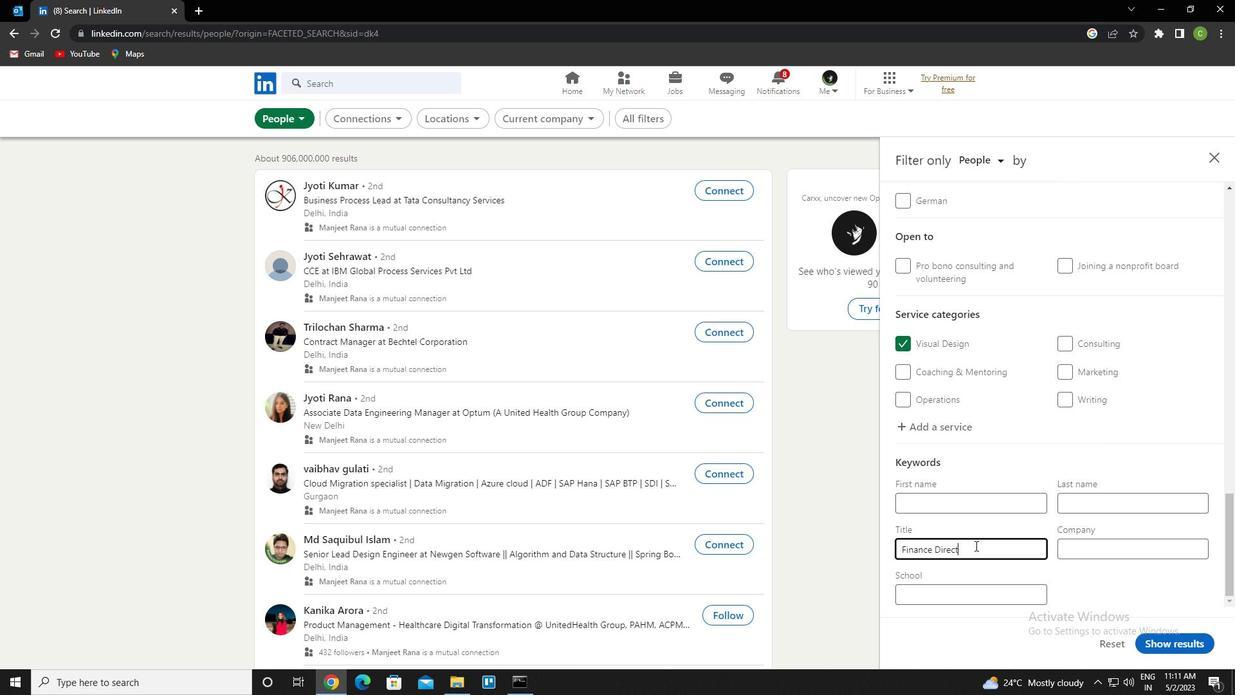 
Action: Mouse moved to (1186, 647)
Screenshot: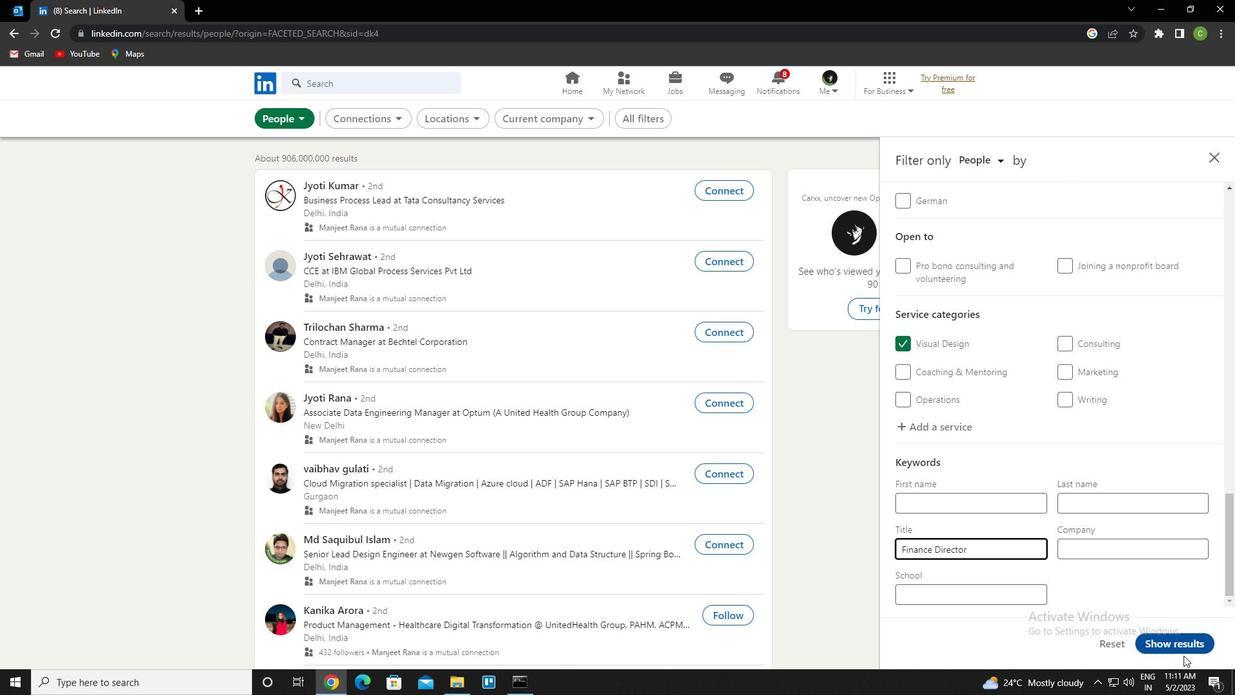 
Action: Mouse pressed left at (1186, 647)
Screenshot: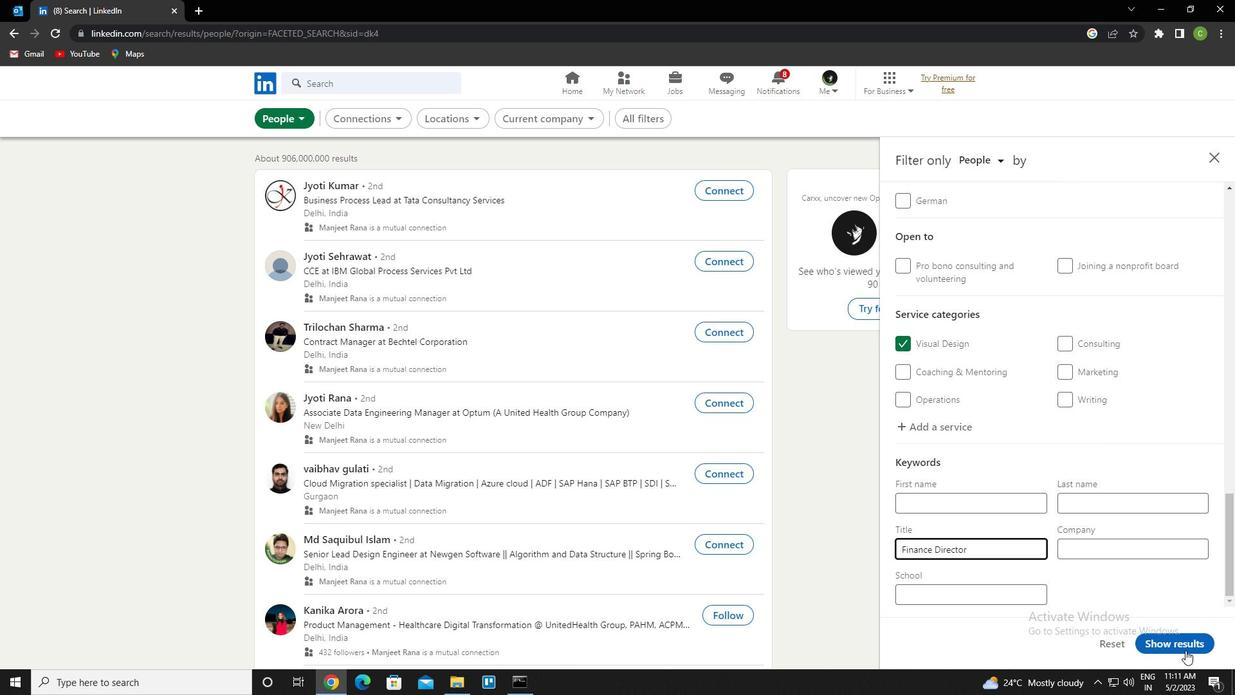 
Action: Mouse moved to (562, 693)
Screenshot: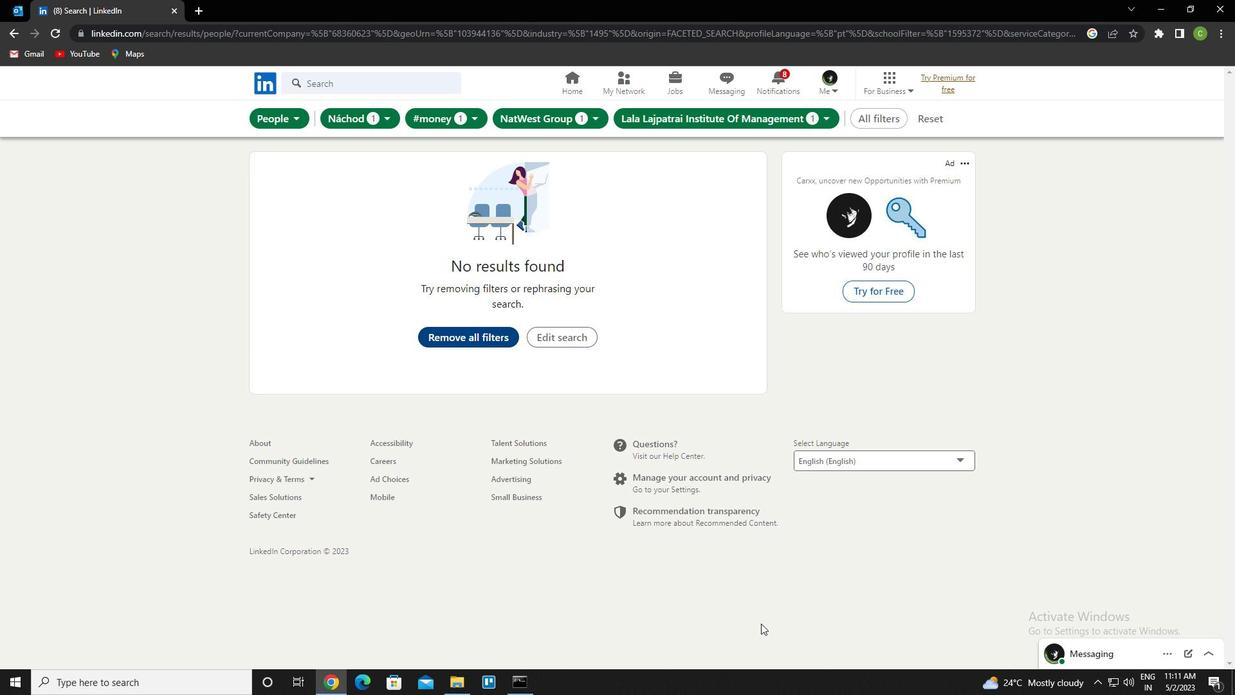 
